Task: Find connections with filter location Kapūrthala with filter topic #Businessownerwith filter profile language German with filter current company Mahindra Group with filter school Technology Jobs with filter industry Furniture and Home Furnishings Manufacturing with filter service category Wedding Photography with filter keywords title Financial Analyst
Action: Mouse moved to (222, 306)
Screenshot: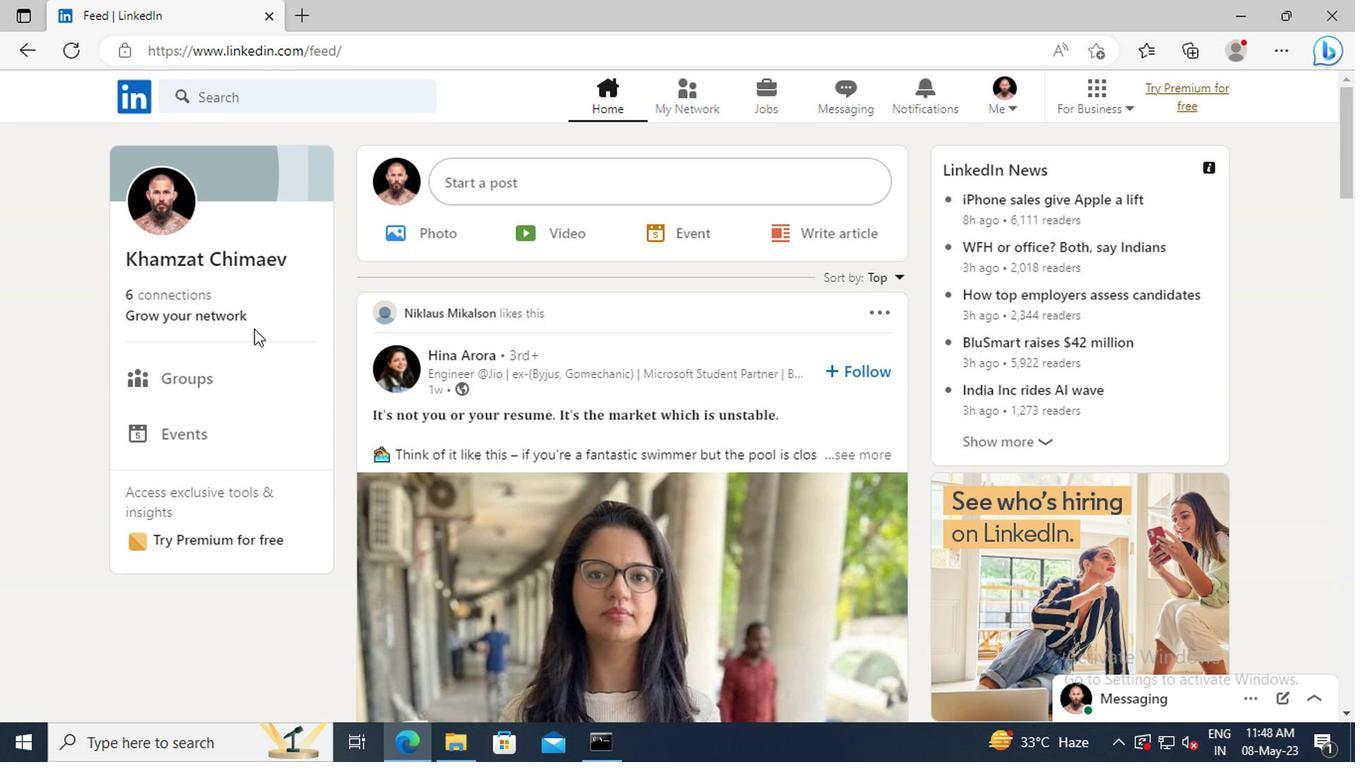 
Action: Mouse pressed left at (222, 306)
Screenshot: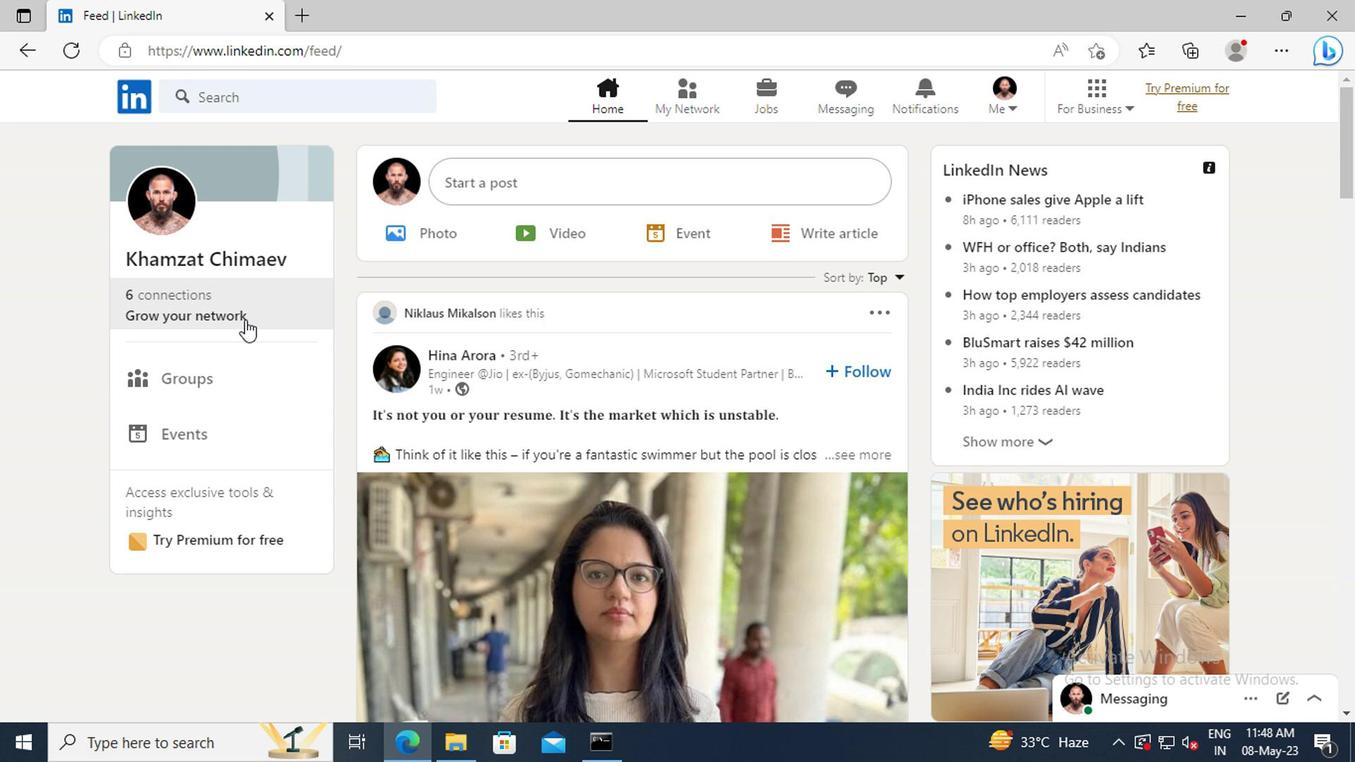 
Action: Mouse moved to (220, 202)
Screenshot: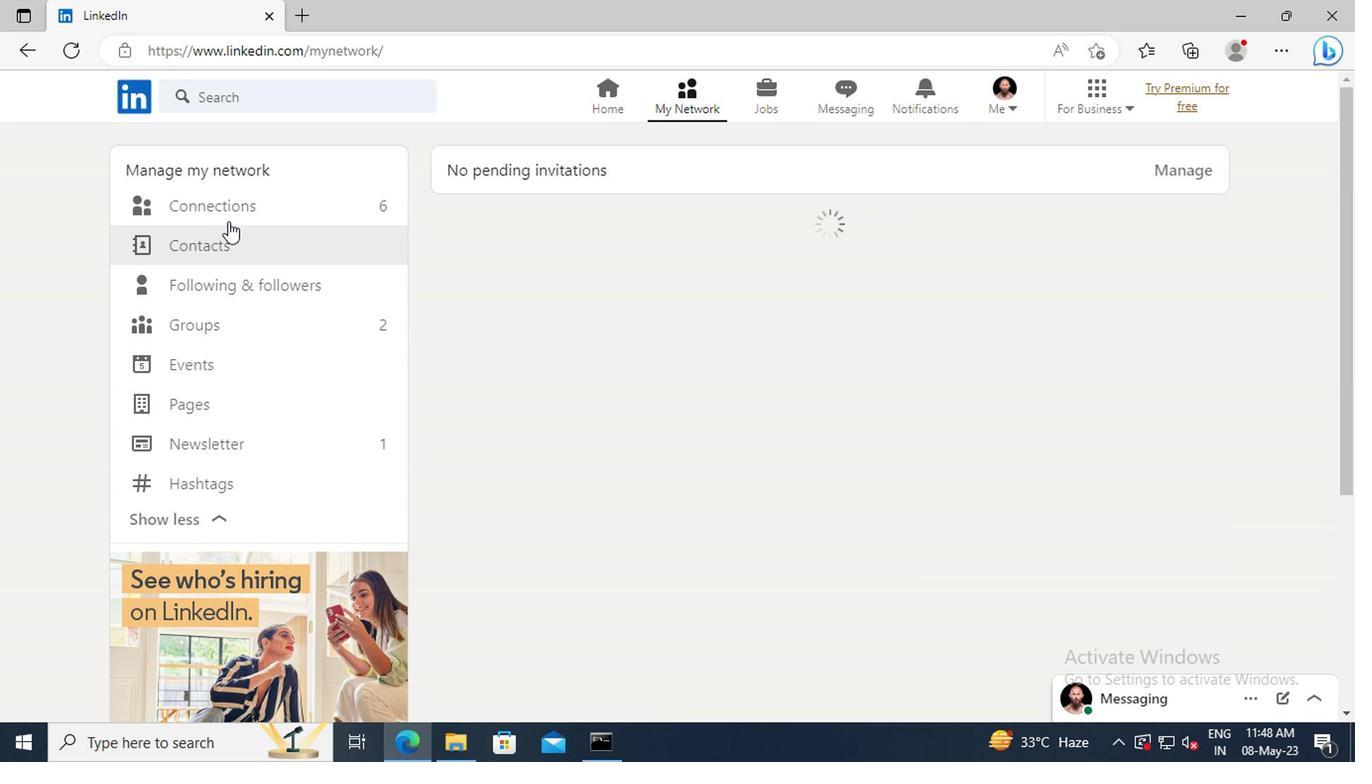 
Action: Mouse pressed left at (220, 202)
Screenshot: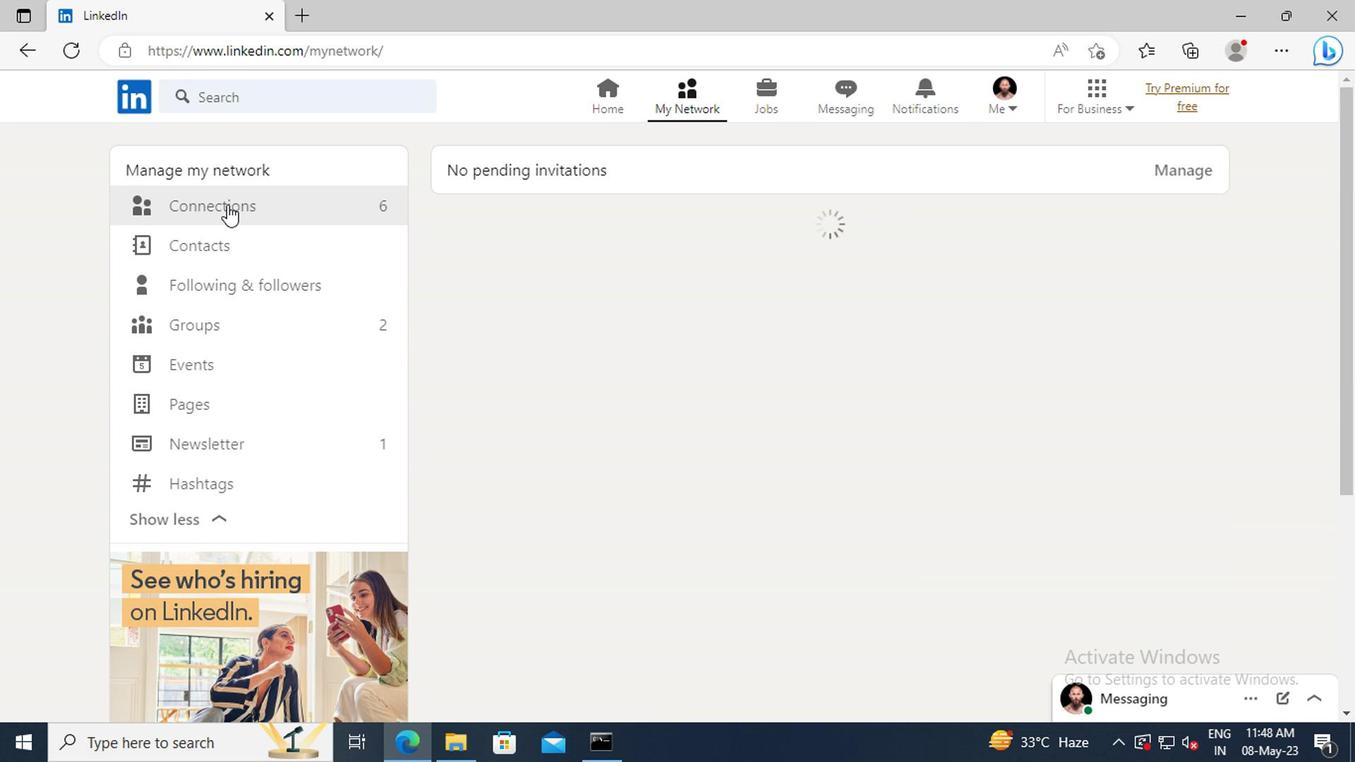 
Action: Mouse moved to (835, 214)
Screenshot: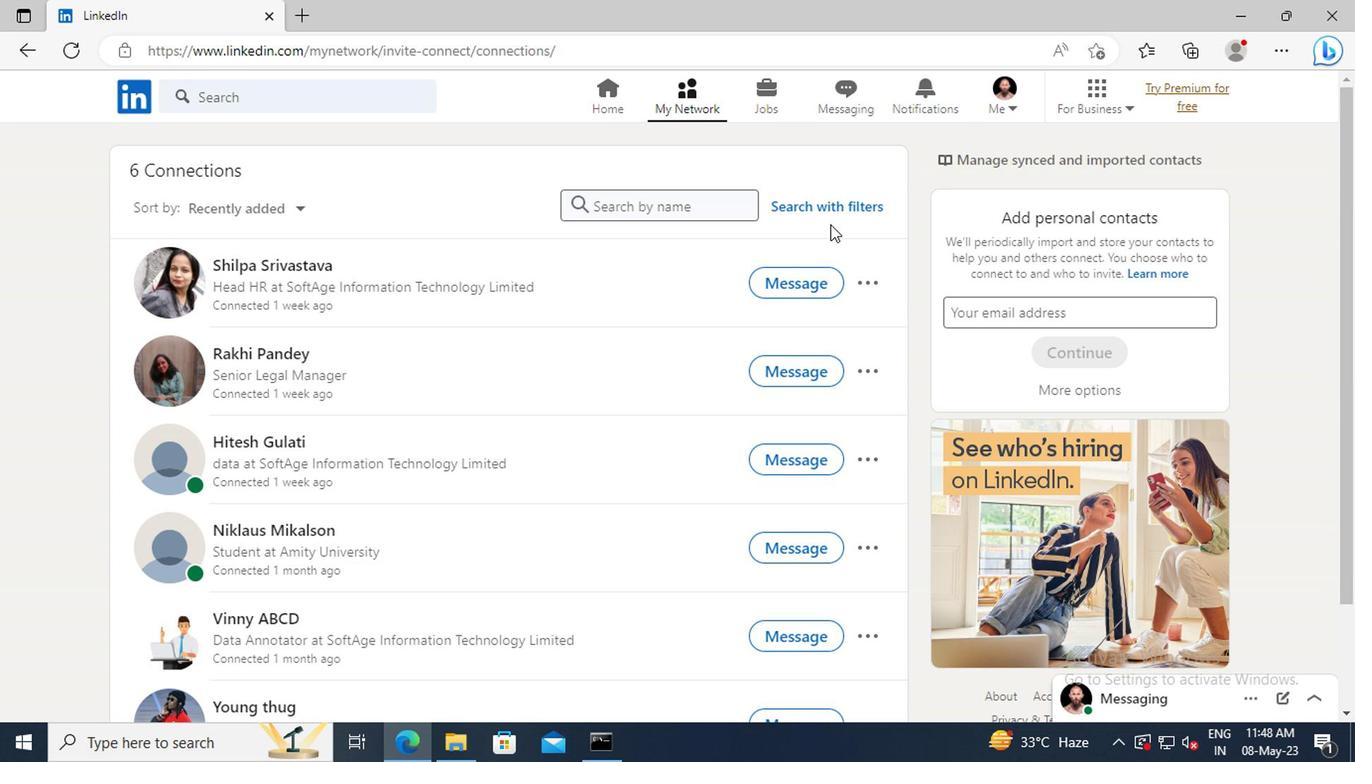 
Action: Mouse pressed left at (835, 214)
Screenshot: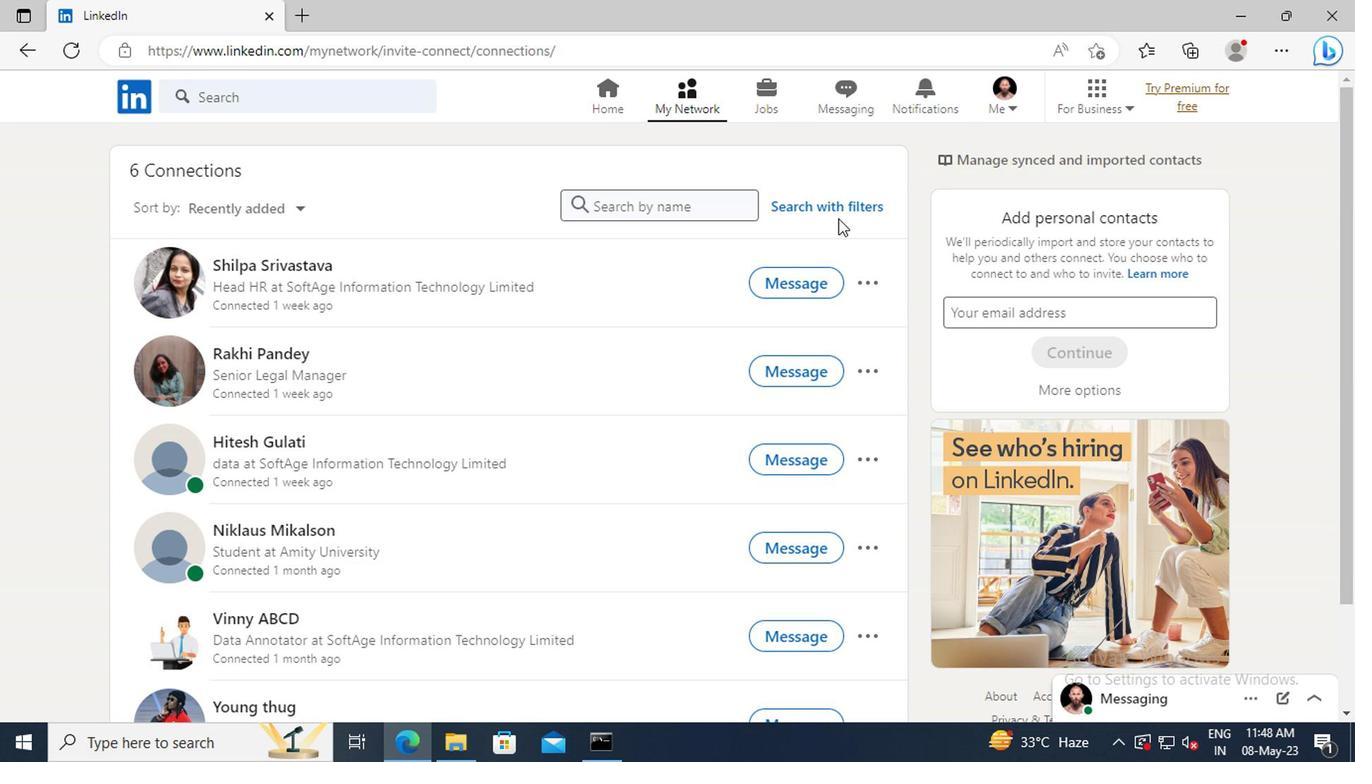 
Action: Mouse moved to (747, 149)
Screenshot: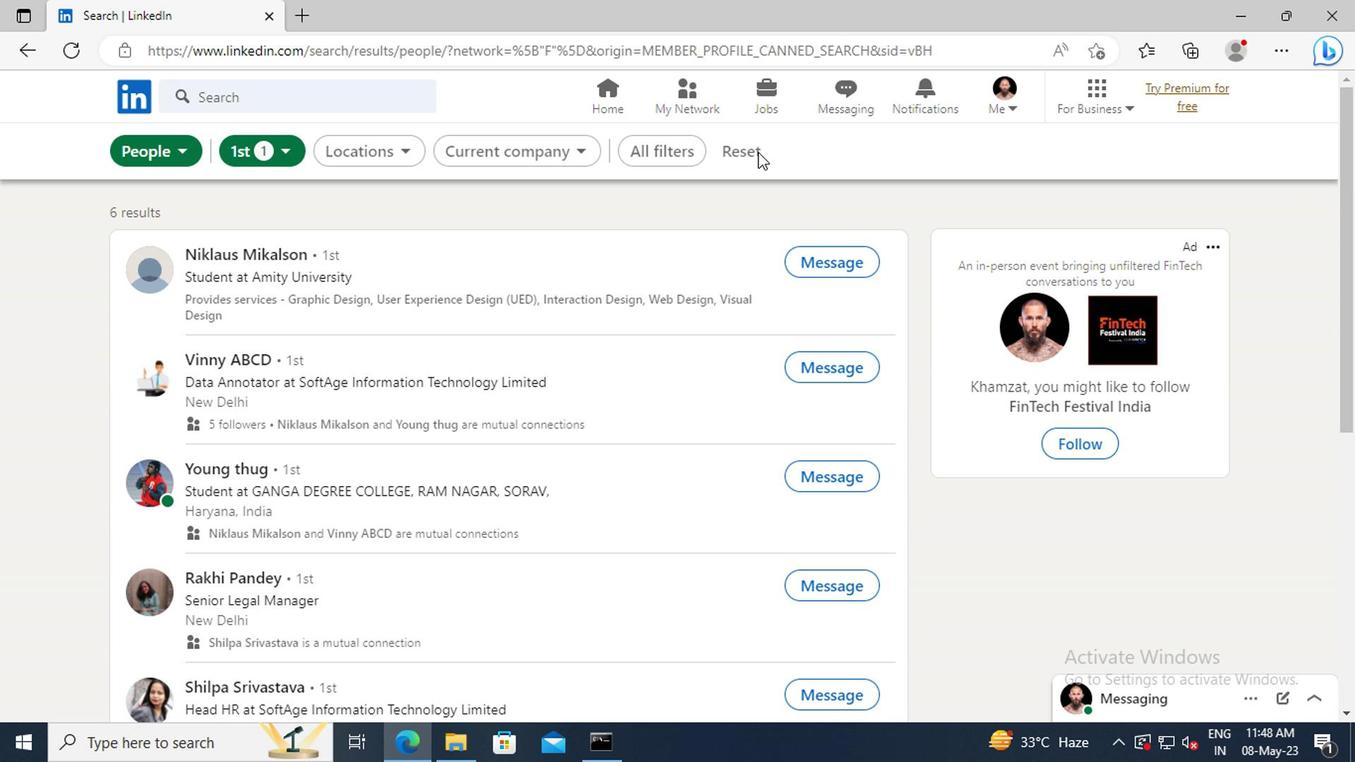 
Action: Mouse pressed left at (747, 149)
Screenshot: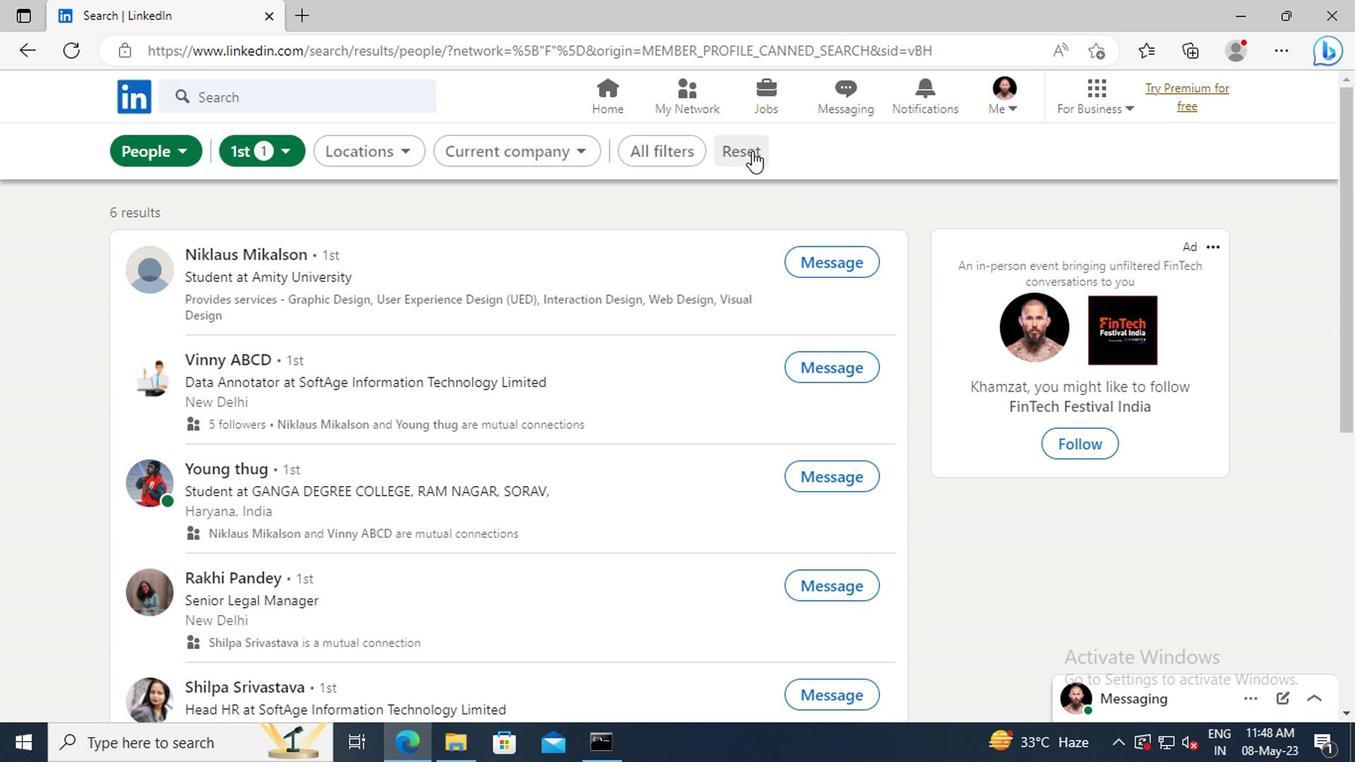 
Action: Mouse moved to (720, 149)
Screenshot: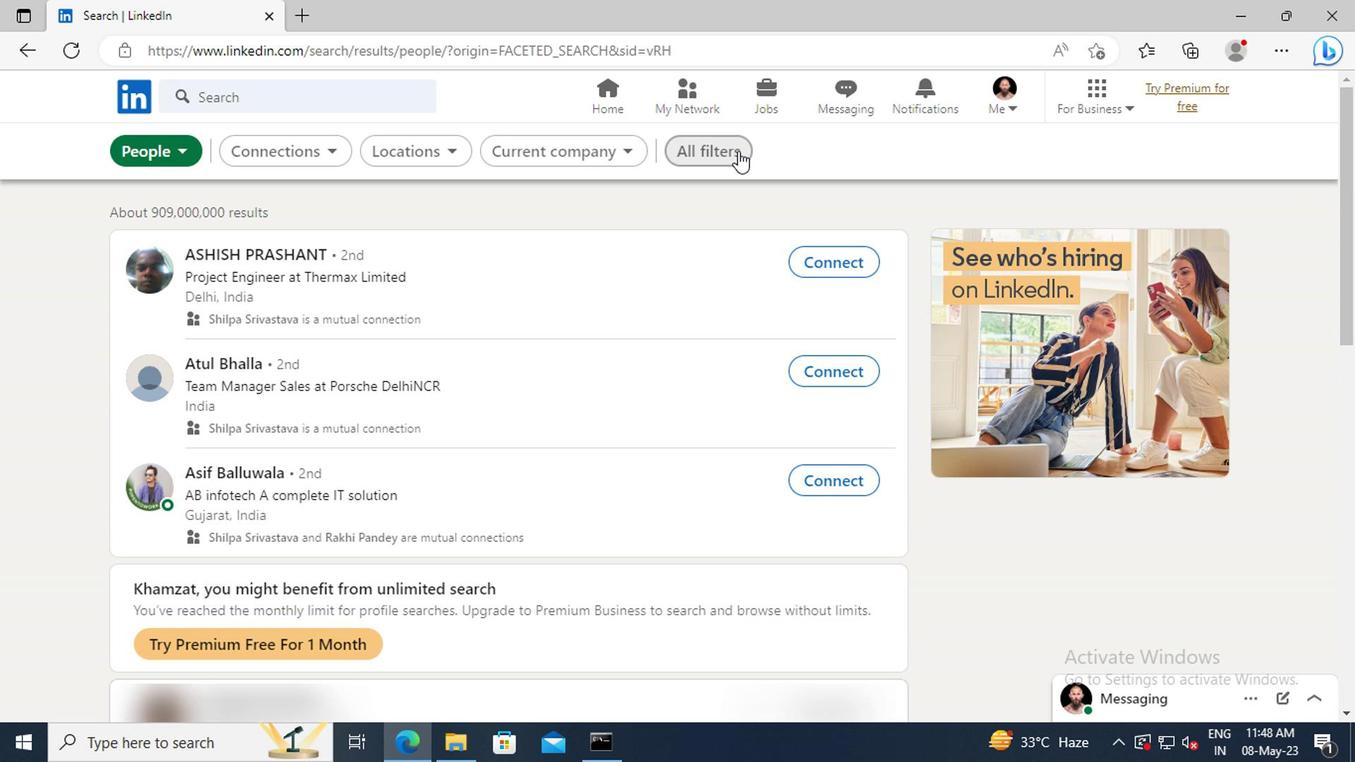 
Action: Mouse pressed left at (720, 149)
Screenshot: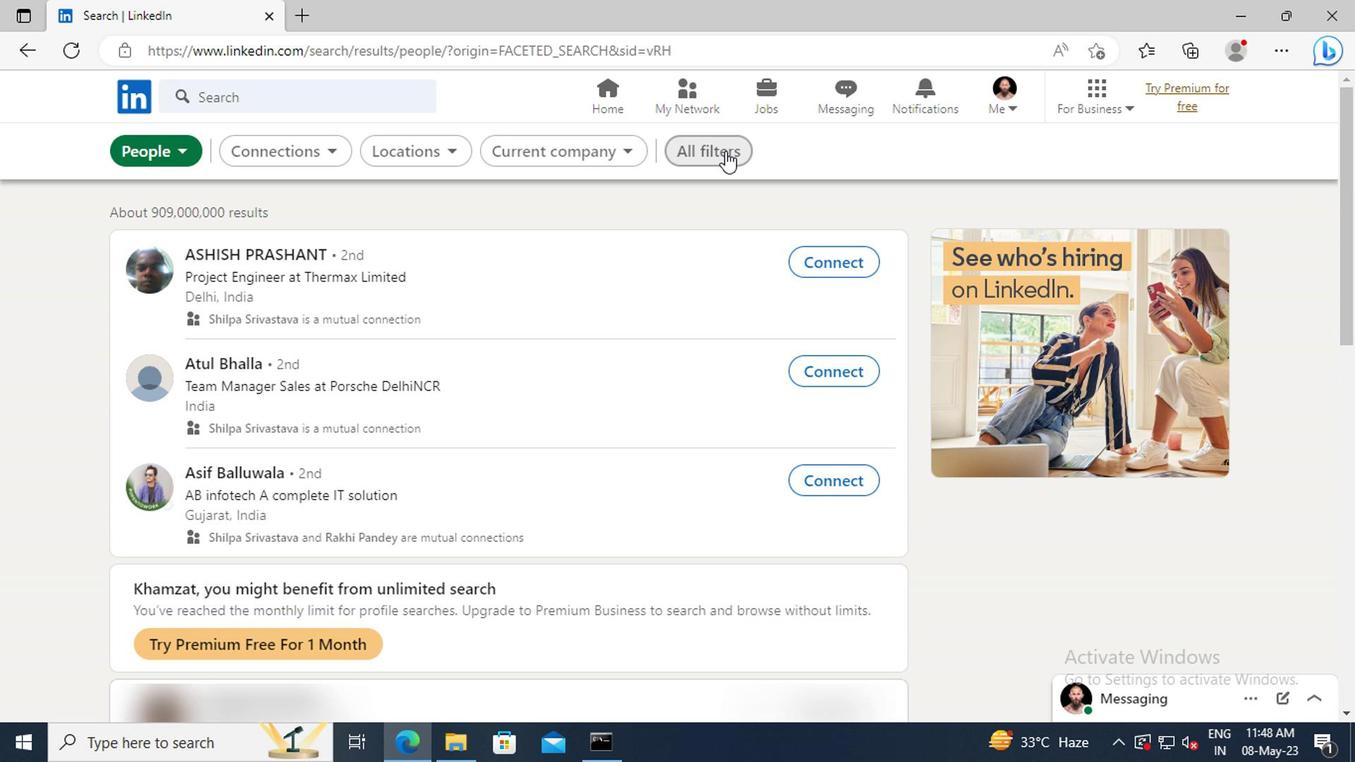 
Action: Mouse moved to (1102, 374)
Screenshot: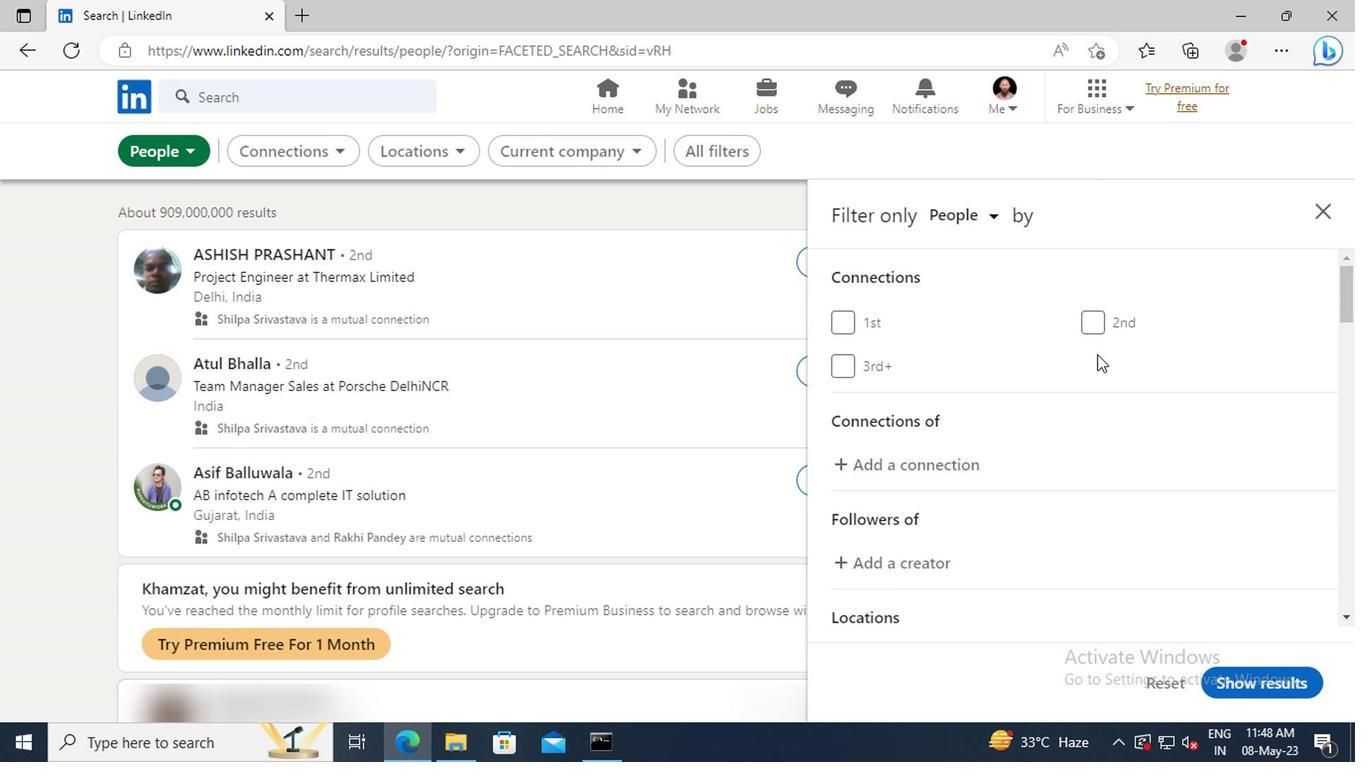 
Action: Mouse scrolled (1102, 373) with delta (0, -1)
Screenshot: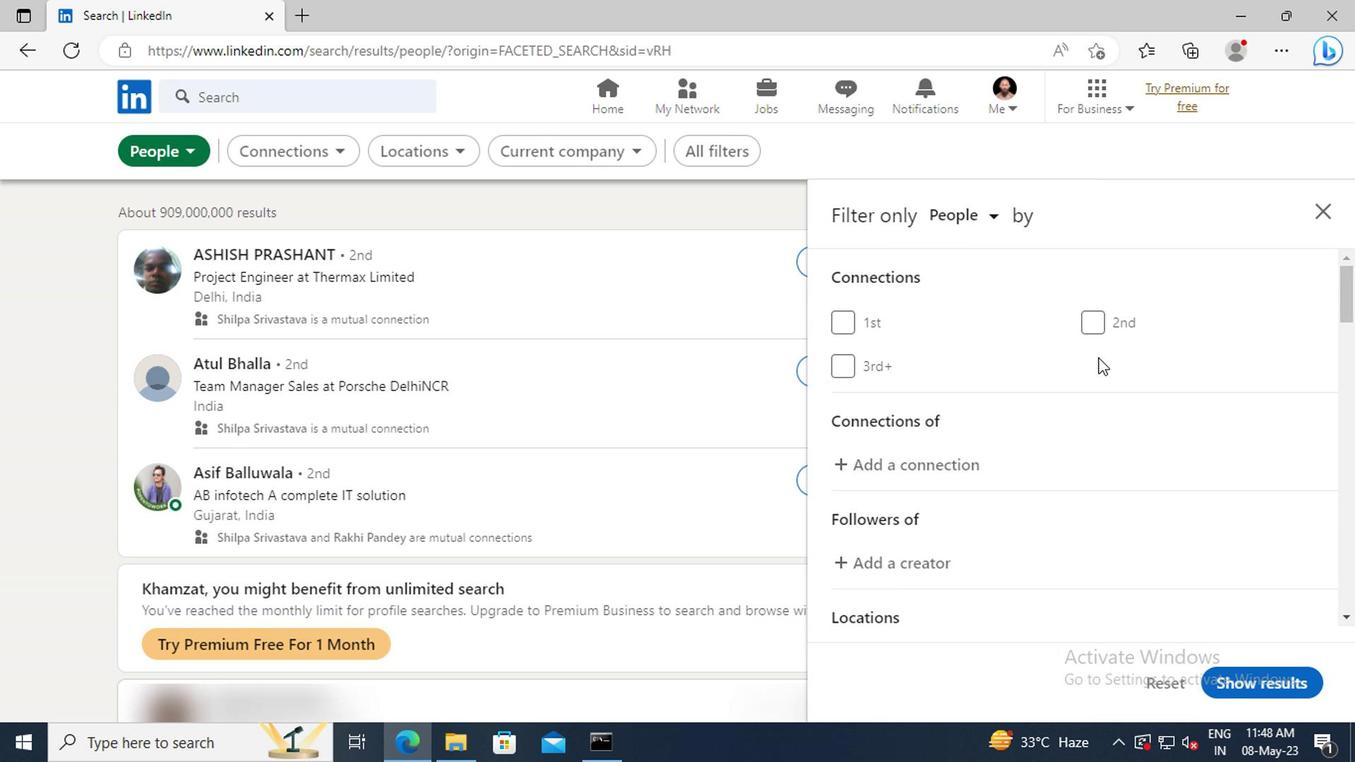 
Action: Mouse moved to (1102, 374)
Screenshot: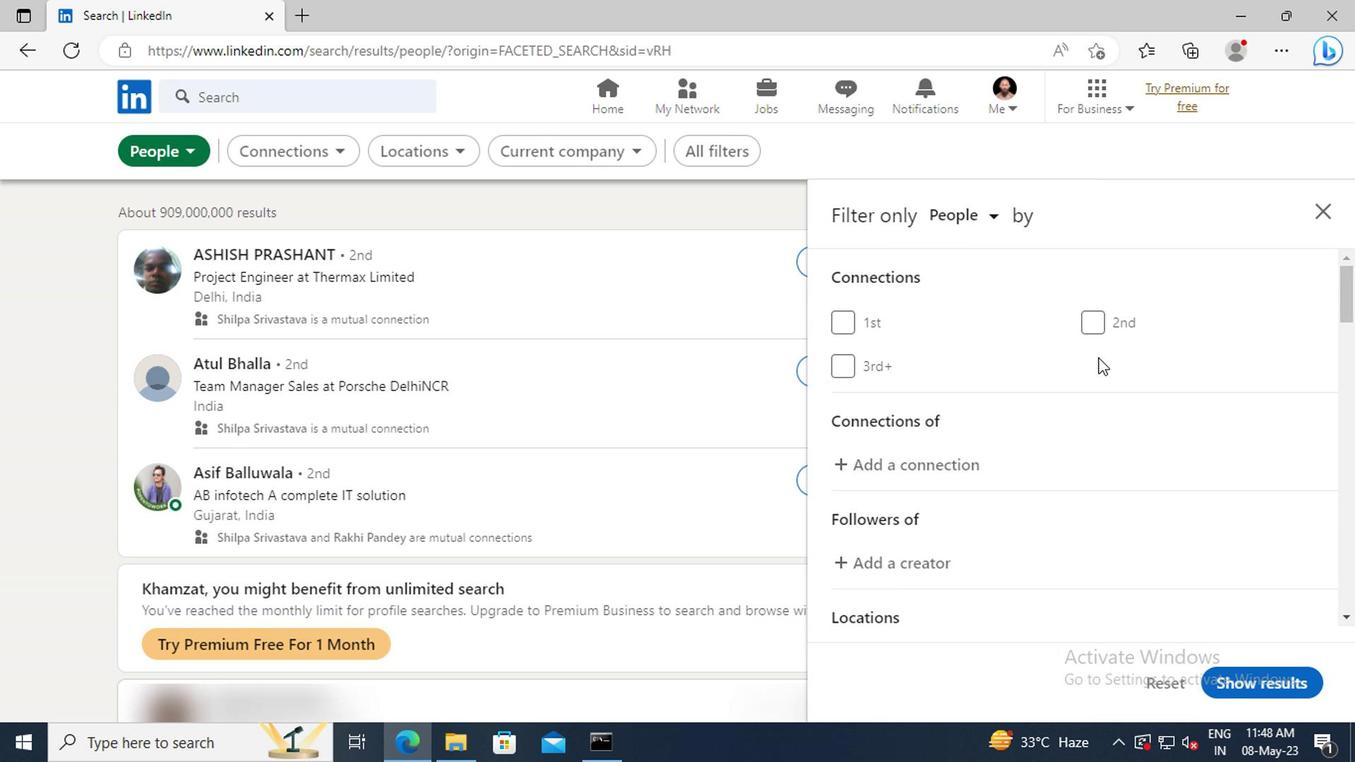 
Action: Mouse scrolled (1102, 373) with delta (0, -1)
Screenshot: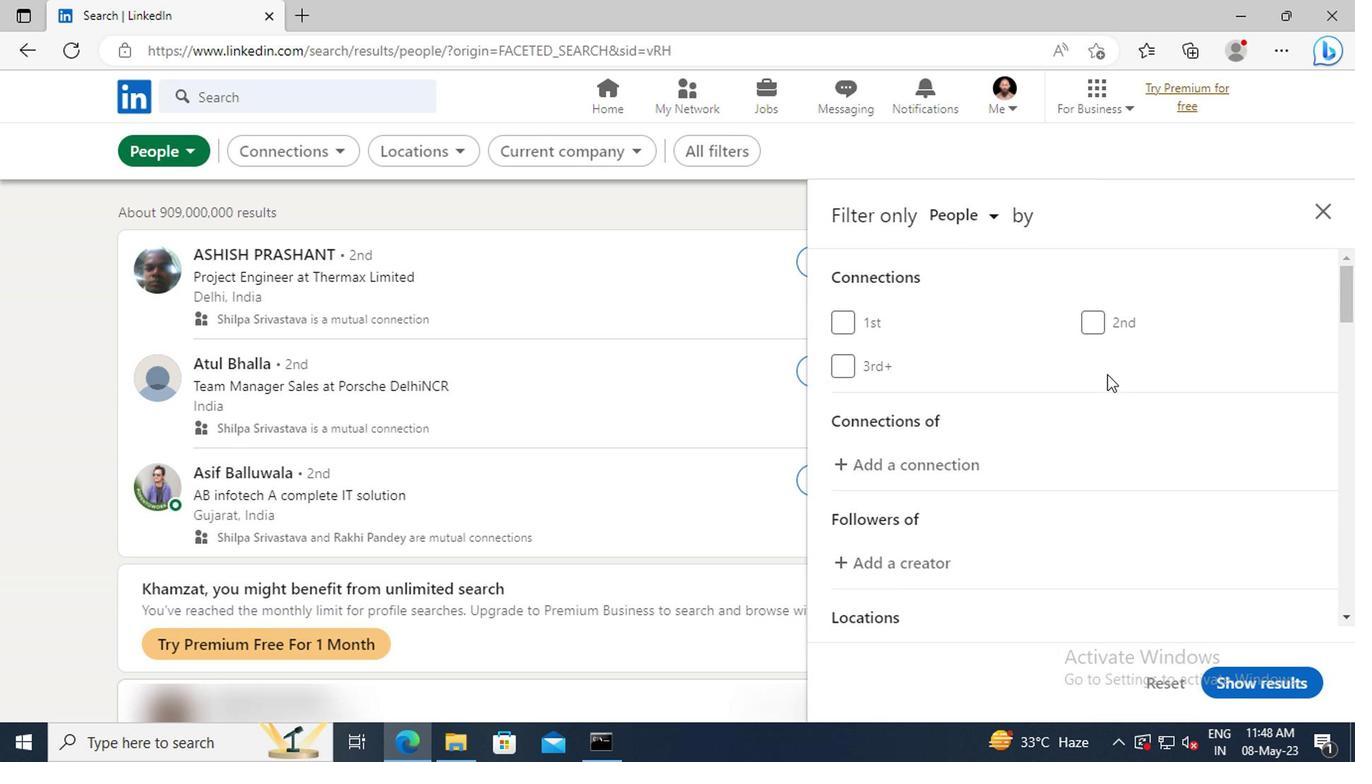
Action: Mouse scrolled (1102, 373) with delta (0, -1)
Screenshot: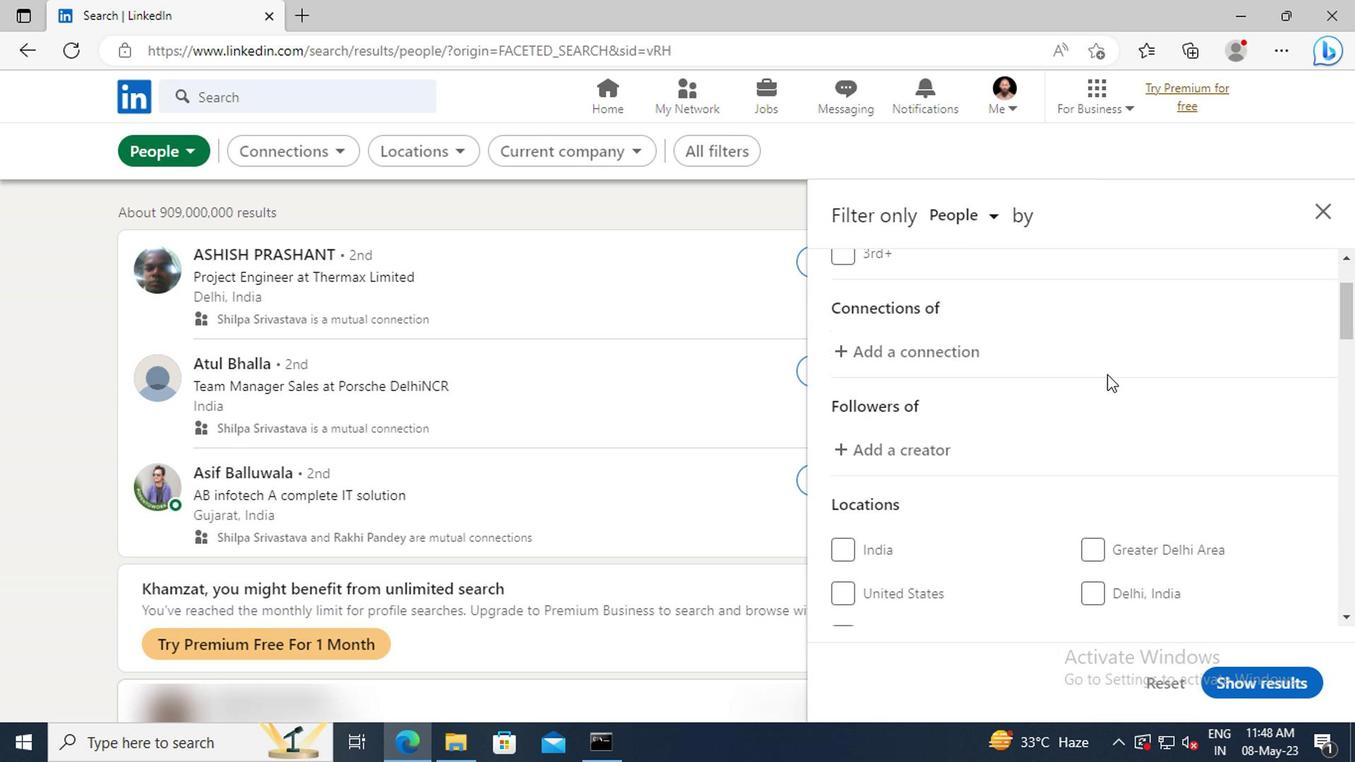 
Action: Mouse scrolled (1102, 373) with delta (0, -1)
Screenshot: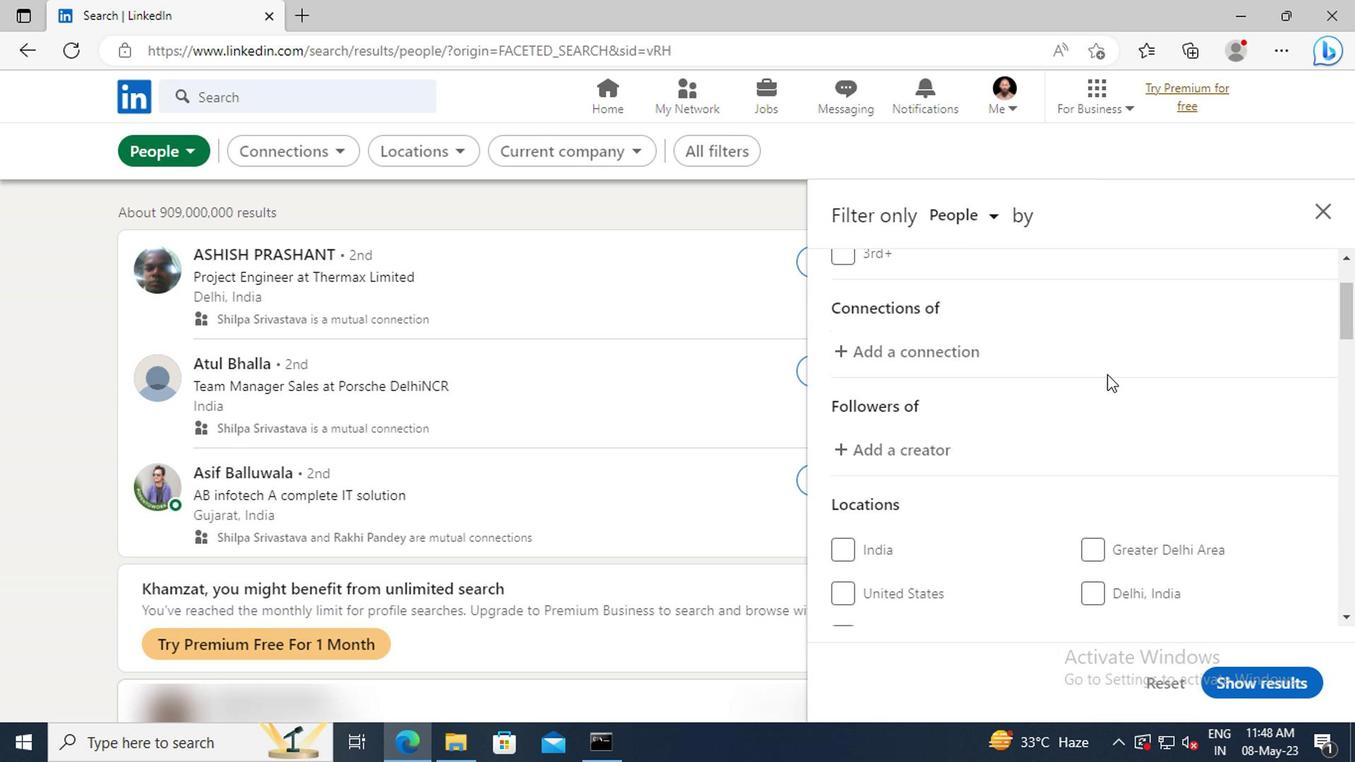 
Action: Mouse scrolled (1102, 373) with delta (0, -1)
Screenshot: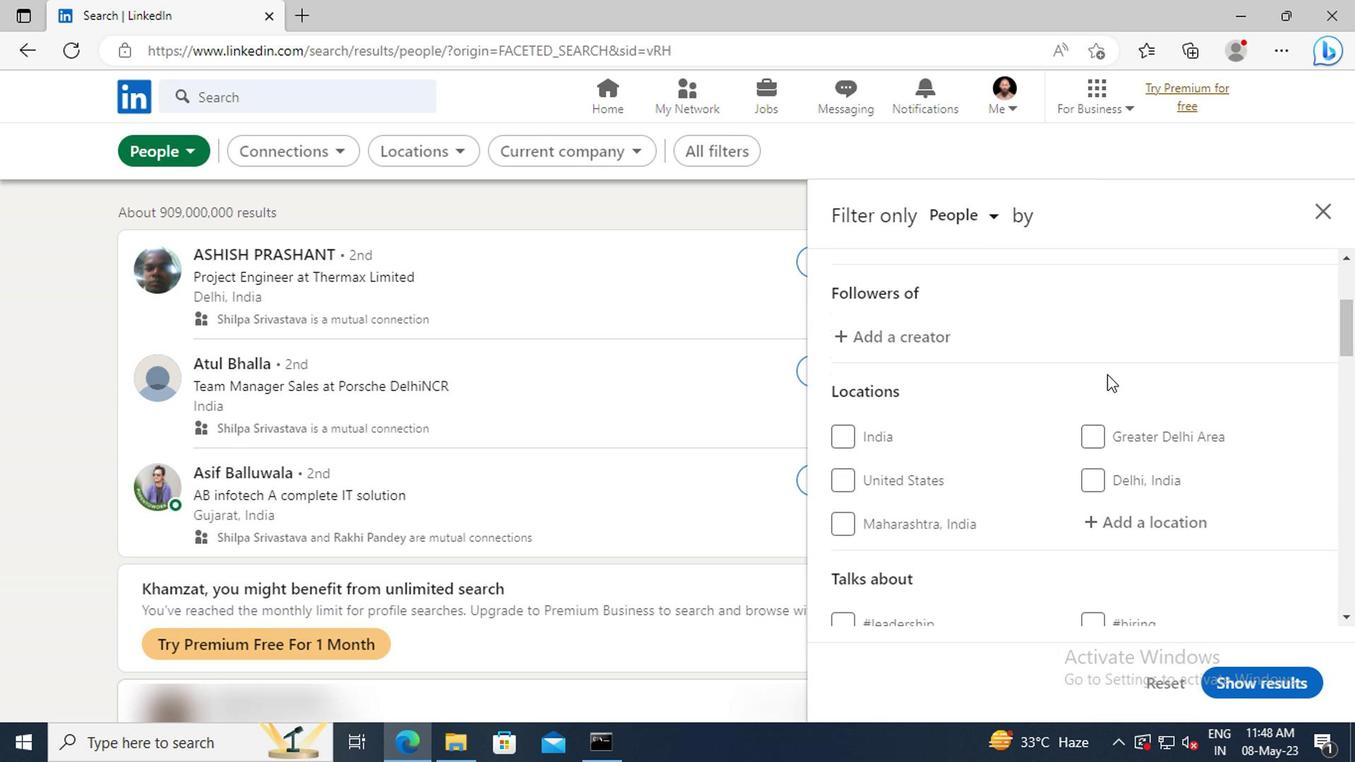 
Action: Mouse scrolled (1102, 373) with delta (0, -1)
Screenshot: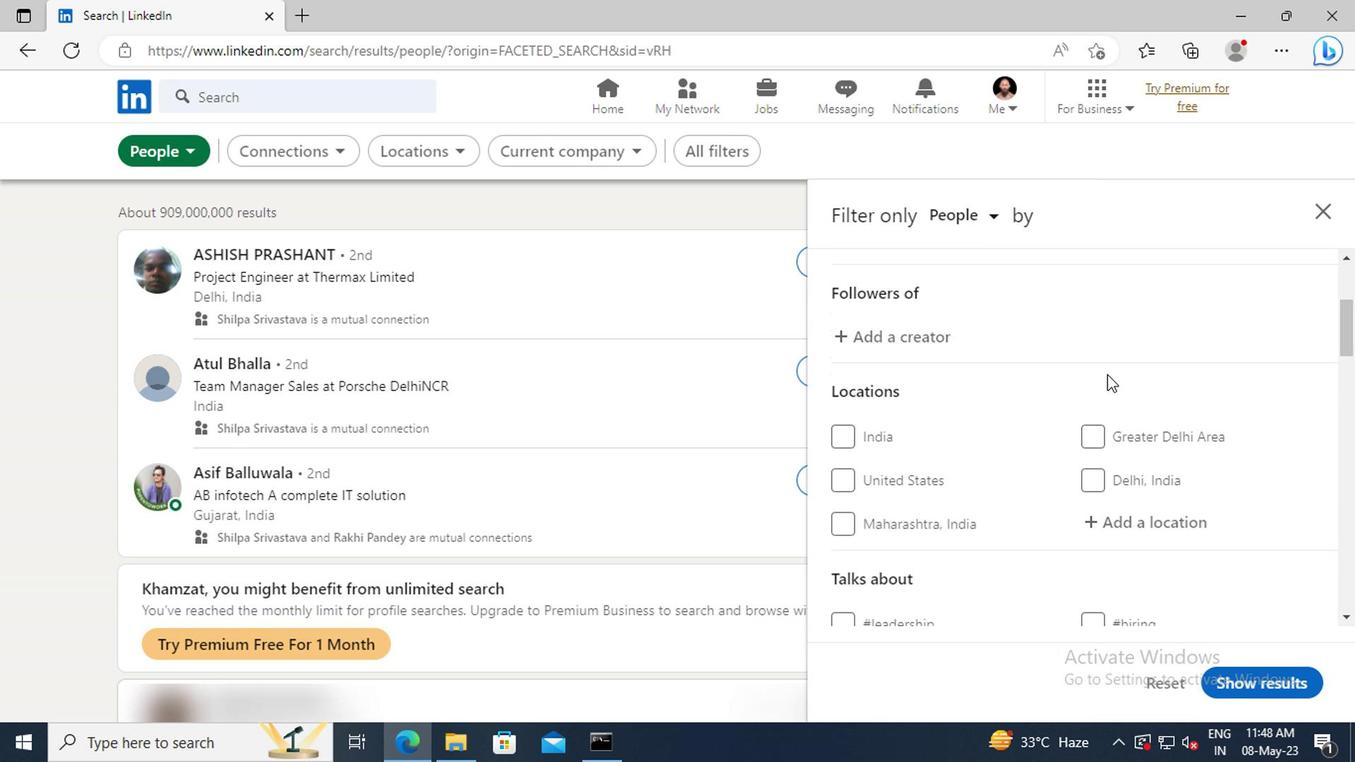 
Action: Mouse moved to (1112, 409)
Screenshot: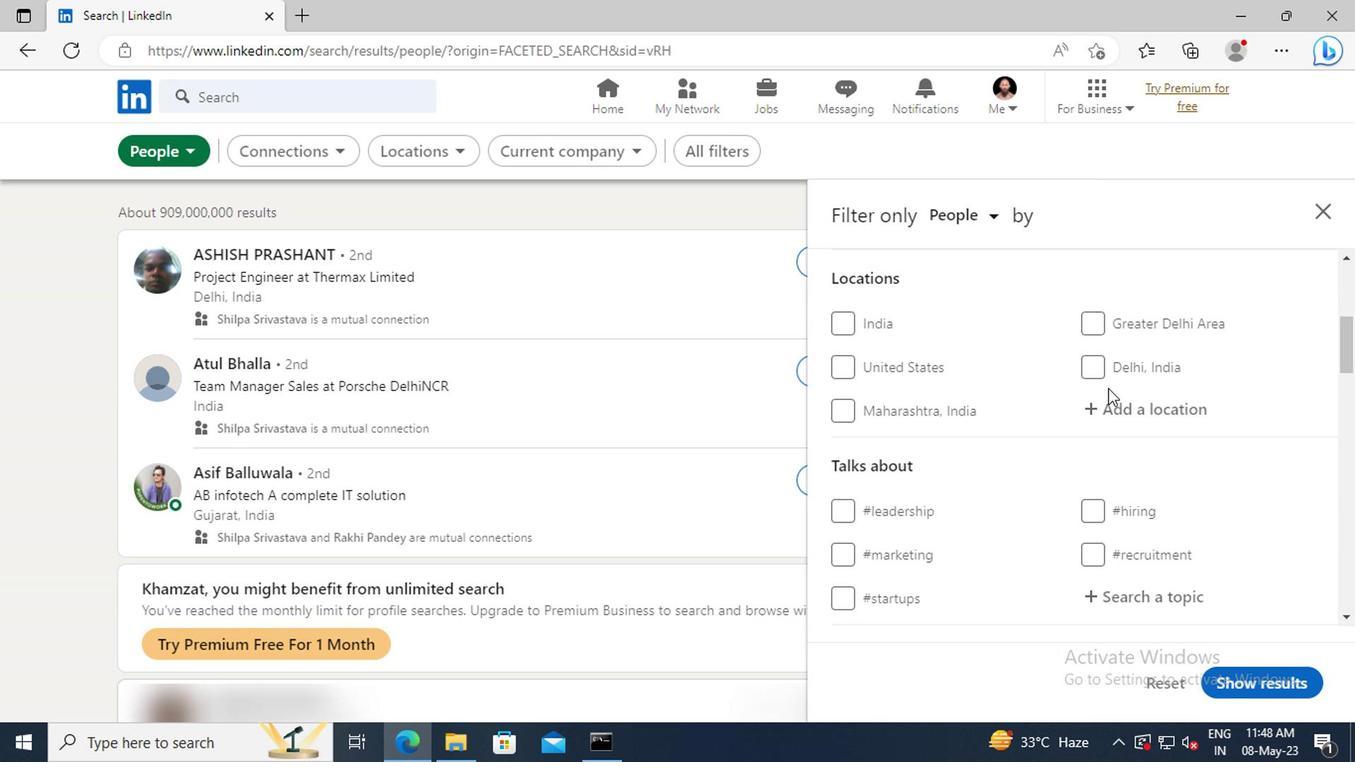 
Action: Mouse pressed left at (1112, 409)
Screenshot: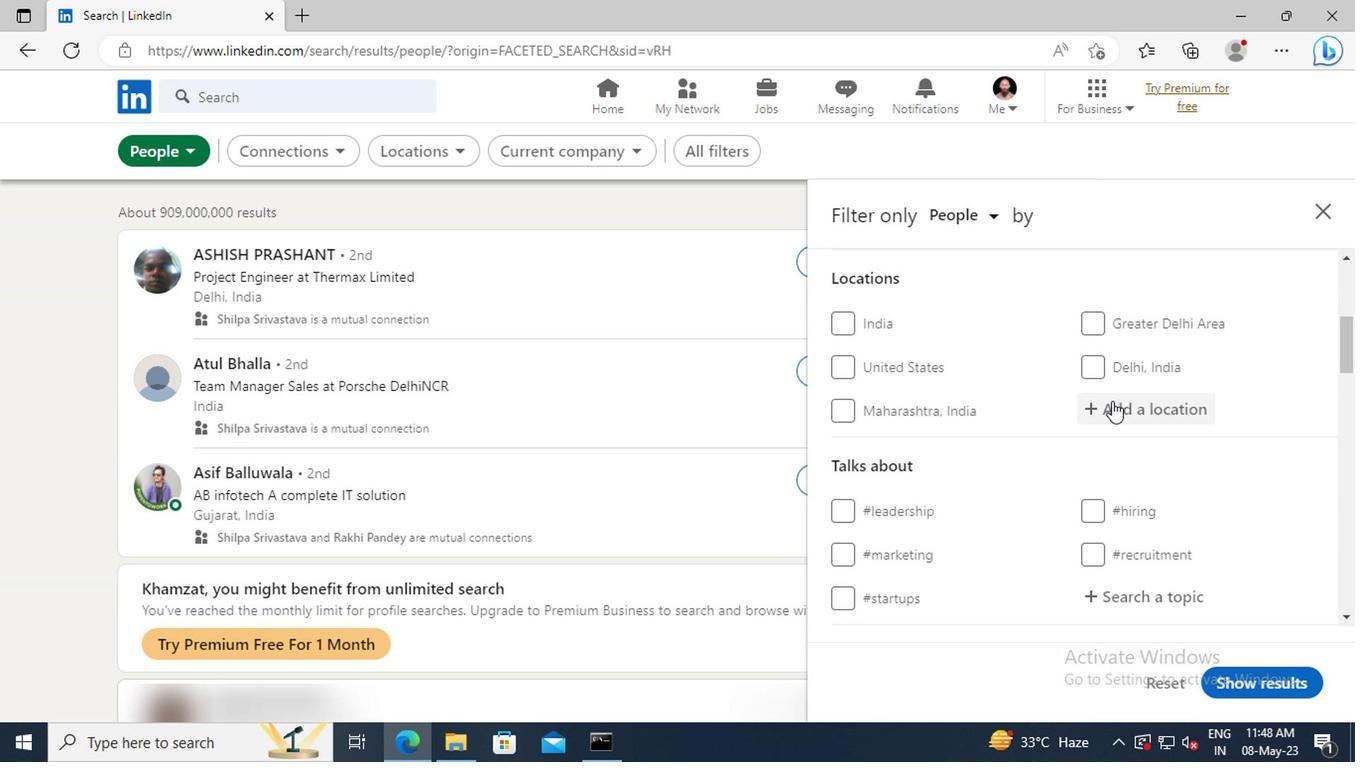 
Action: Key pressed <Key.shift>KAPURTH
Screenshot: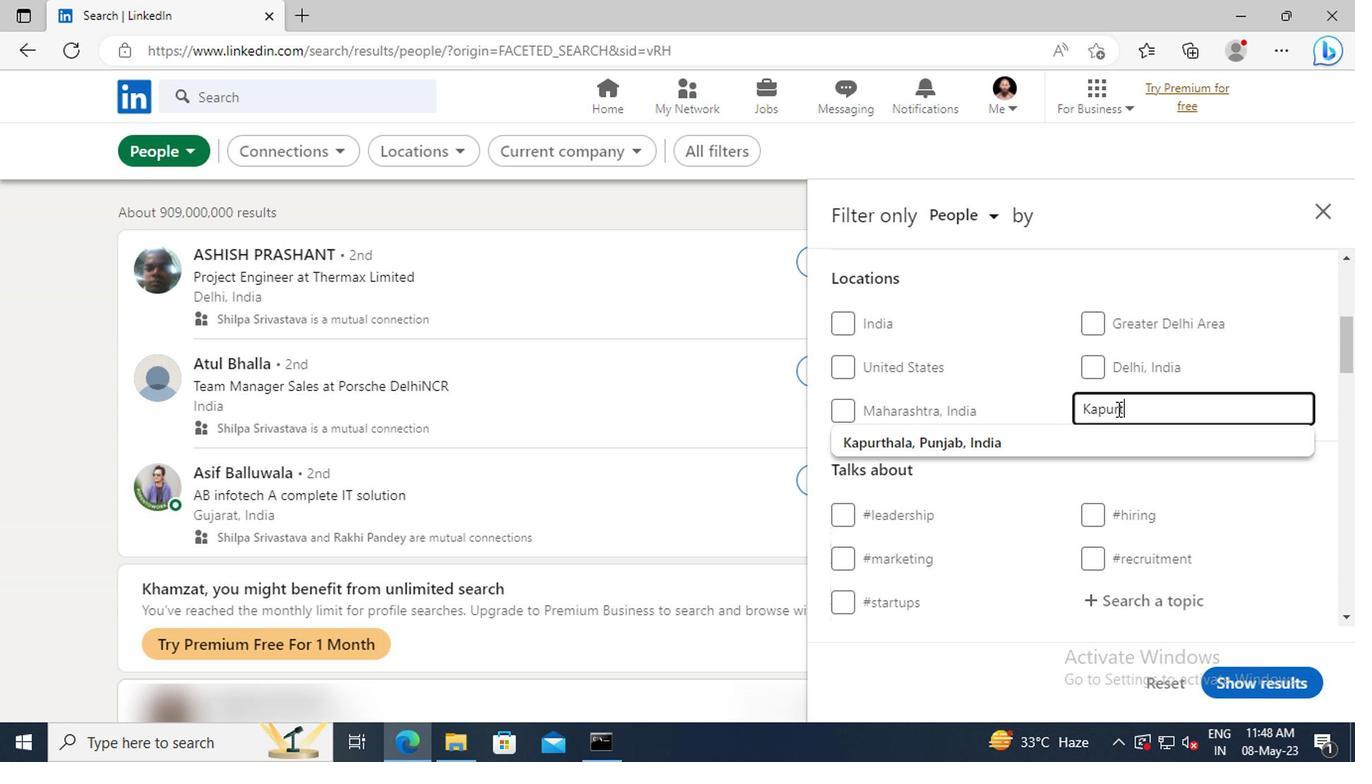 
Action: Mouse moved to (1118, 438)
Screenshot: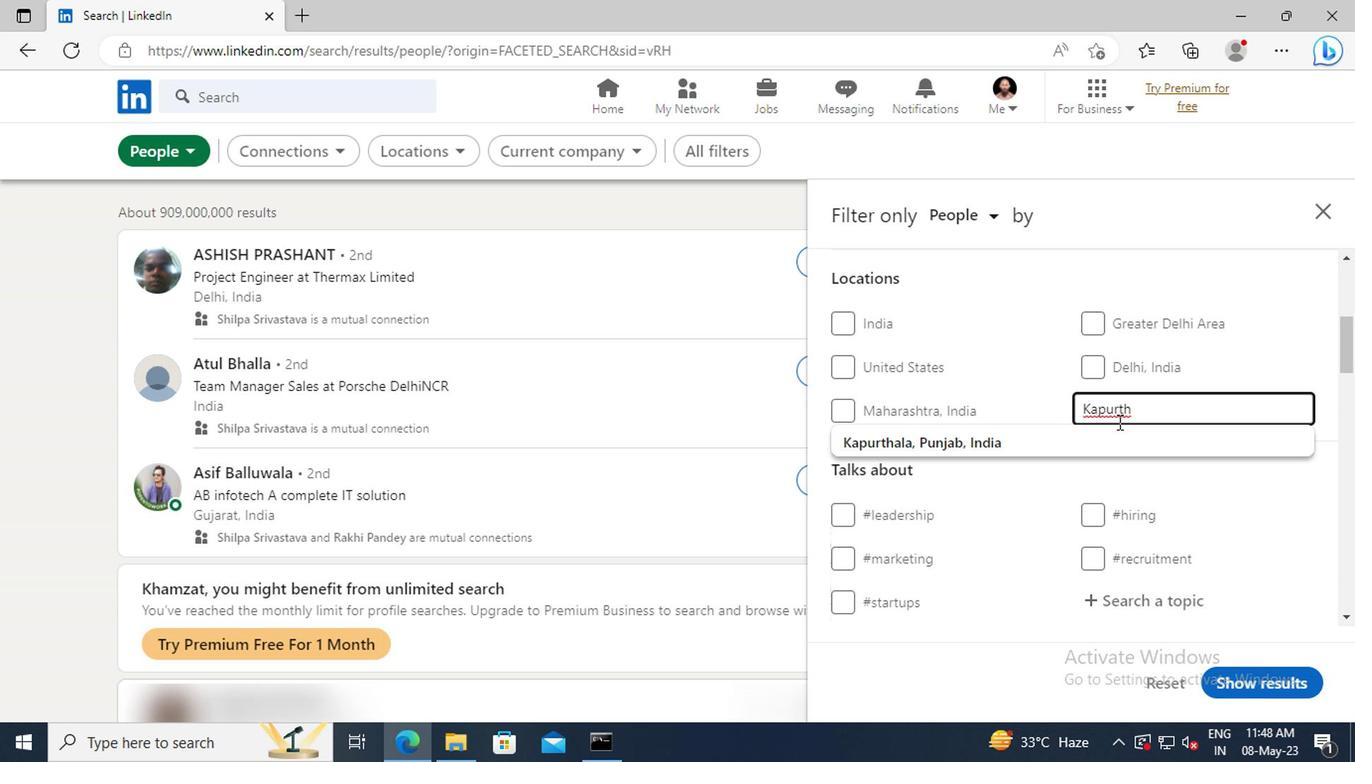
Action: Mouse pressed left at (1118, 438)
Screenshot: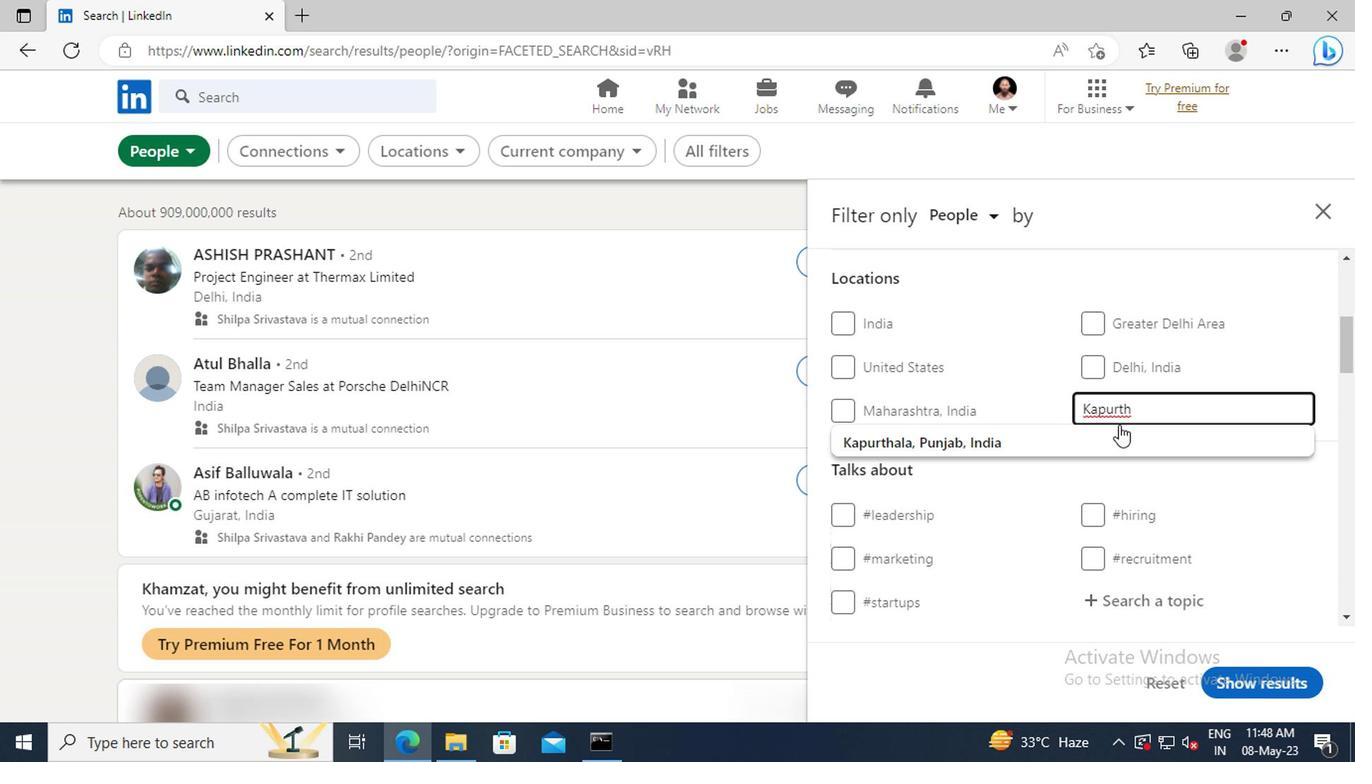 
Action: Mouse scrolled (1118, 437) with delta (0, 0)
Screenshot: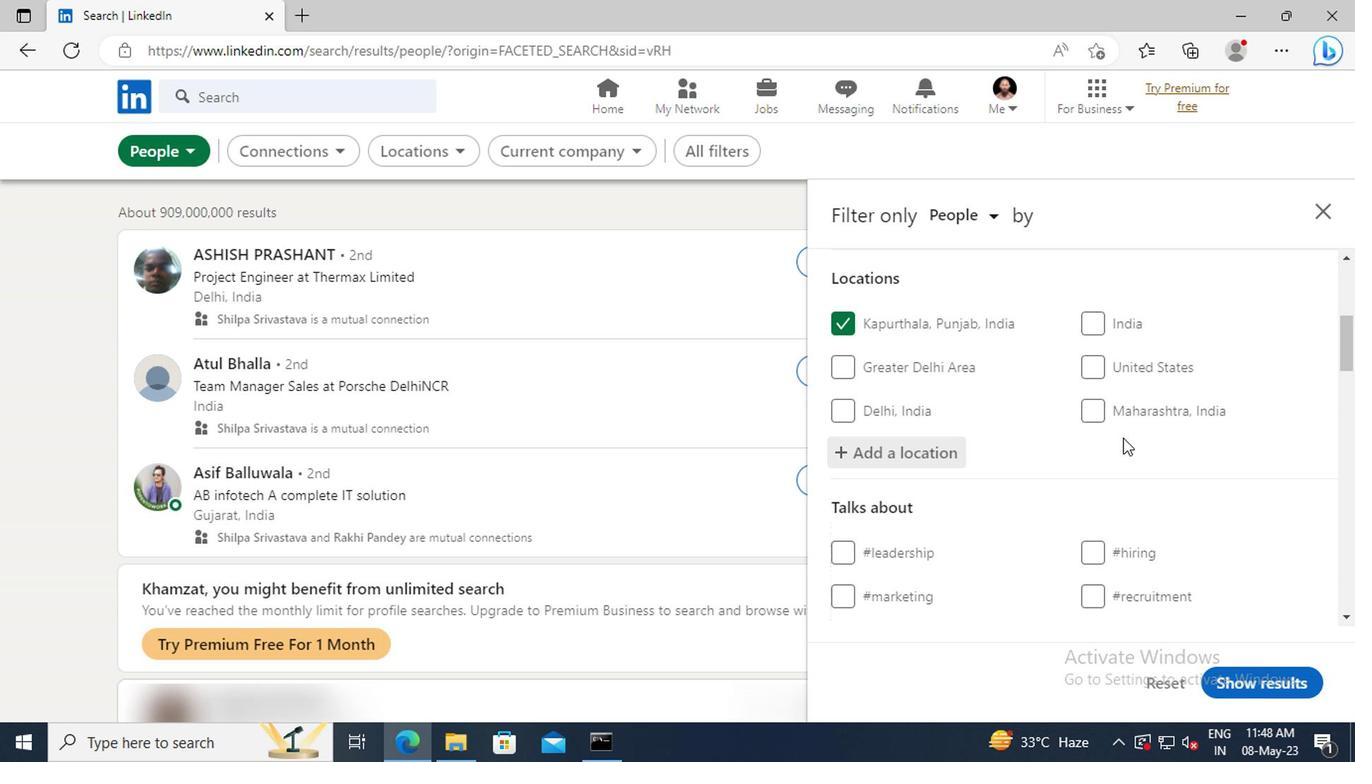 
Action: Mouse scrolled (1118, 437) with delta (0, 0)
Screenshot: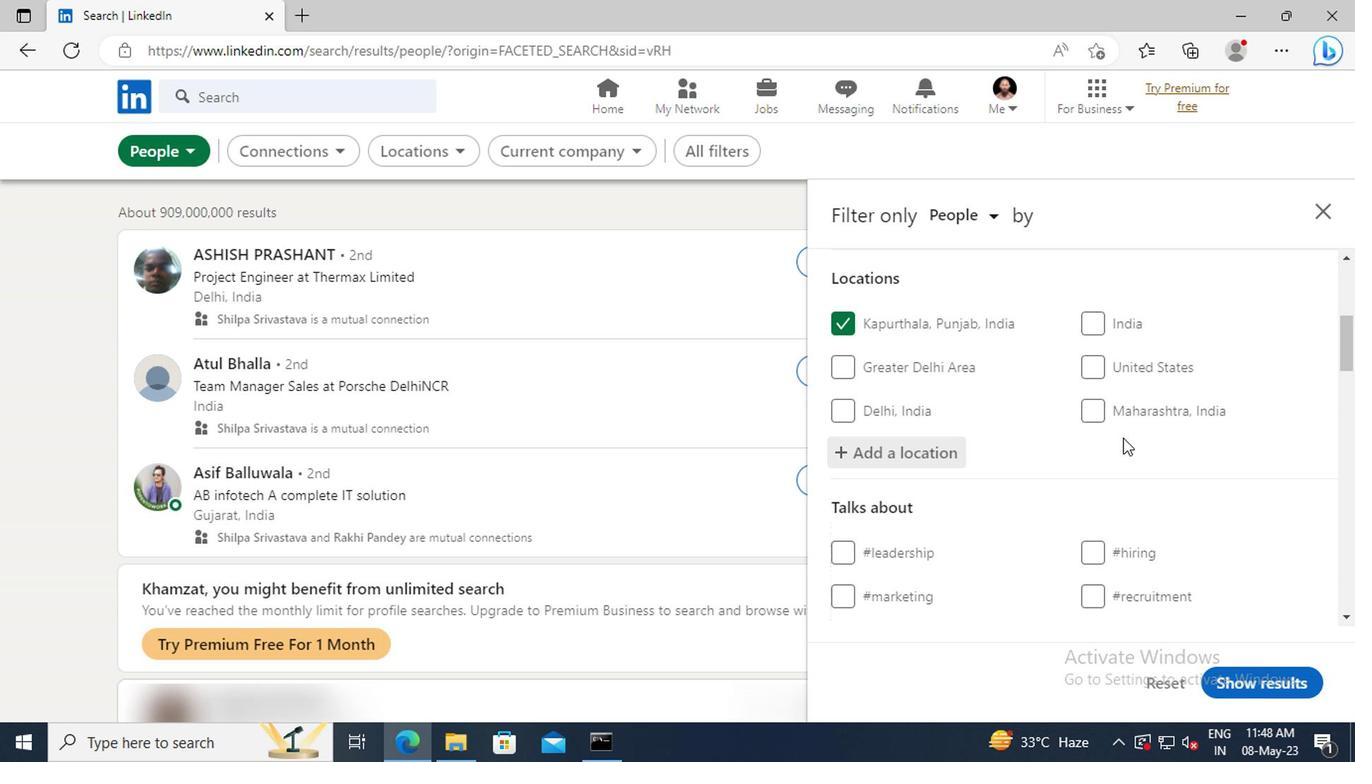 
Action: Mouse scrolled (1118, 437) with delta (0, 0)
Screenshot: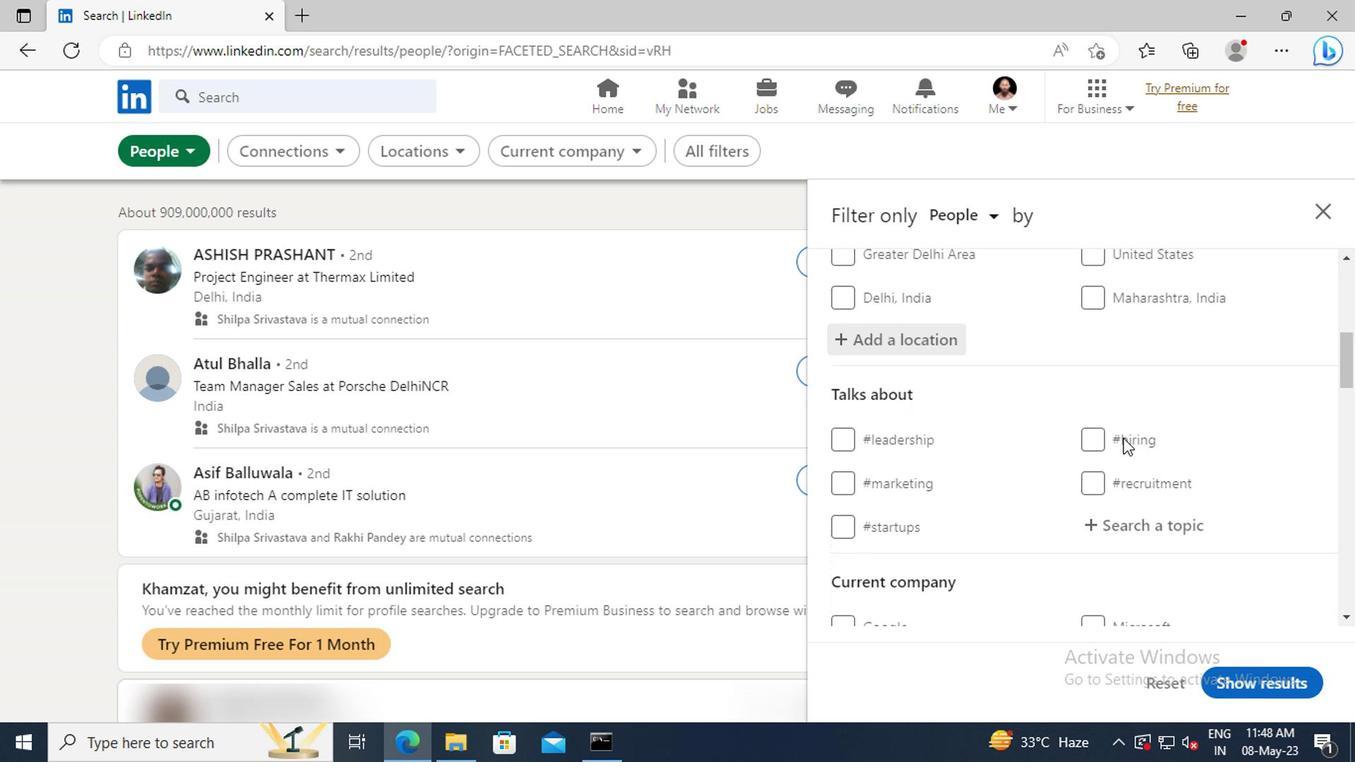 
Action: Mouse scrolled (1118, 437) with delta (0, 0)
Screenshot: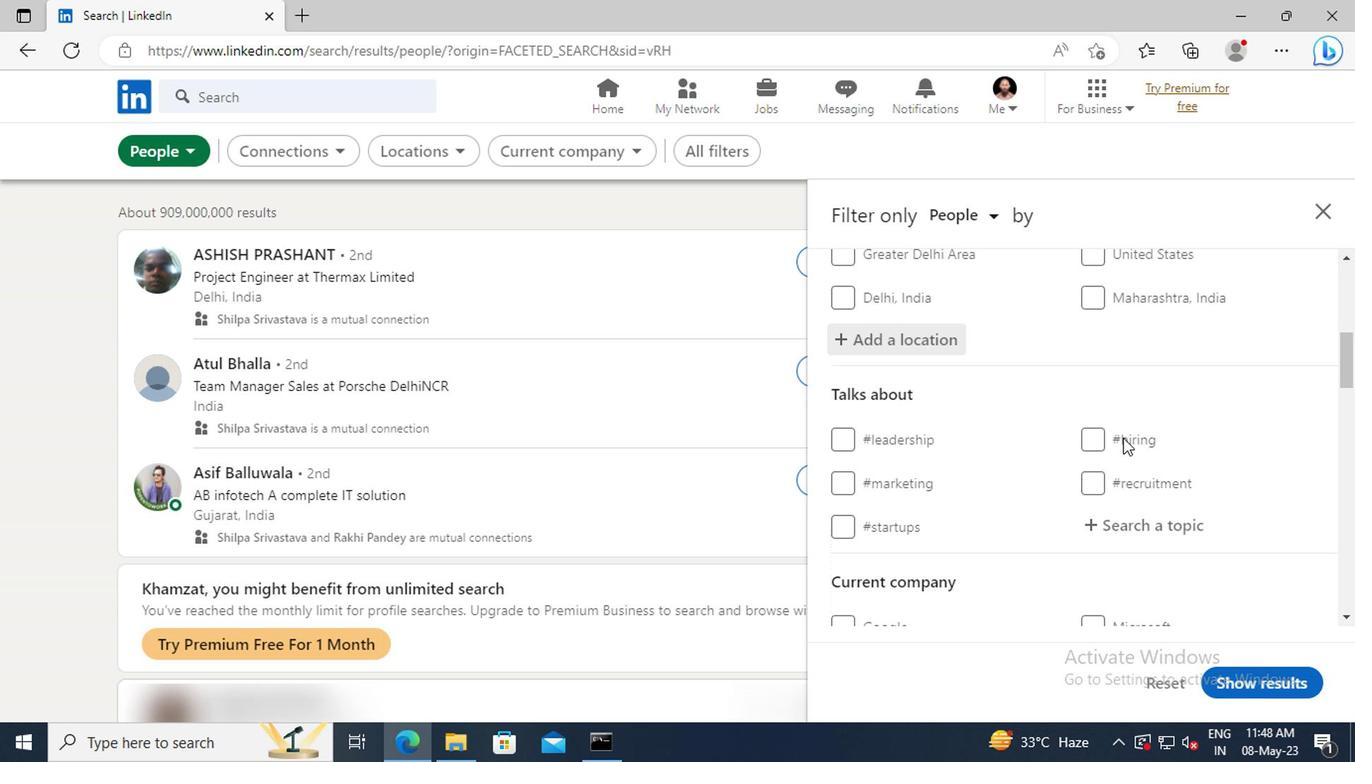 
Action: Mouse moved to (1112, 422)
Screenshot: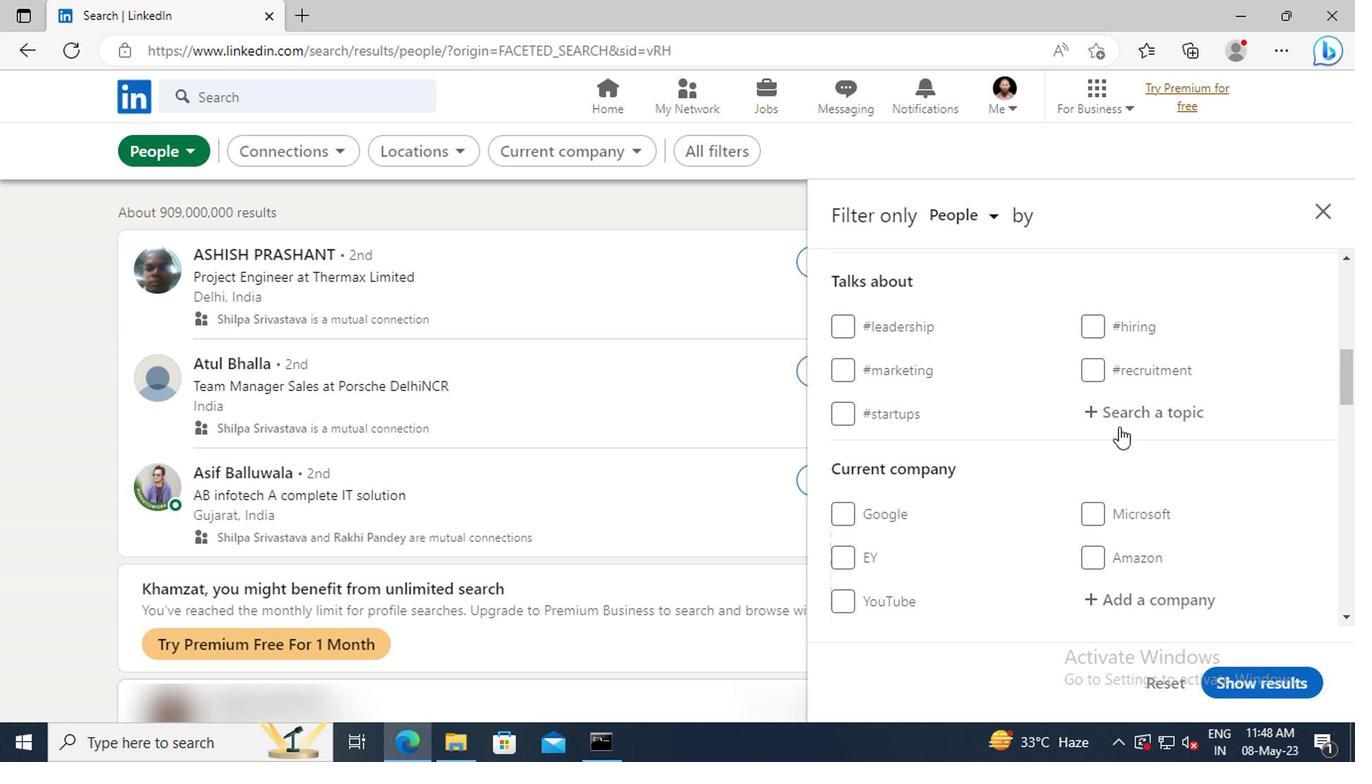 
Action: Mouse pressed left at (1112, 422)
Screenshot: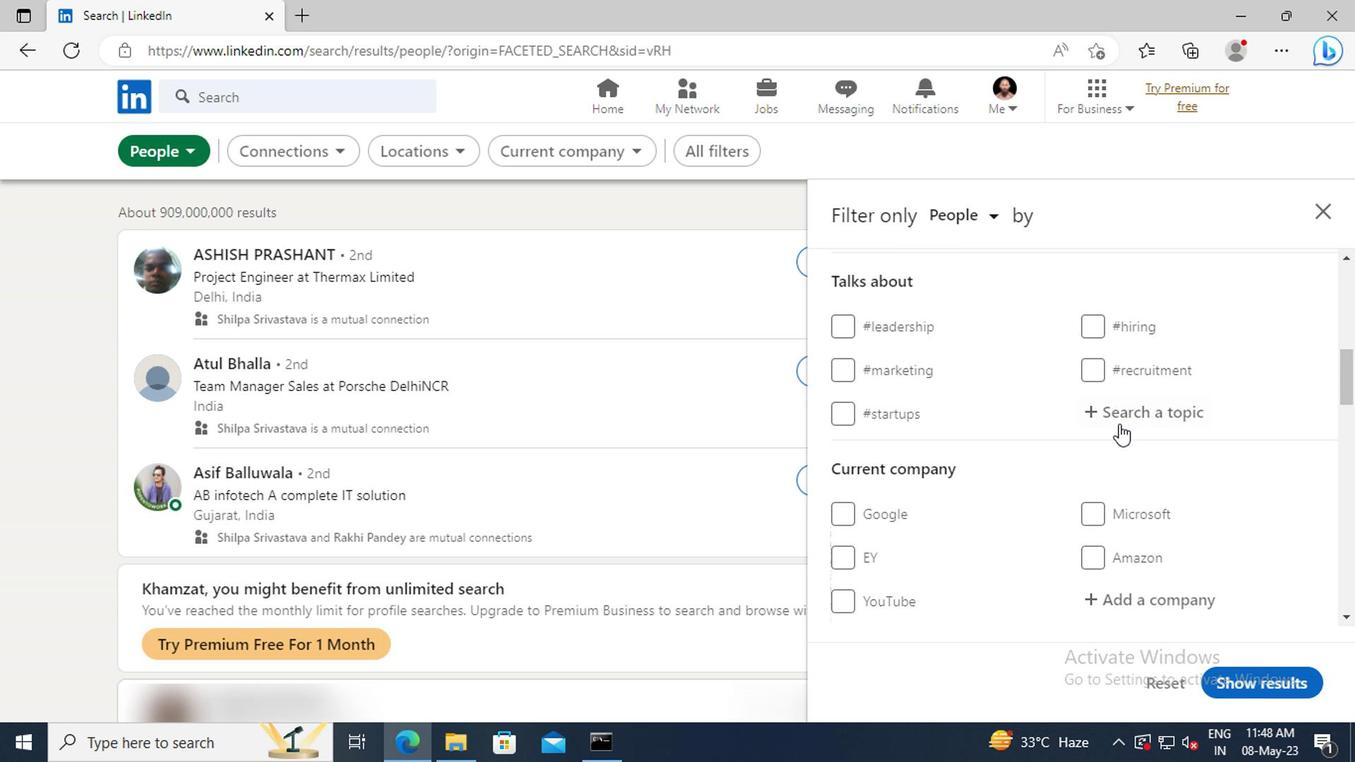 
Action: Key pressed <Key.shift>BUSINESSOW
Screenshot: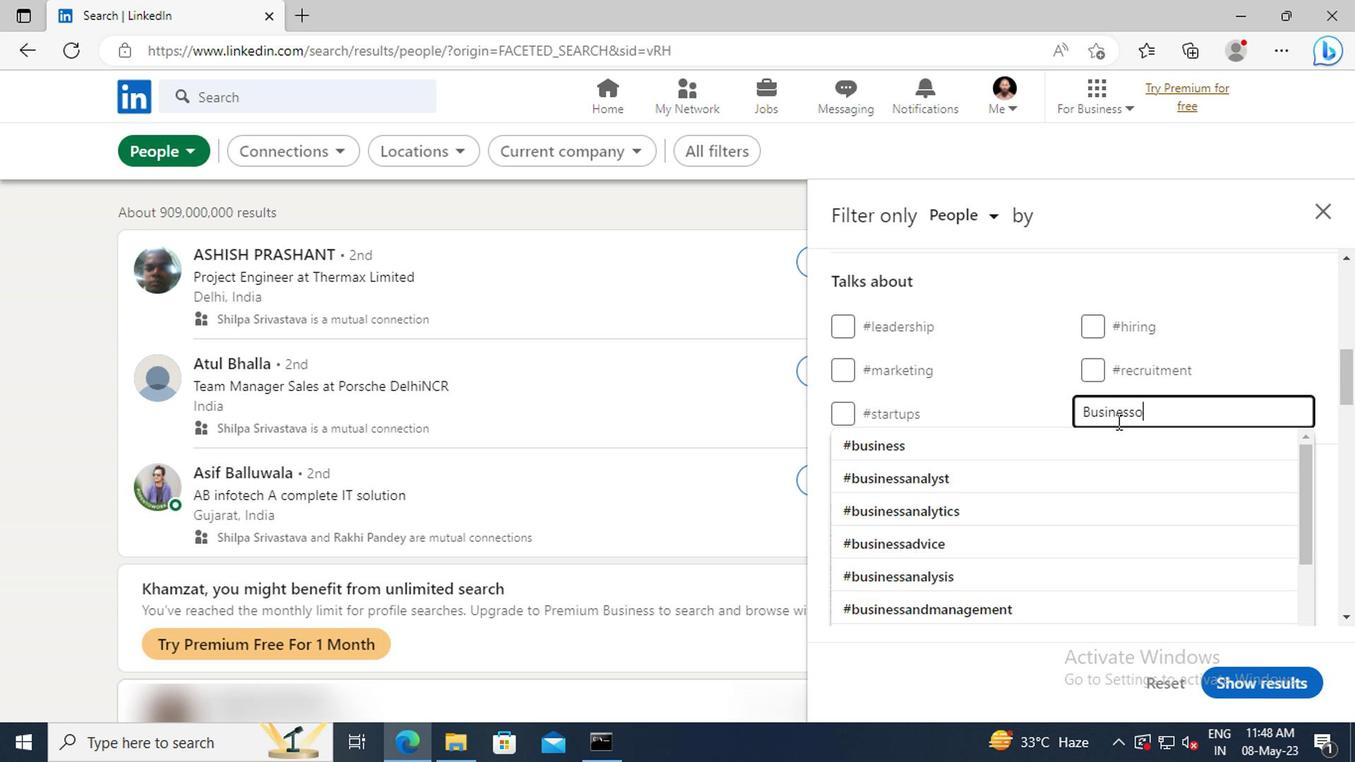 
Action: Mouse moved to (1117, 442)
Screenshot: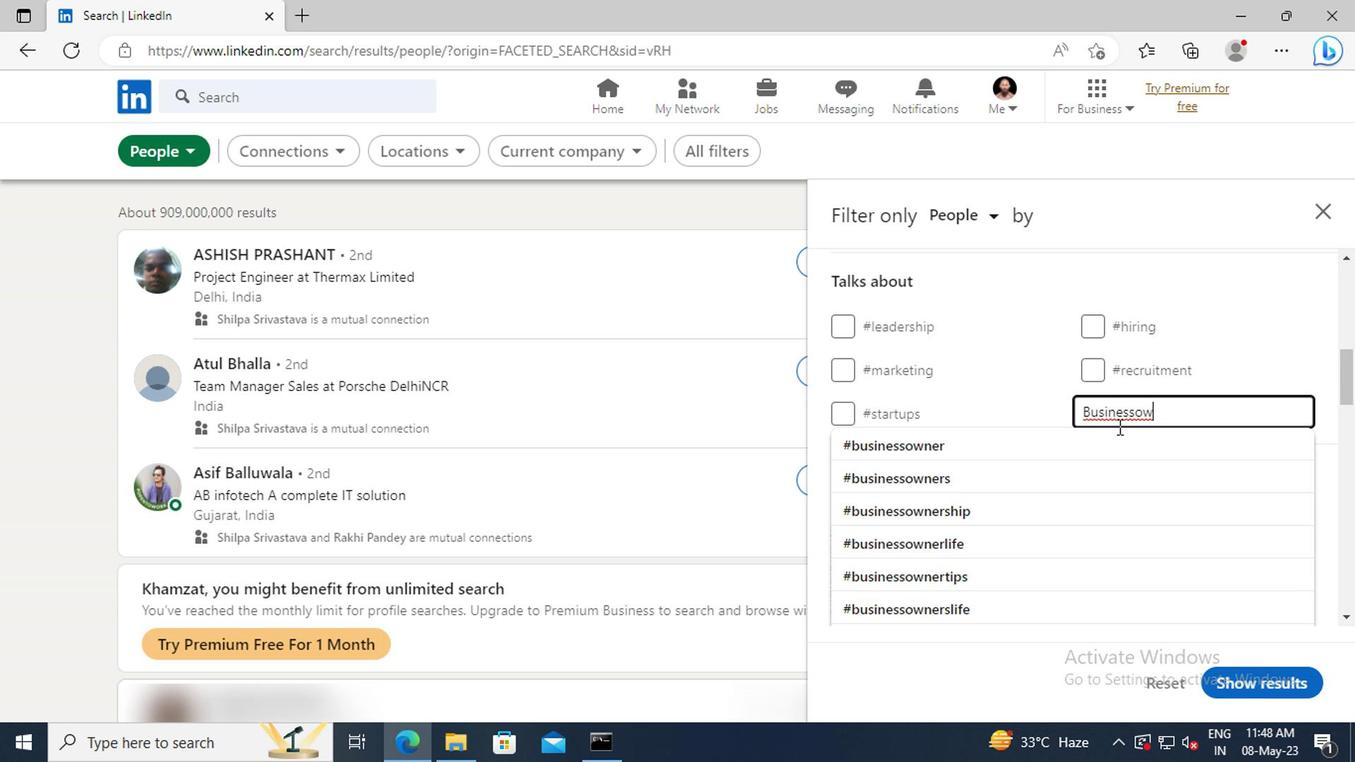 
Action: Mouse pressed left at (1117, 442)
Screenshot: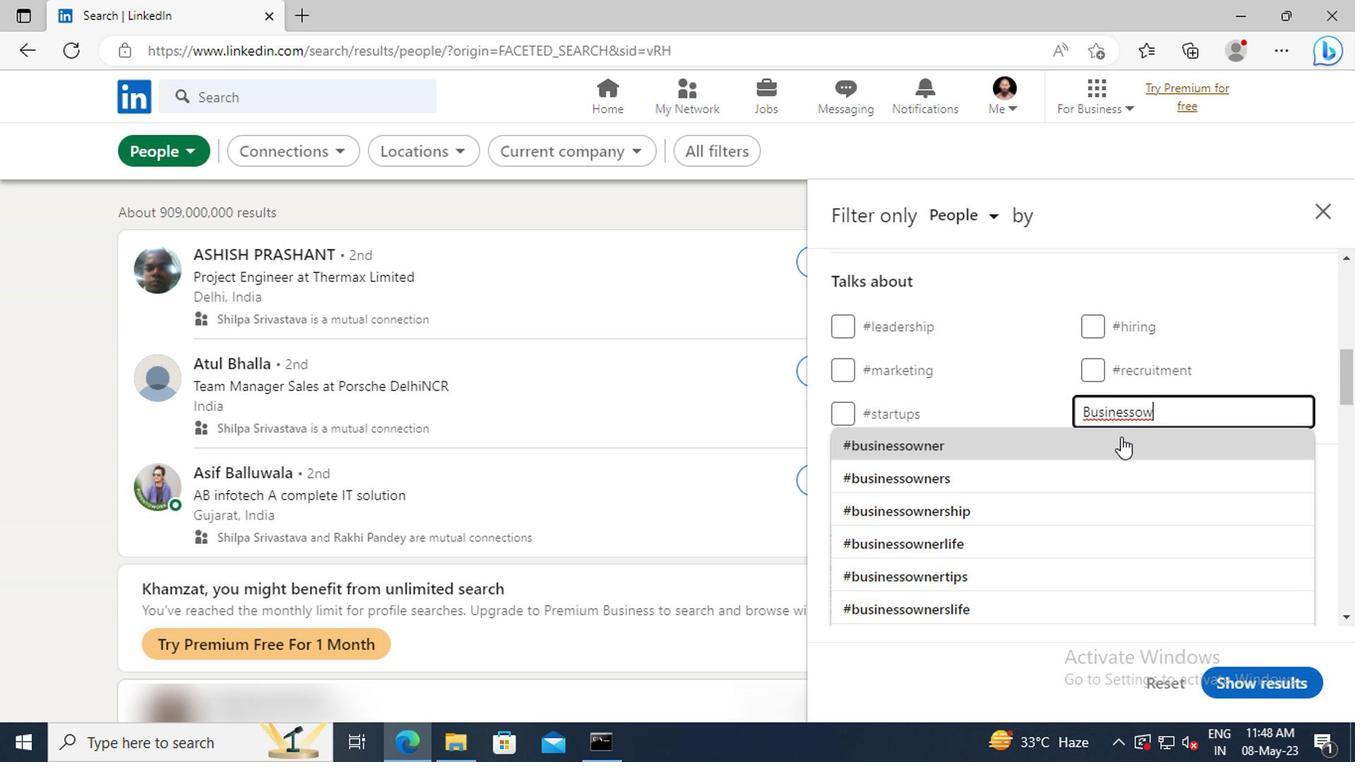 
Action: Mouse scrolled (1117, 441) with delta (0, -1)
Screenshot: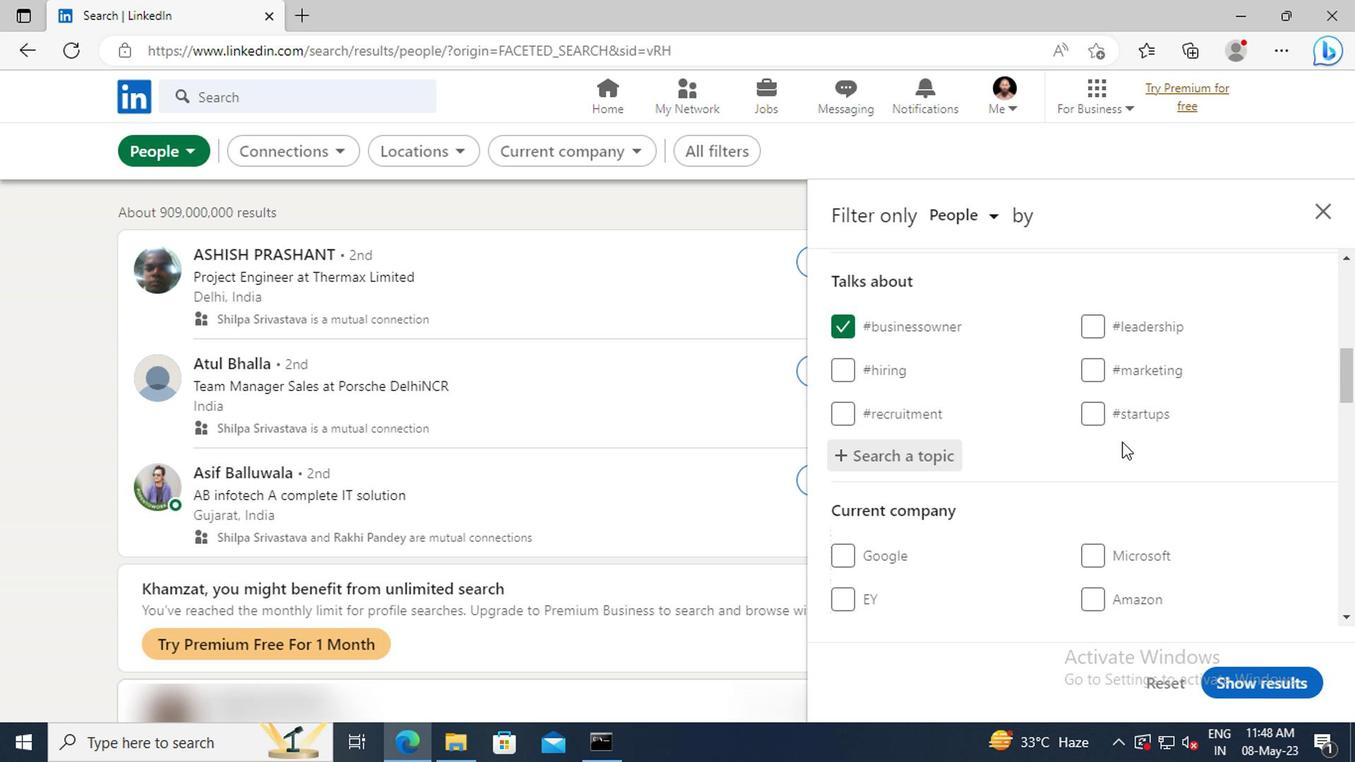 
Action: Mouse scrolled (1117, 441) with delta (0, -1)
Screenshot: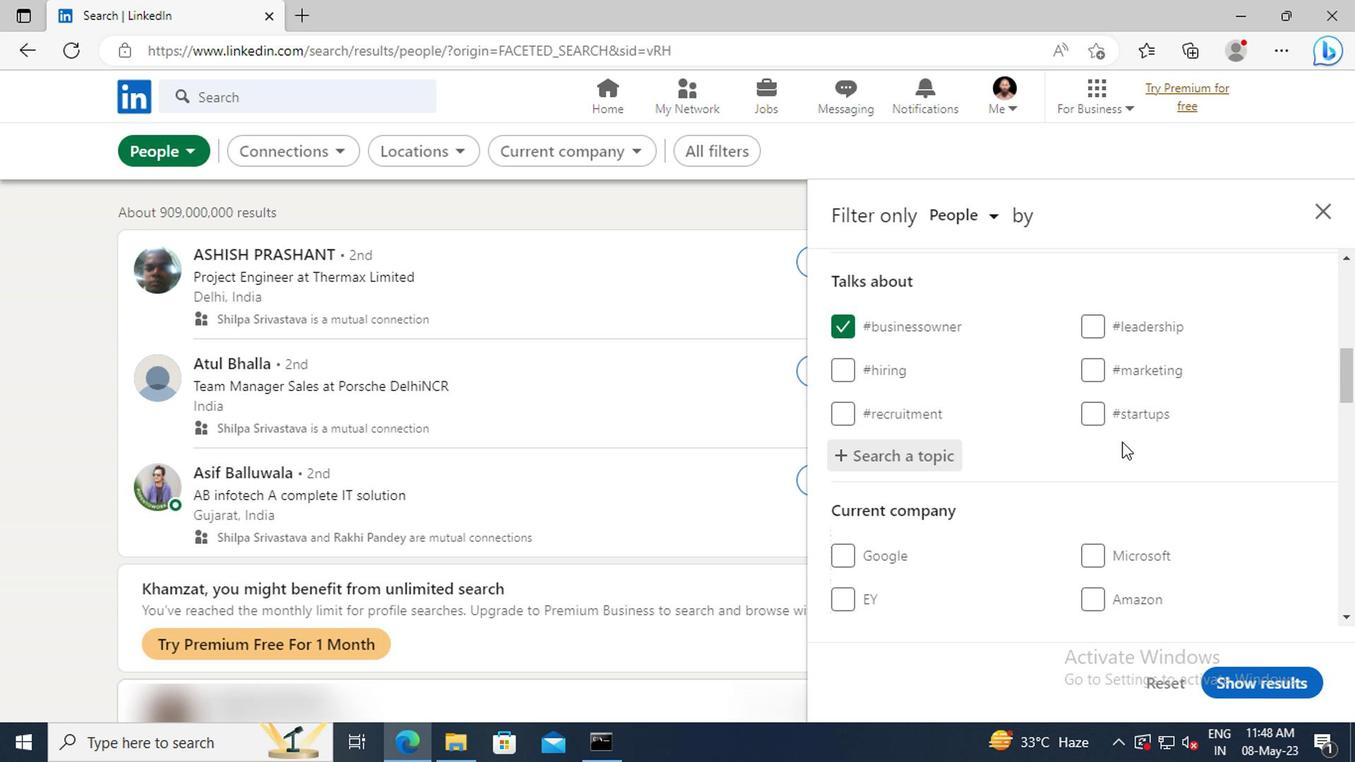 
Action: Mouse scrolled (1117, 441) with delta (0, -1)
Screenshot: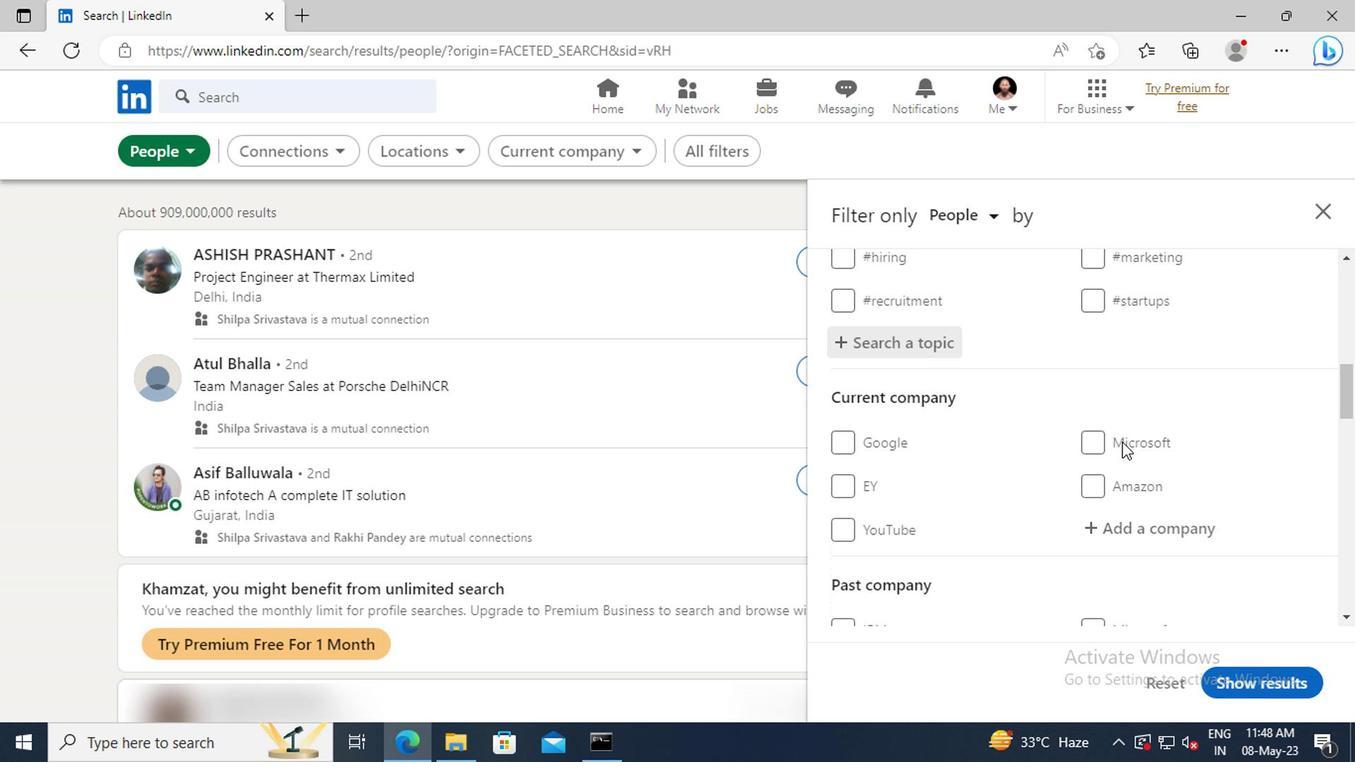 
Action: Mouse scrolled (1117, 441) with delta (0, -1)
Screenshot: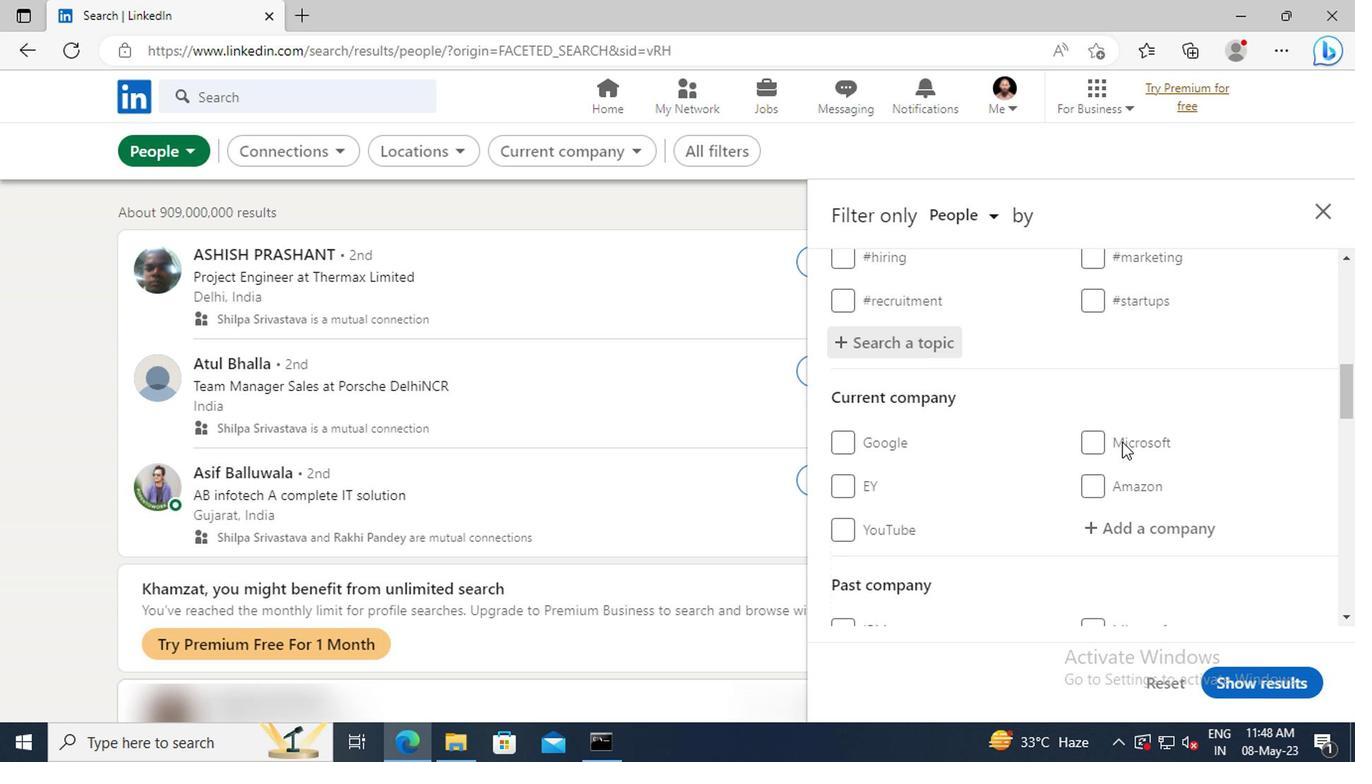 
Action: Mouse scrolled (1117, 441) with delta (0, -1)
Screenshot: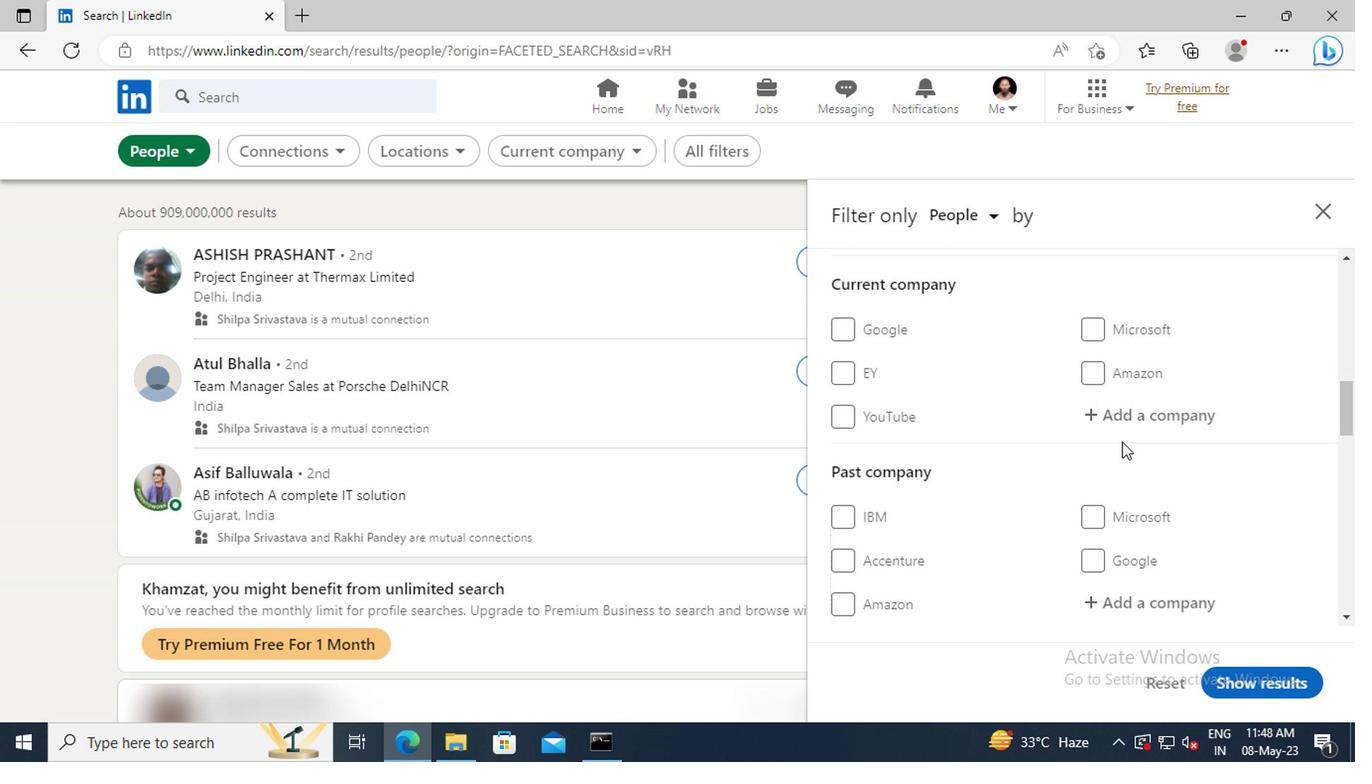 
Action: Mouse moved to (1117, 443)
Screenshot: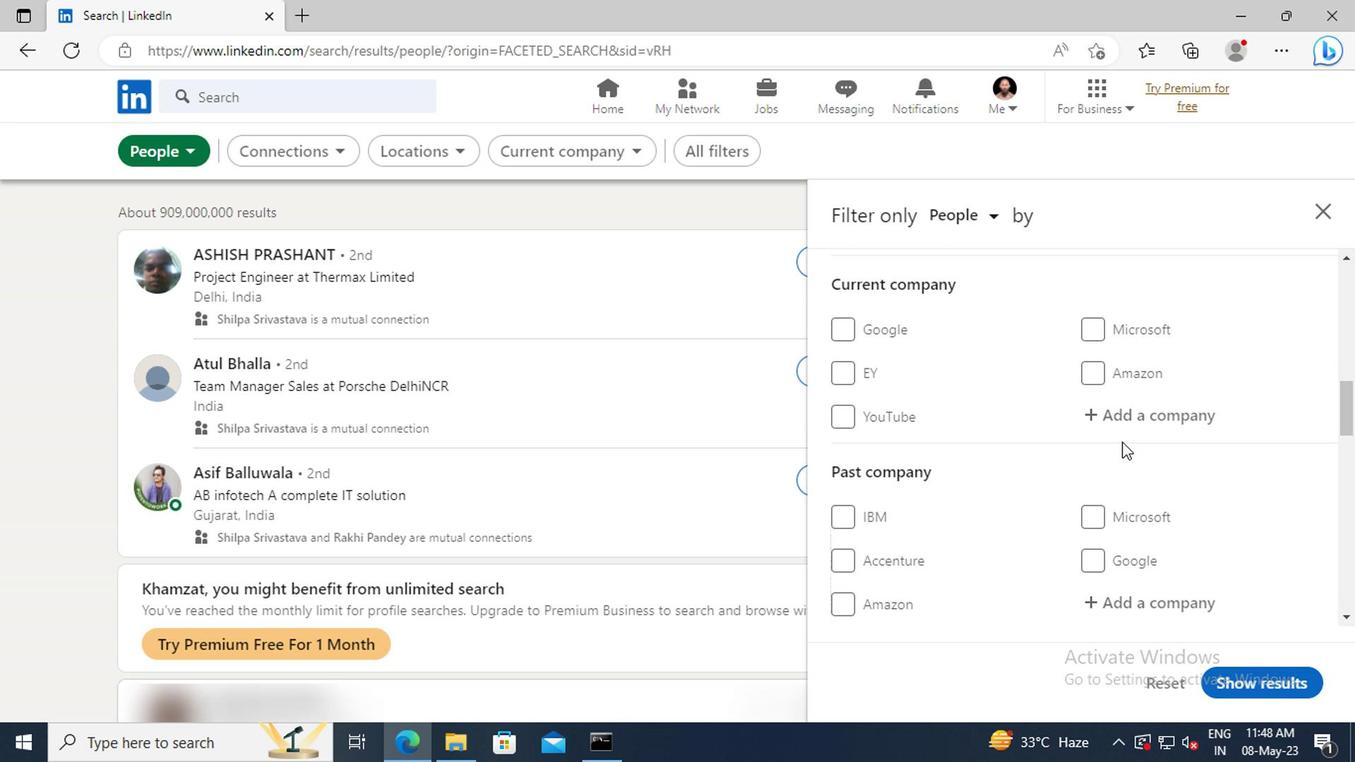 
Action: Mouse scrolled (1117, 442) with delta (0, 0)
Screenshot: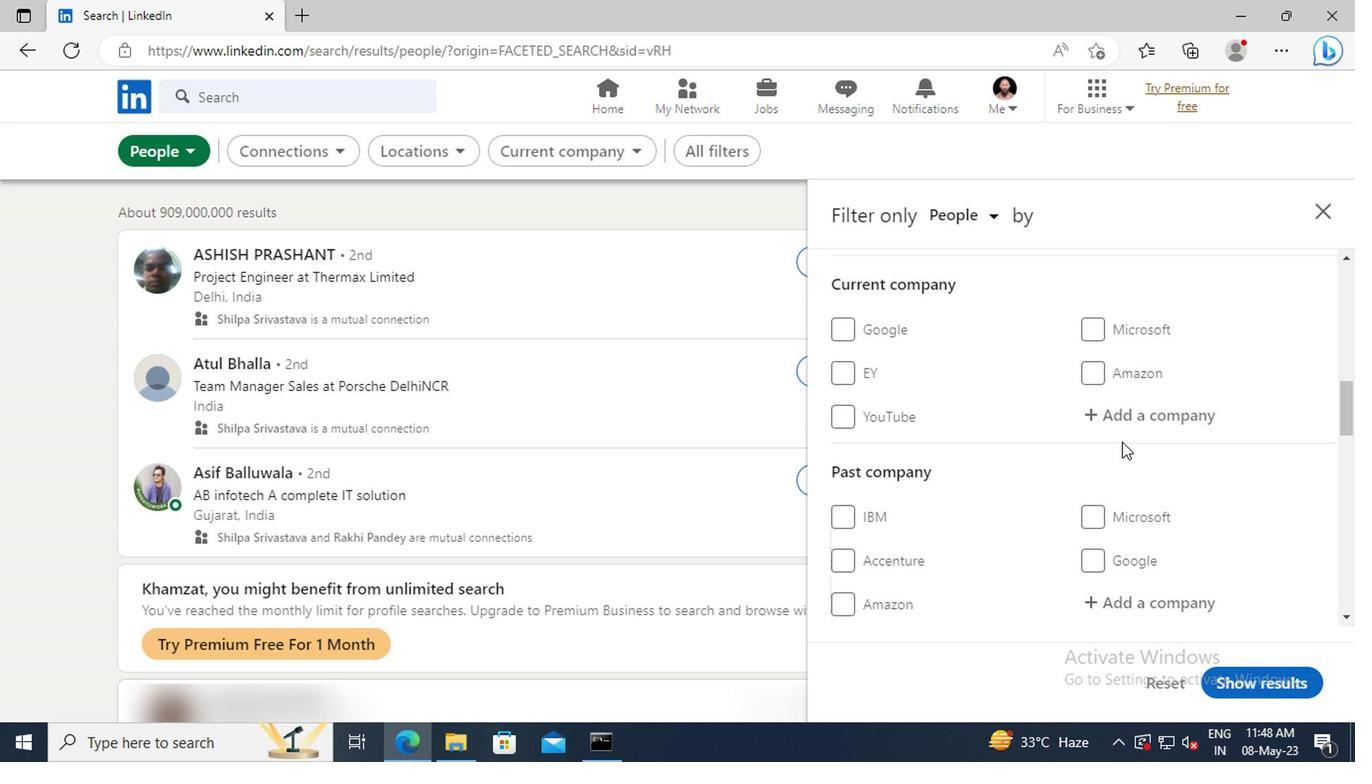 
Action: Mouse scrolled (1117, 442) with delta (0, 0)
Screenshot: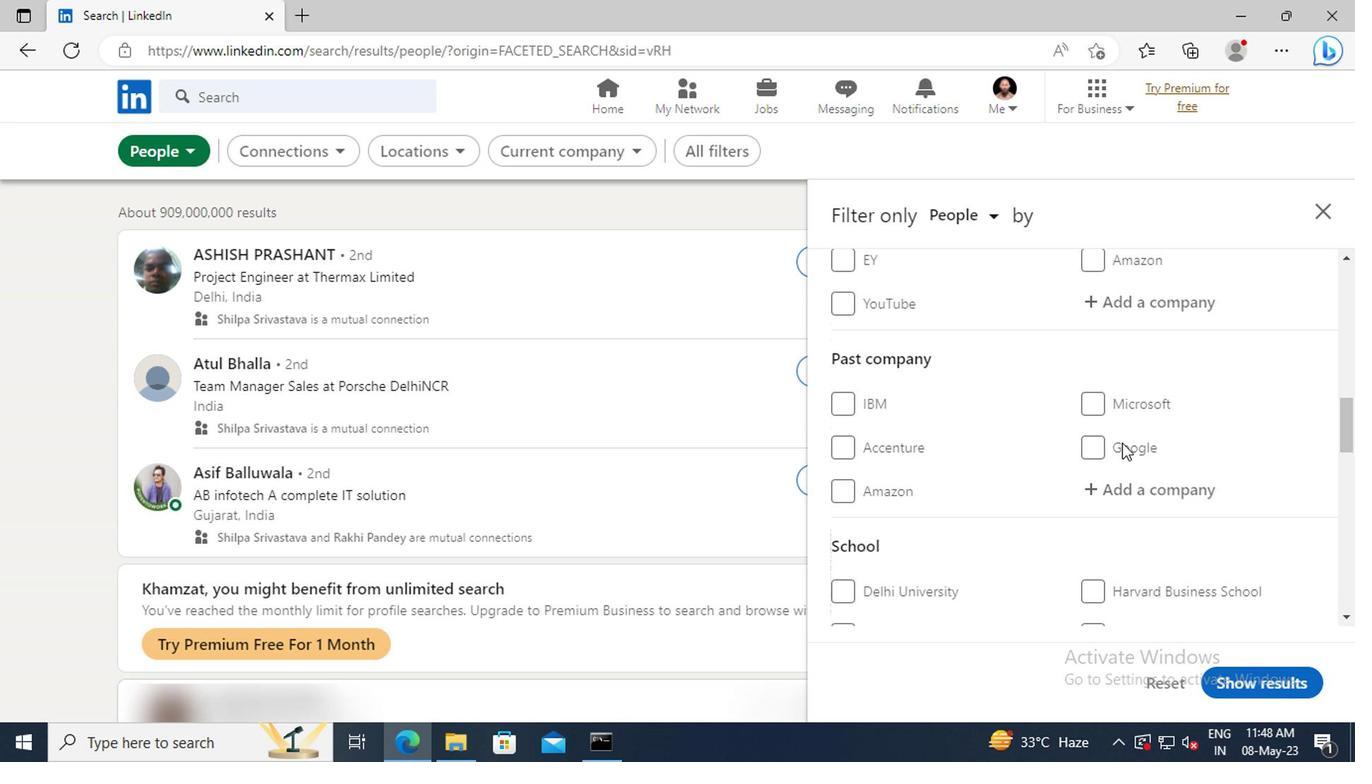 
Action: Mouse scrolled (1117, 442) with delta (0, 0)
Screenshot: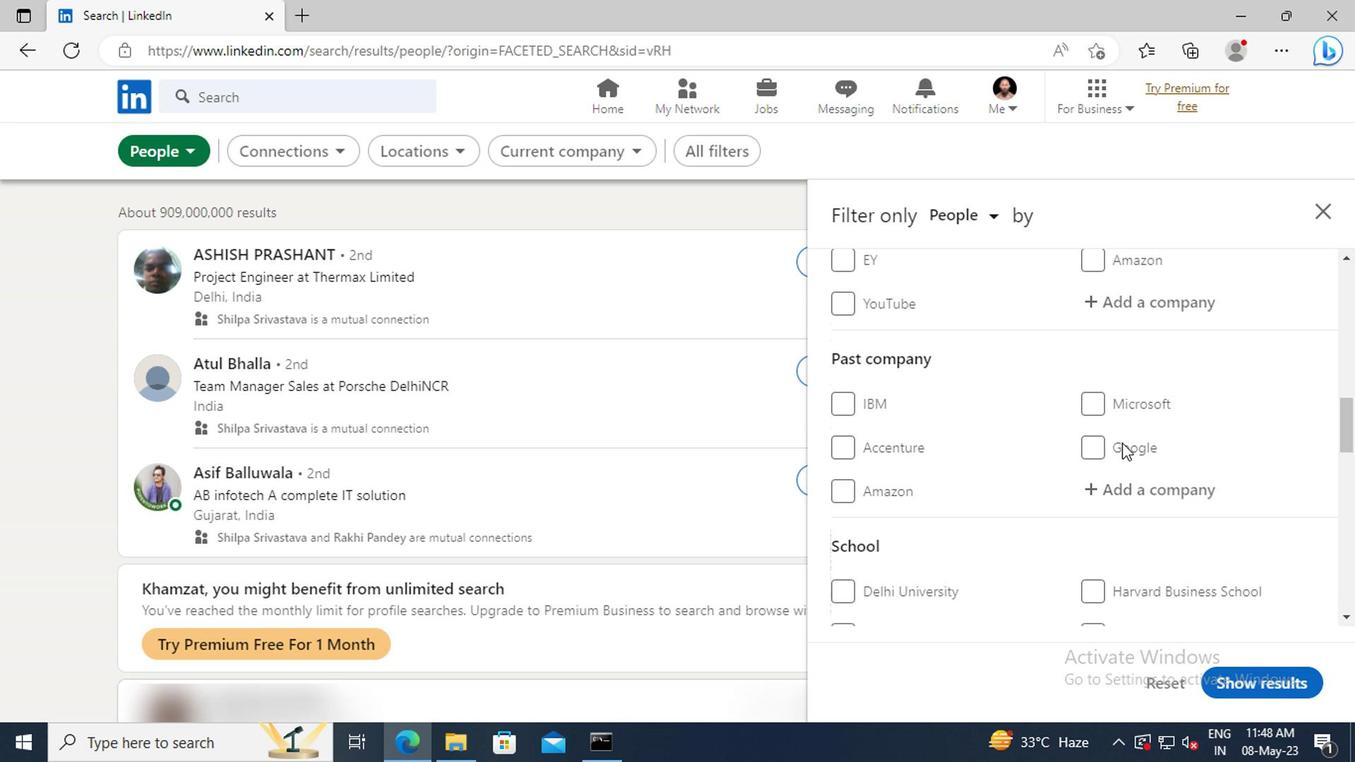 
Action: Mouse scrolled (1117, 442) with delta (0, 0)
Screenshot: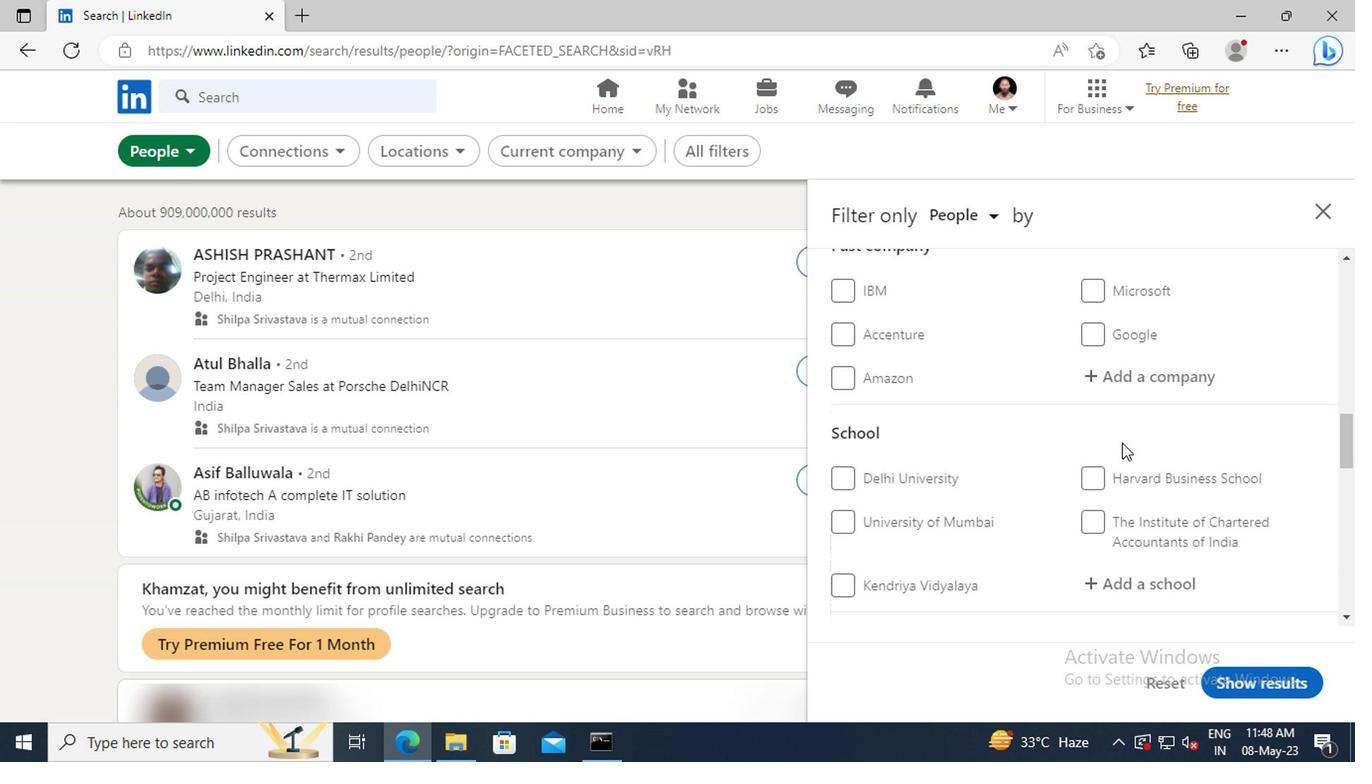 
Action: Mouse scrolled (1117, 442) with delta (0, 0)
Screenshot: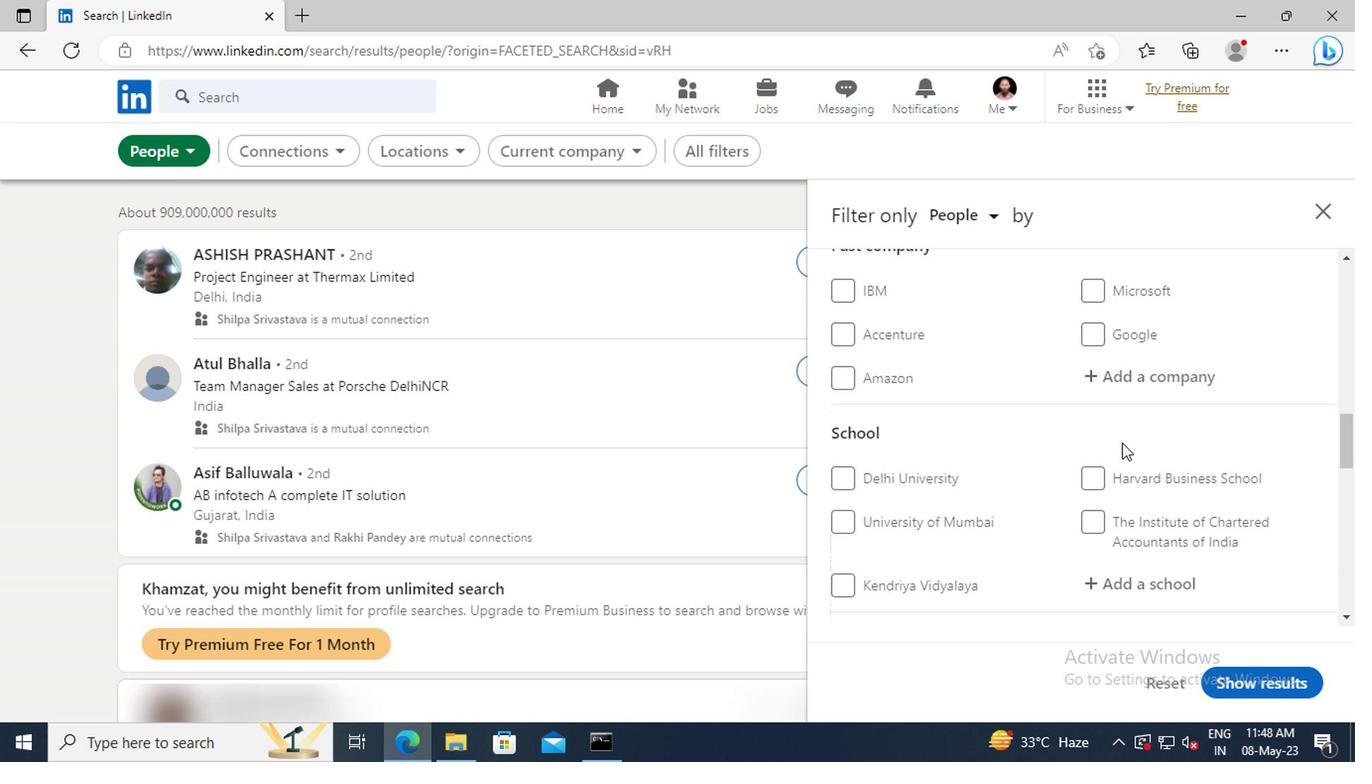 
Action: Mouse scrolled (1117, 442) with delta (0, 0)
Screenshot: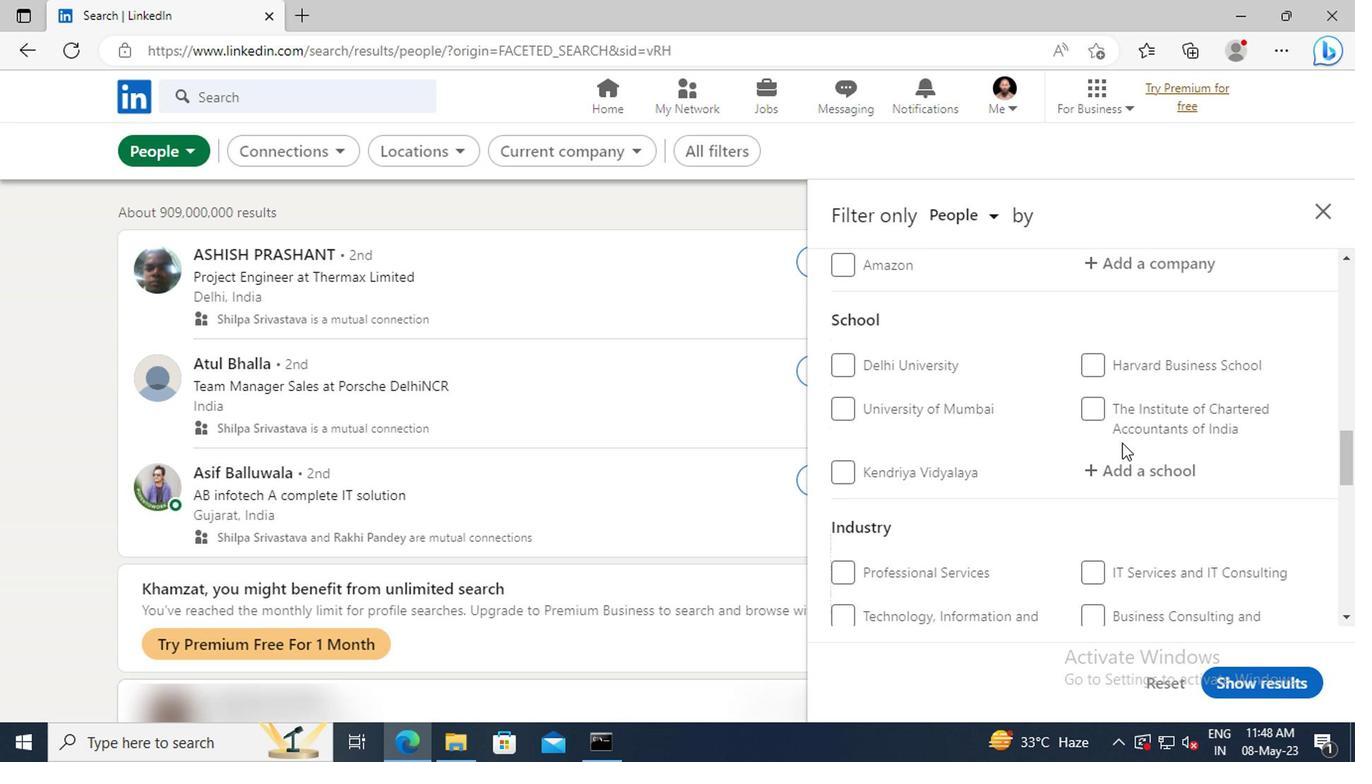 
Action: Mouse scrolled (1117, 442) with delta (0, 0)
Screenshot: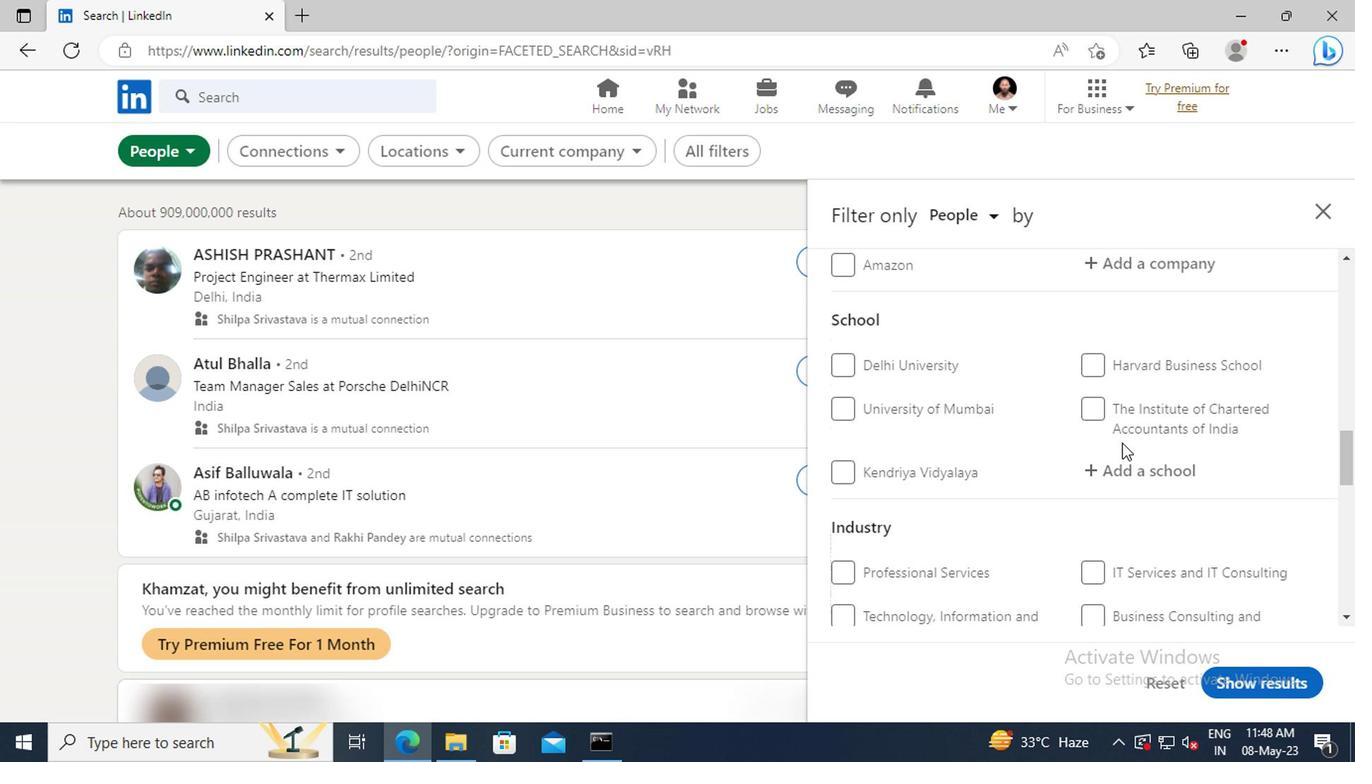 
Action: Mouse scrolled (1117, 442) with delta (0, 0)
Screenshot: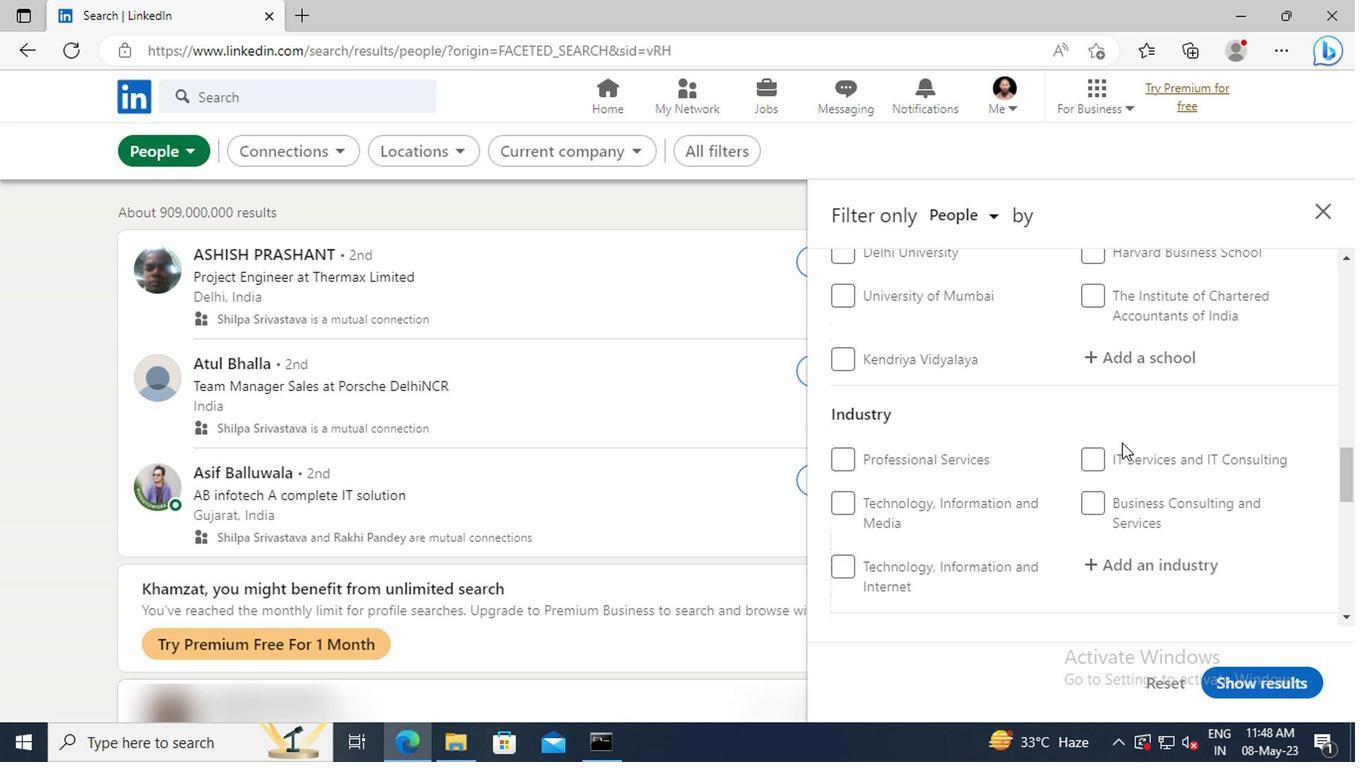 
Action: Mouse scrolled (1117, 442) with delta (0, 0)
Screenshot: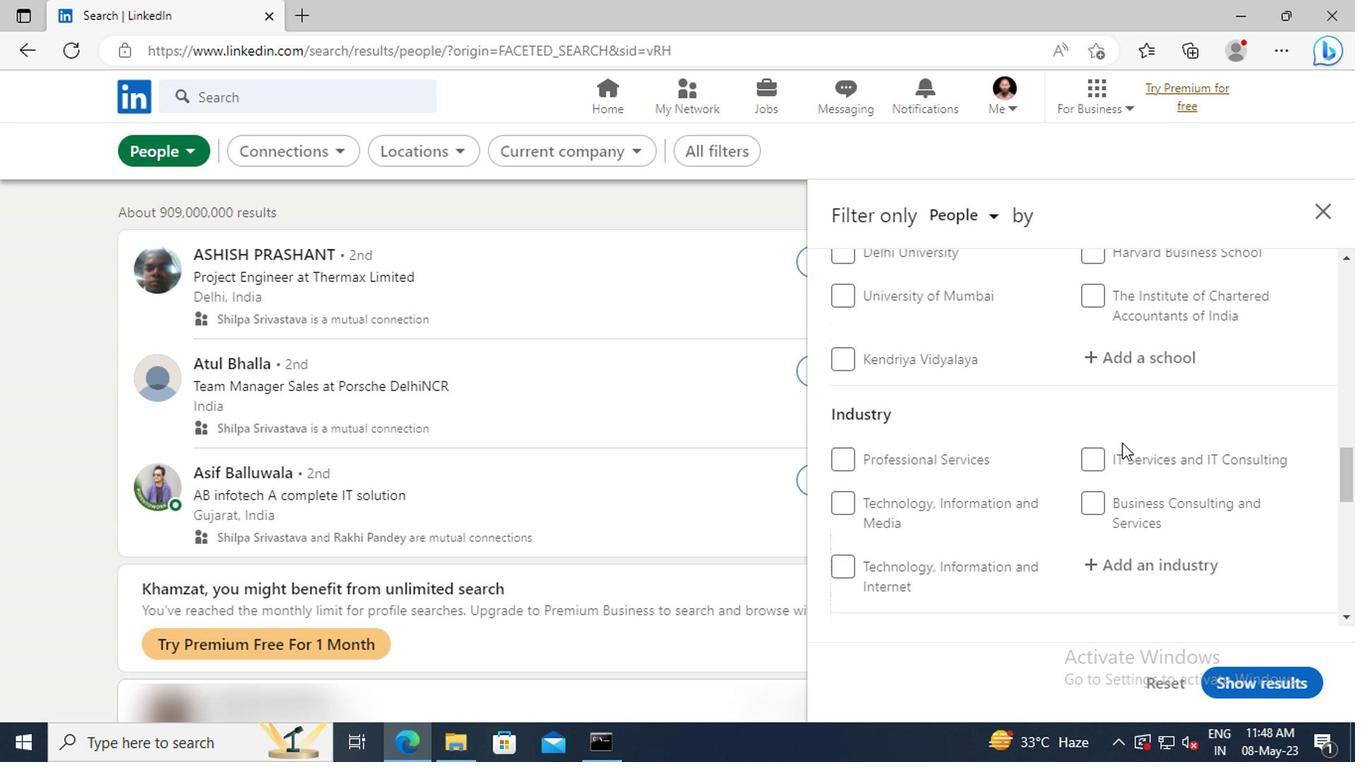 
Action: Mouse scrolled (1117, 442) with delta (0, 0)
Screenshot: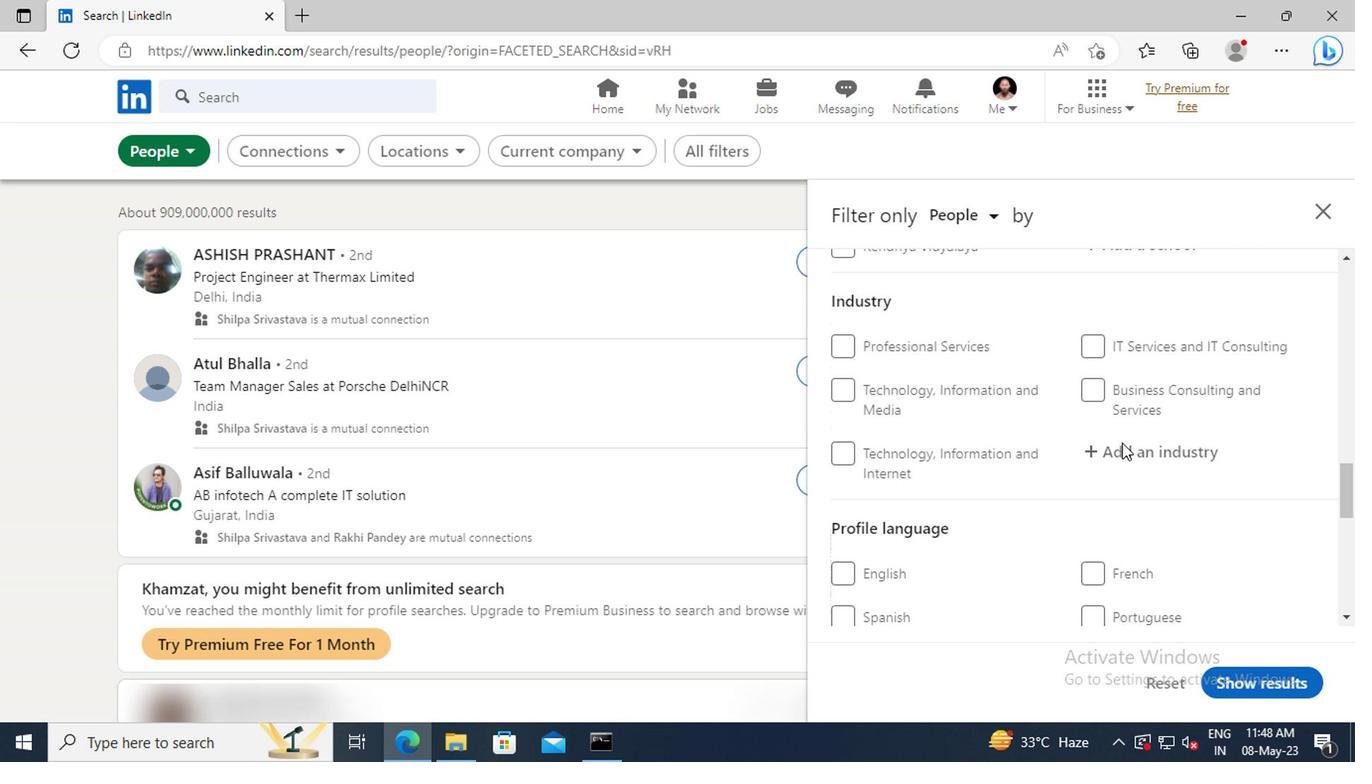 
Action: Mouse scrolled (1117, 442) with delta (0, 0)
Screenshot: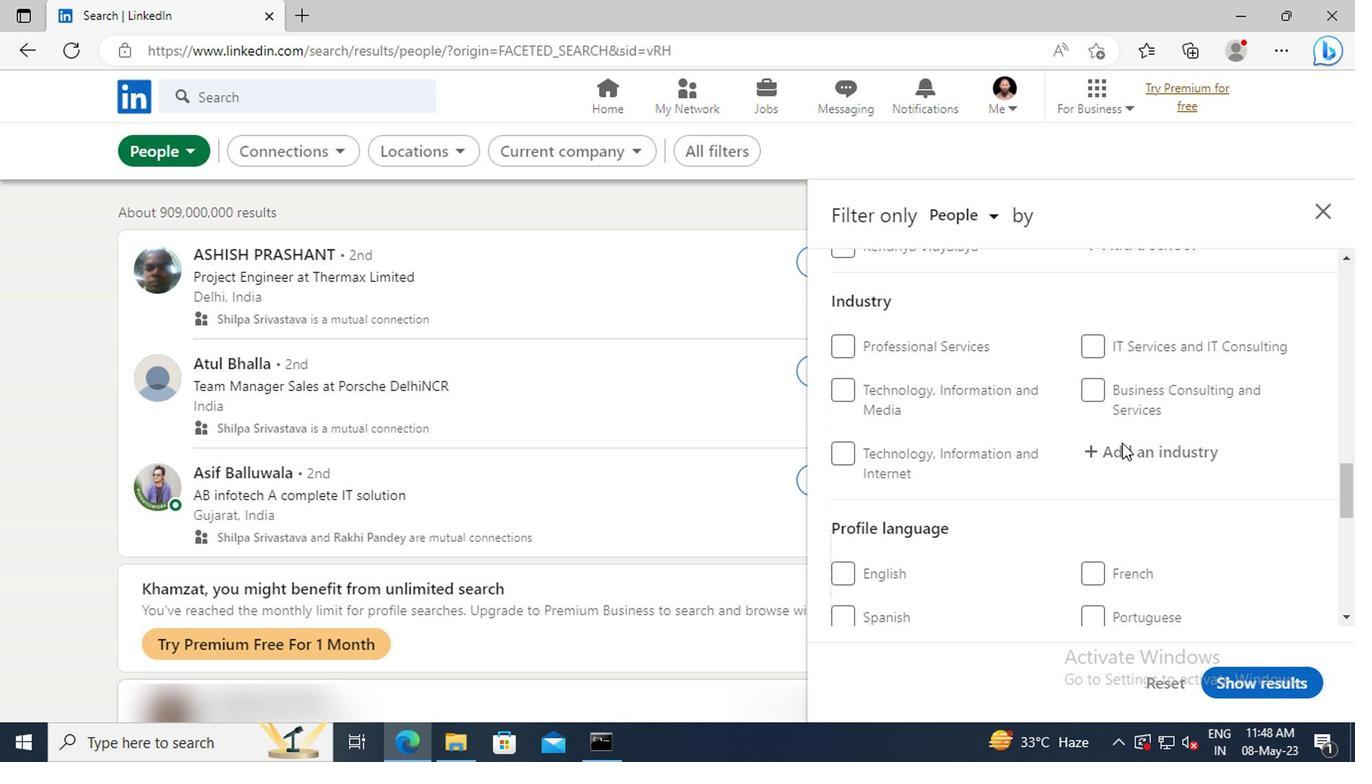 
Action: Mouse moved to (842, 550)
Screenshot: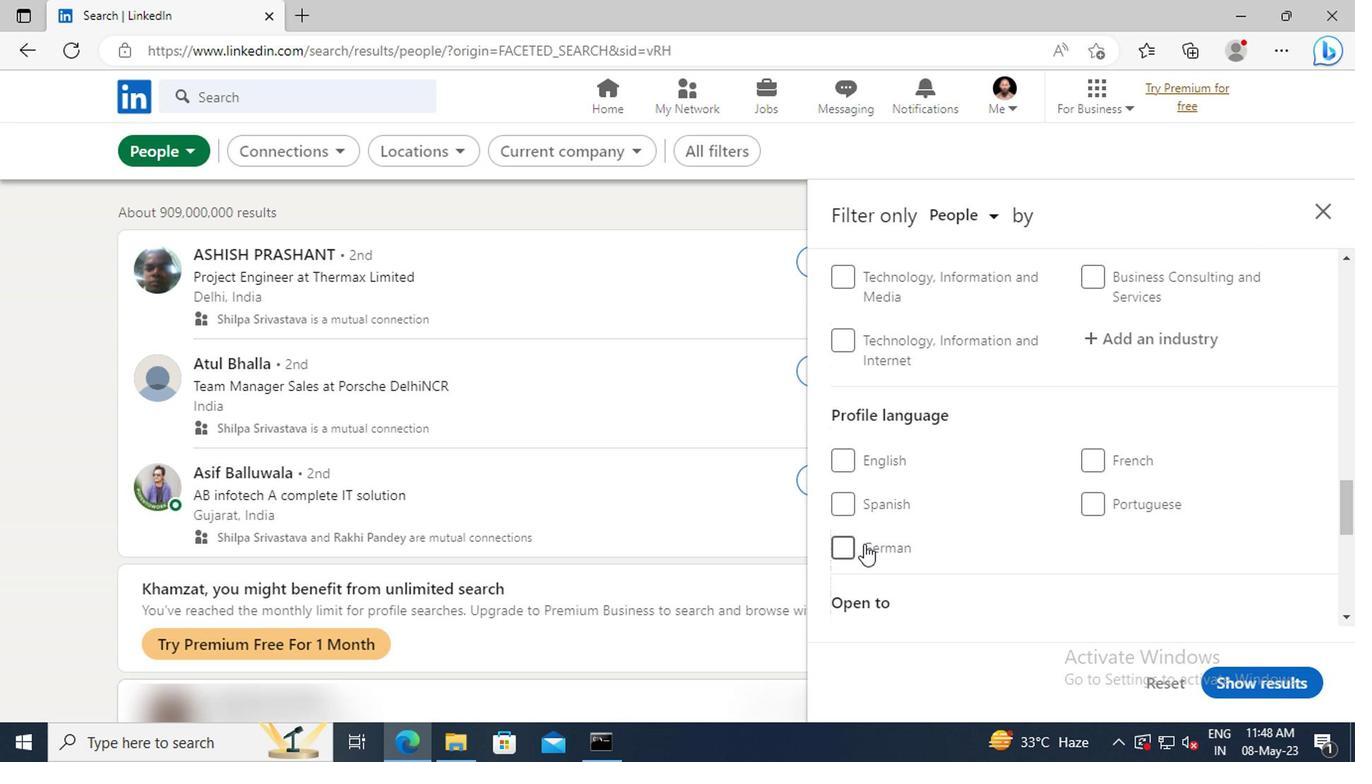 
Action: Mouse pressed left at (842, 550)
Screenshot: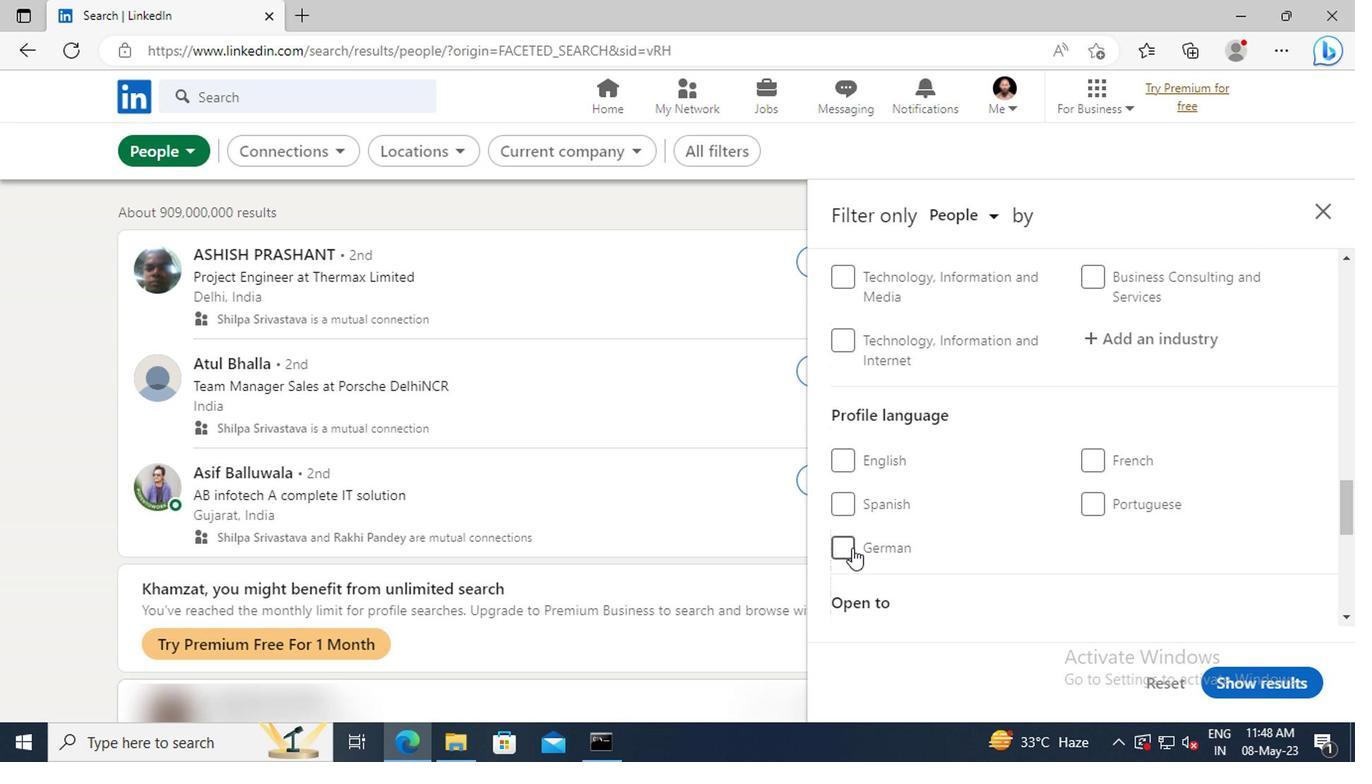 
Action: Mouse moved to (1086, 473)
Screenshot: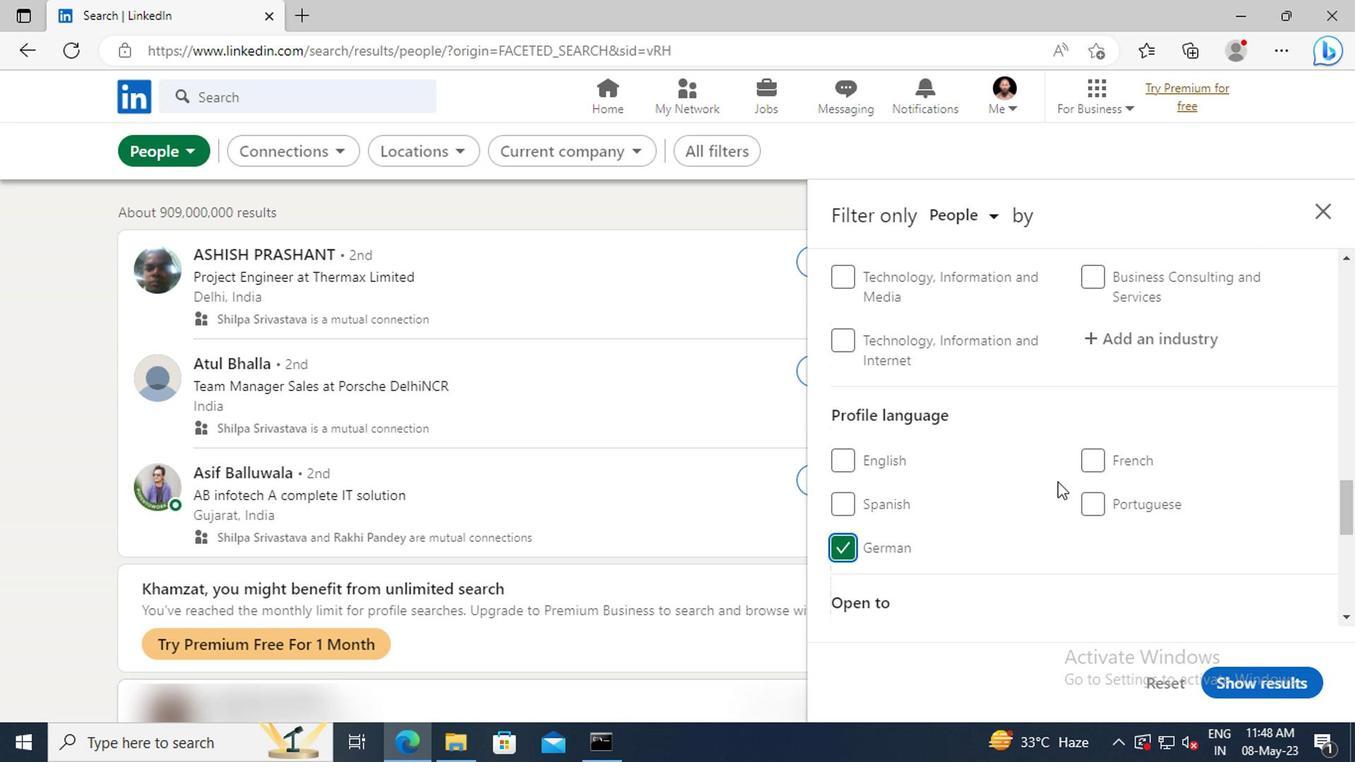 
Action: Mouse scrolled (1086, 474) with delta (0, 0)
Screenshot: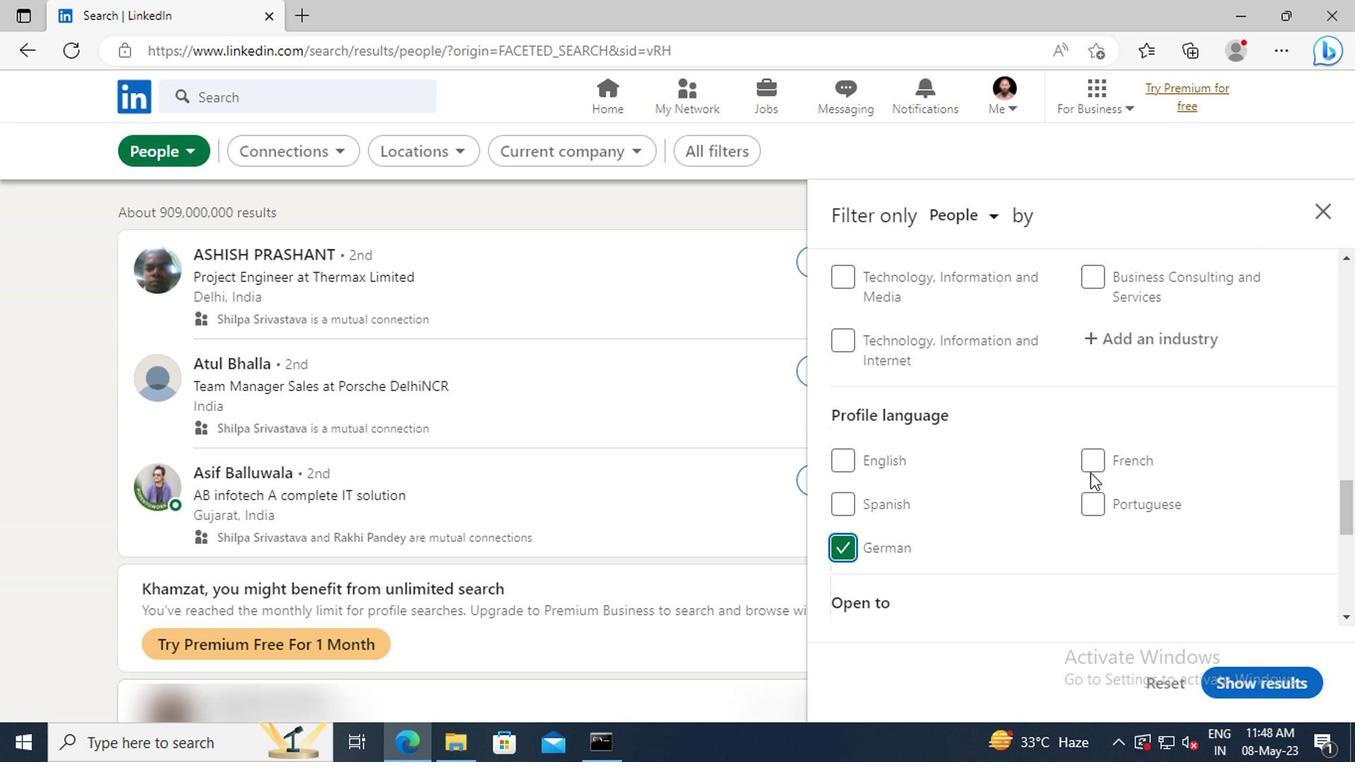 
Action: Mouse scrolled (1086, 474) with delta (0, 0)
Screenshot: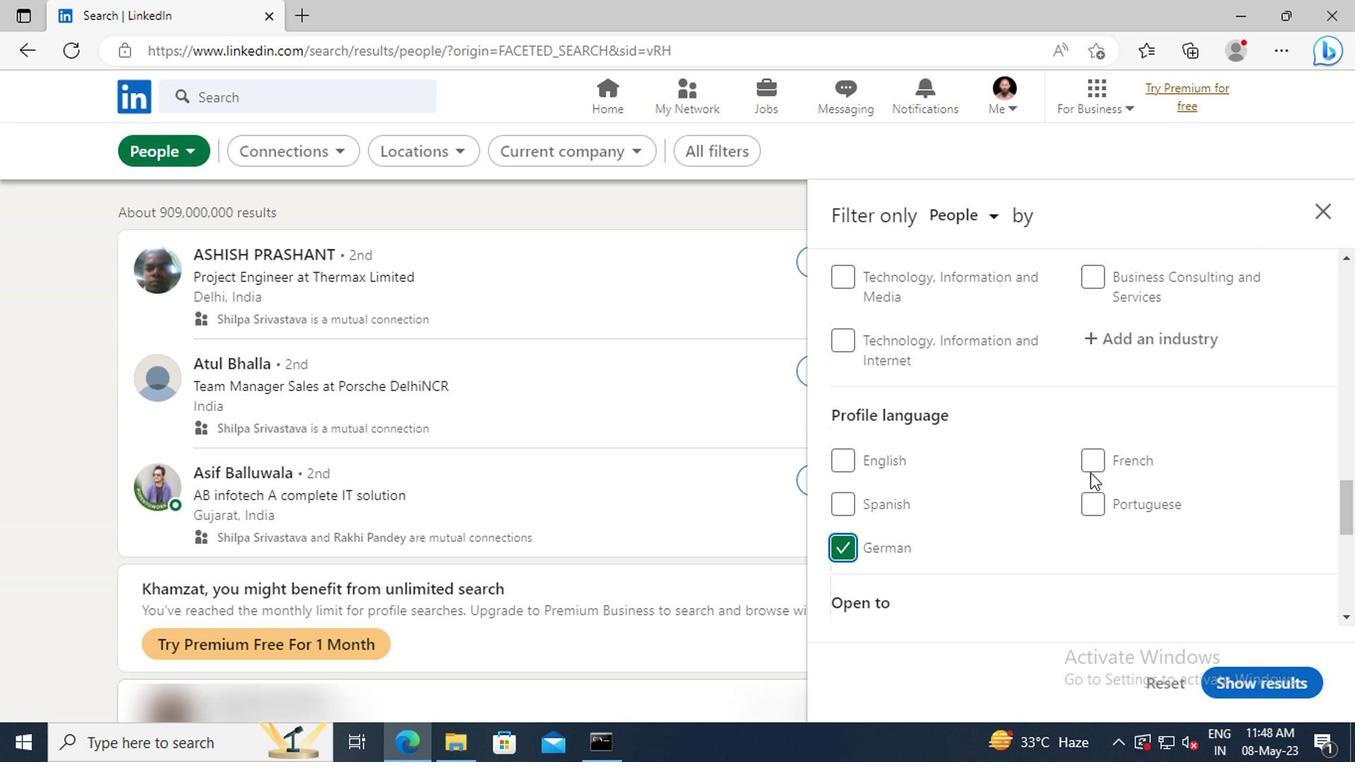 
Action: Mouse scrolled (1086, 474) with delta (0, 0)
Screenshot: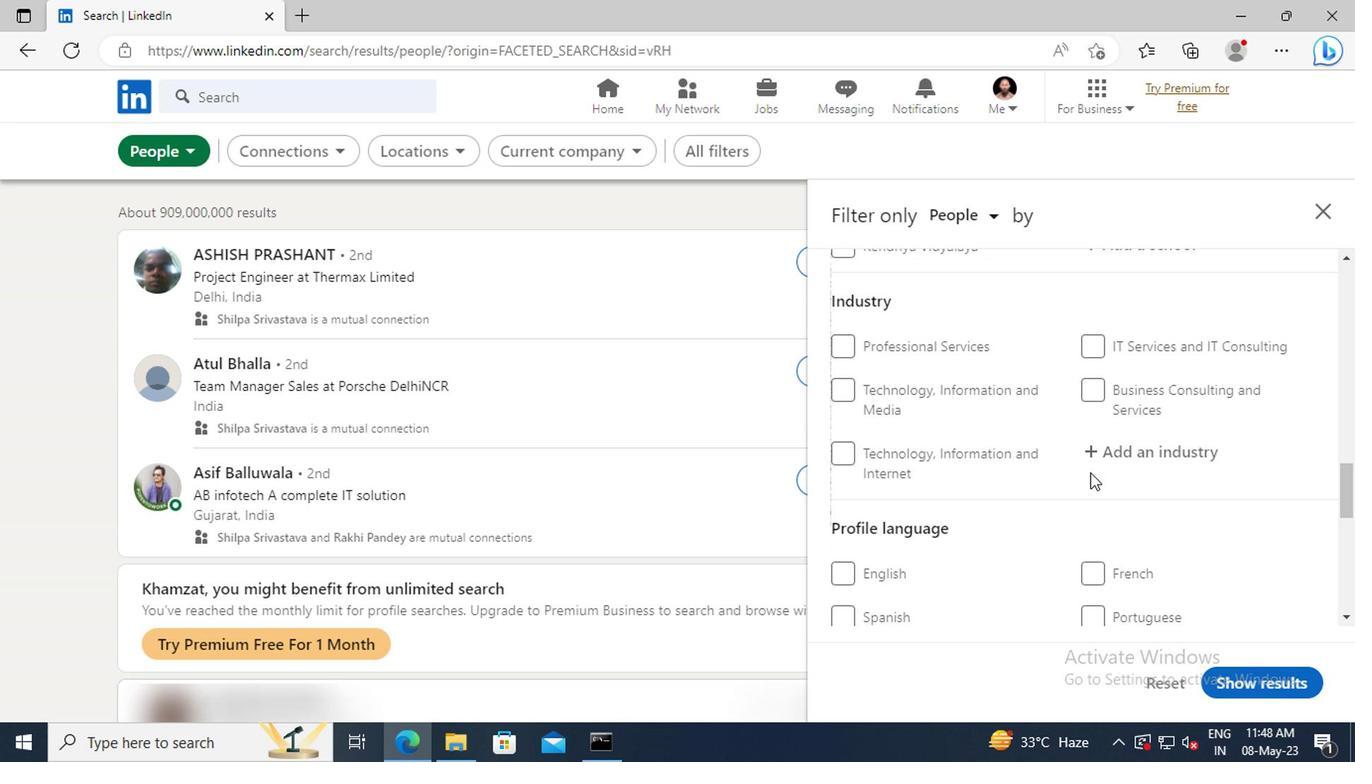 
Action: Mouse scrolled (1086, 474) with delta (0, 0)
Screenshot: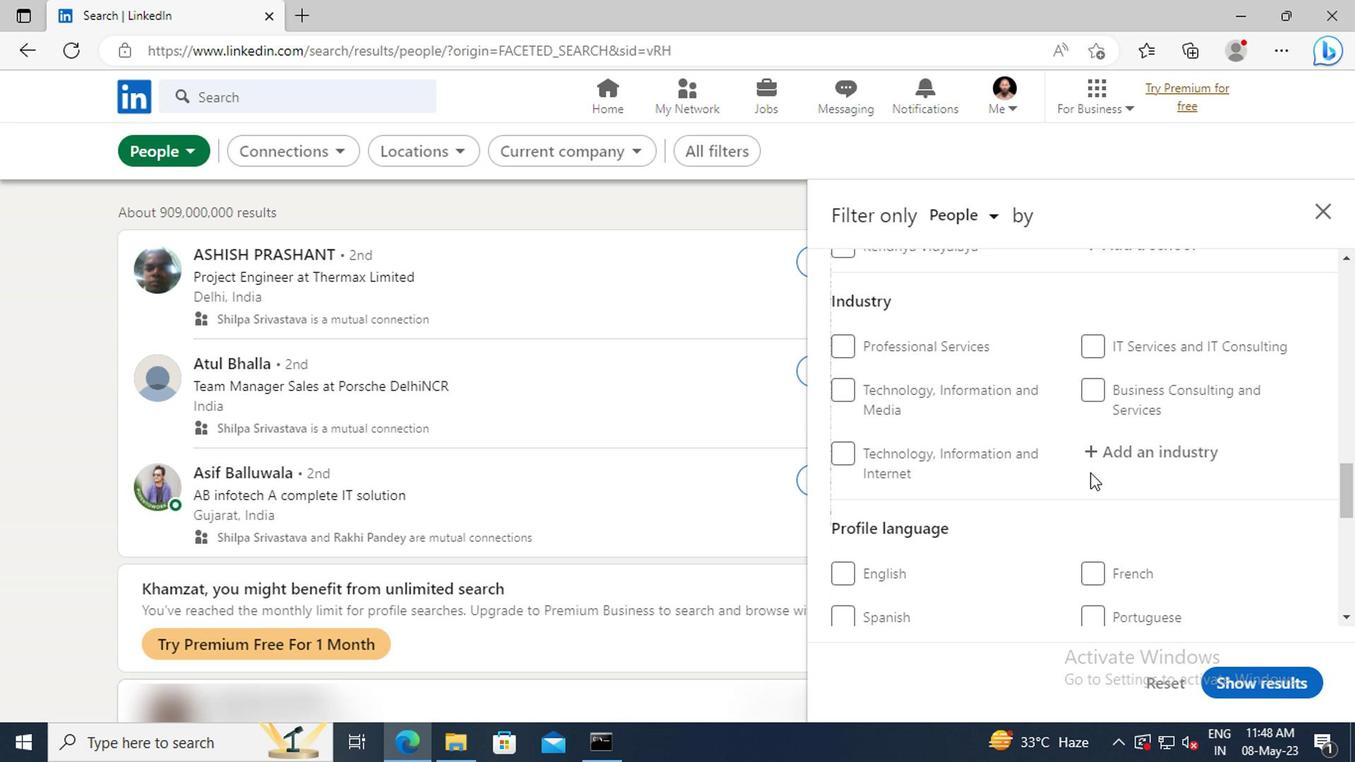 
Action: Mouse scrolled (1086, 474) with delta (0, 0)
Screenshot: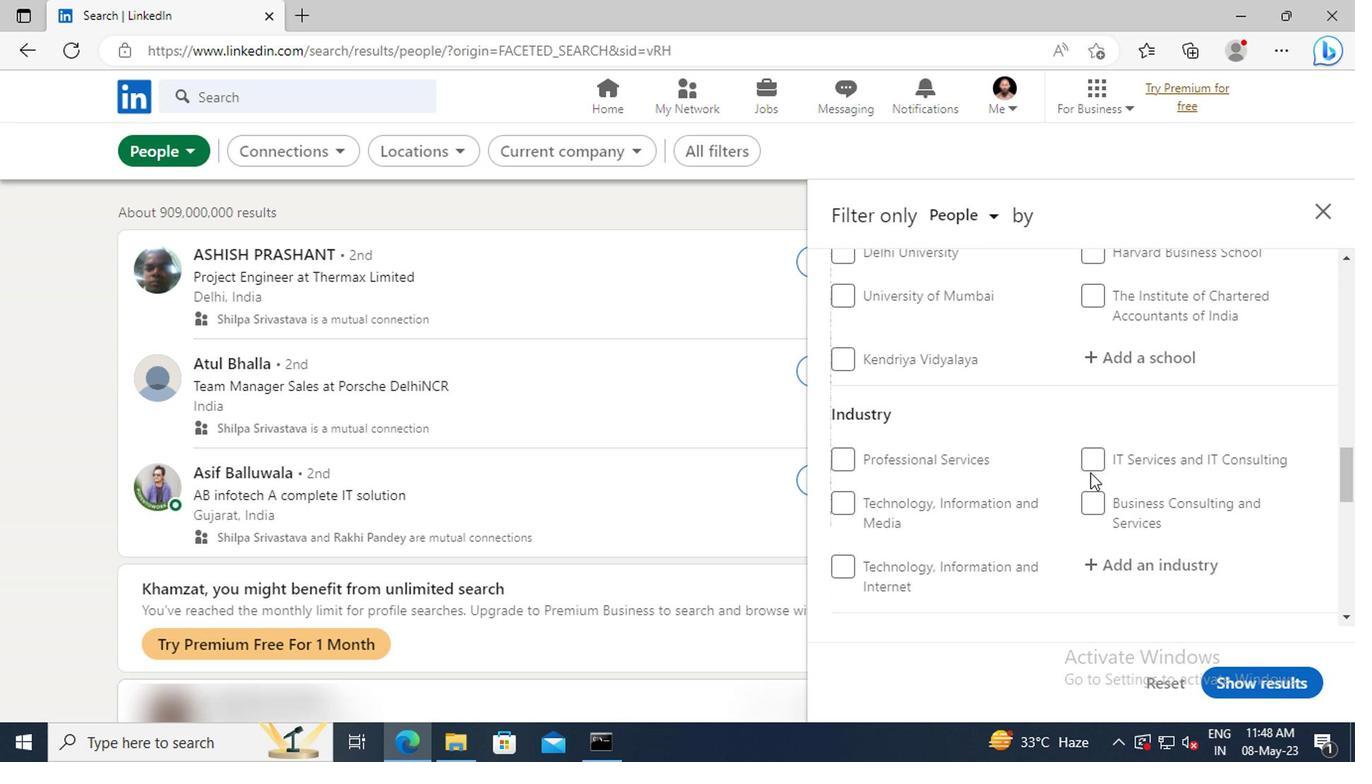 
Action: Mouse scrolled (1086, 474) with delta (0, 0)
Screenshot: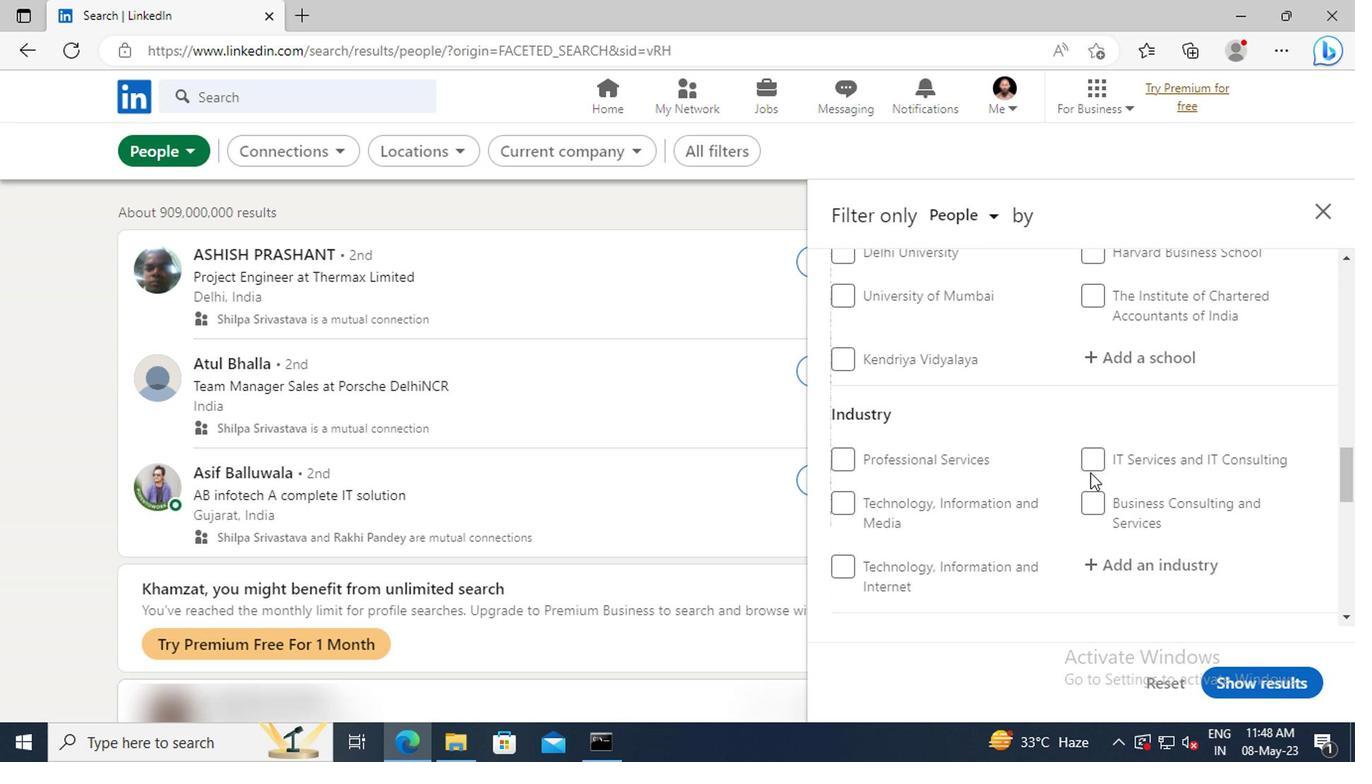 
Action: Mouse scrolled (1086, 474) with delta (0, 0)
Screenshot: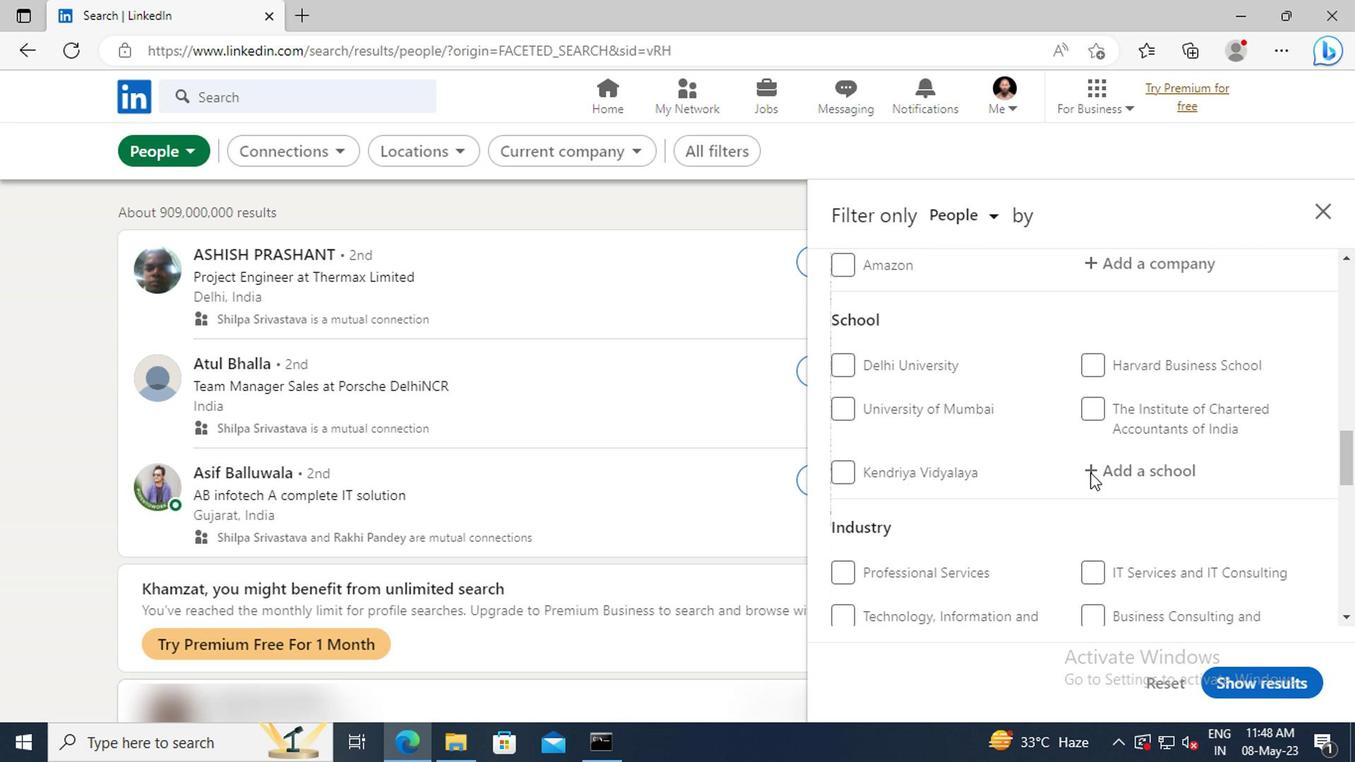 
Action: Mouse scrolled (1086, 474) with delta (0, 0)
Screenshot: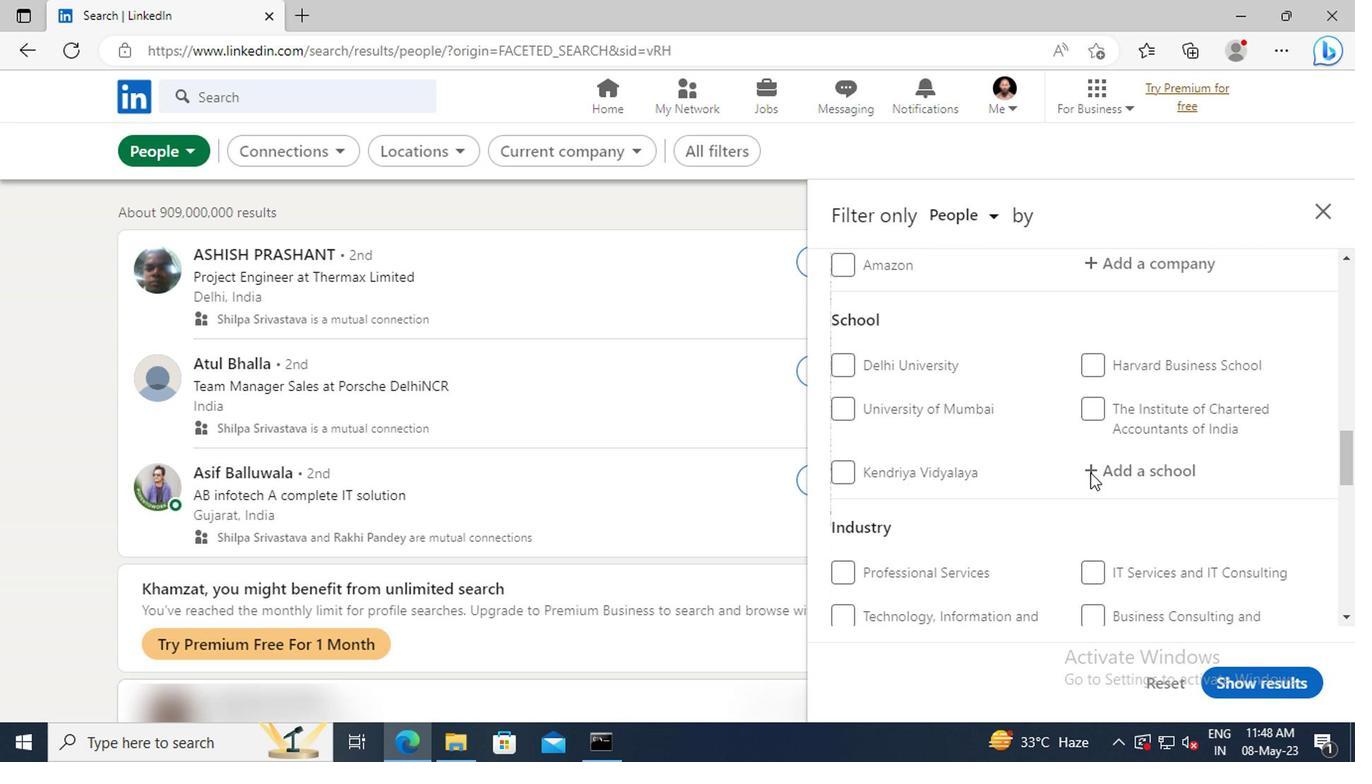 
Action: Mouse scrolled (1086, 474) with delta (0, 0)
Screenshot: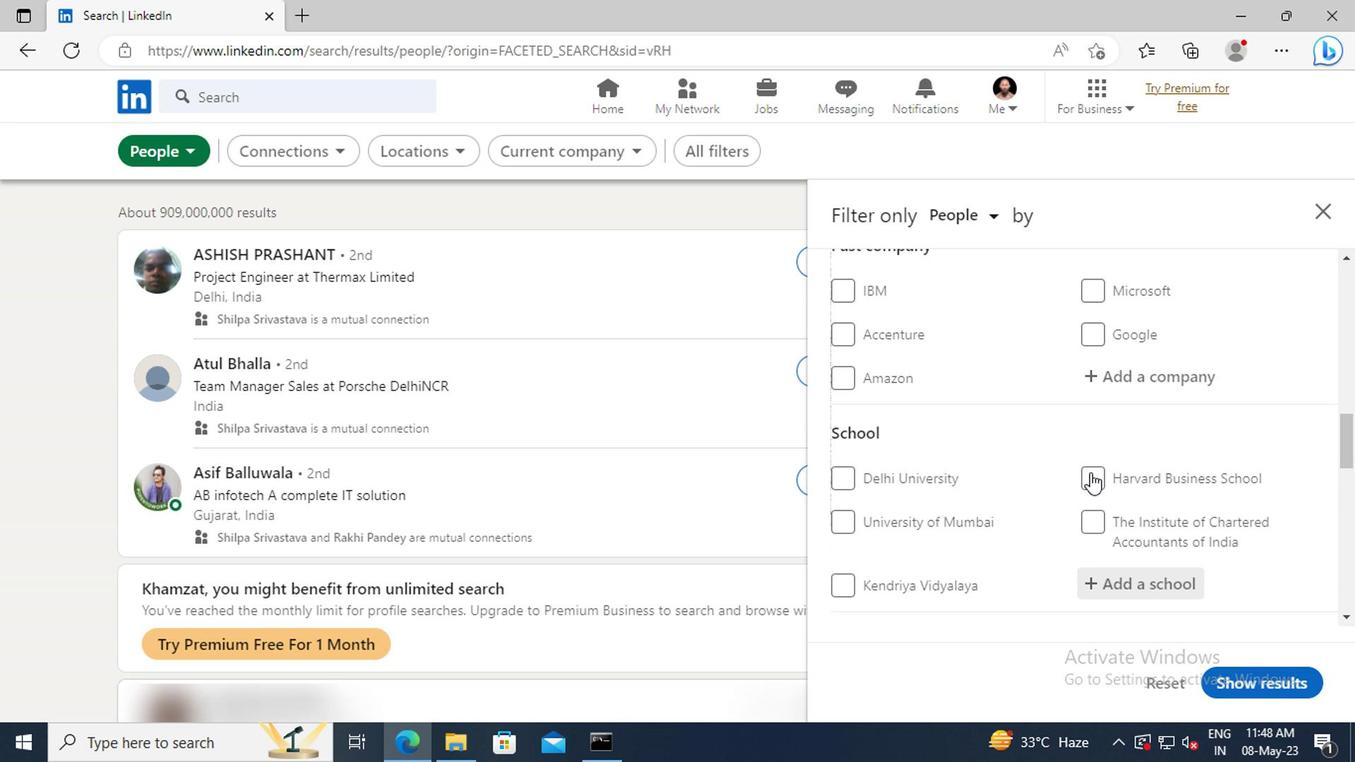 
Action: Mouse scrolled (1086, 474) with delta (0, 0)
Screenshot: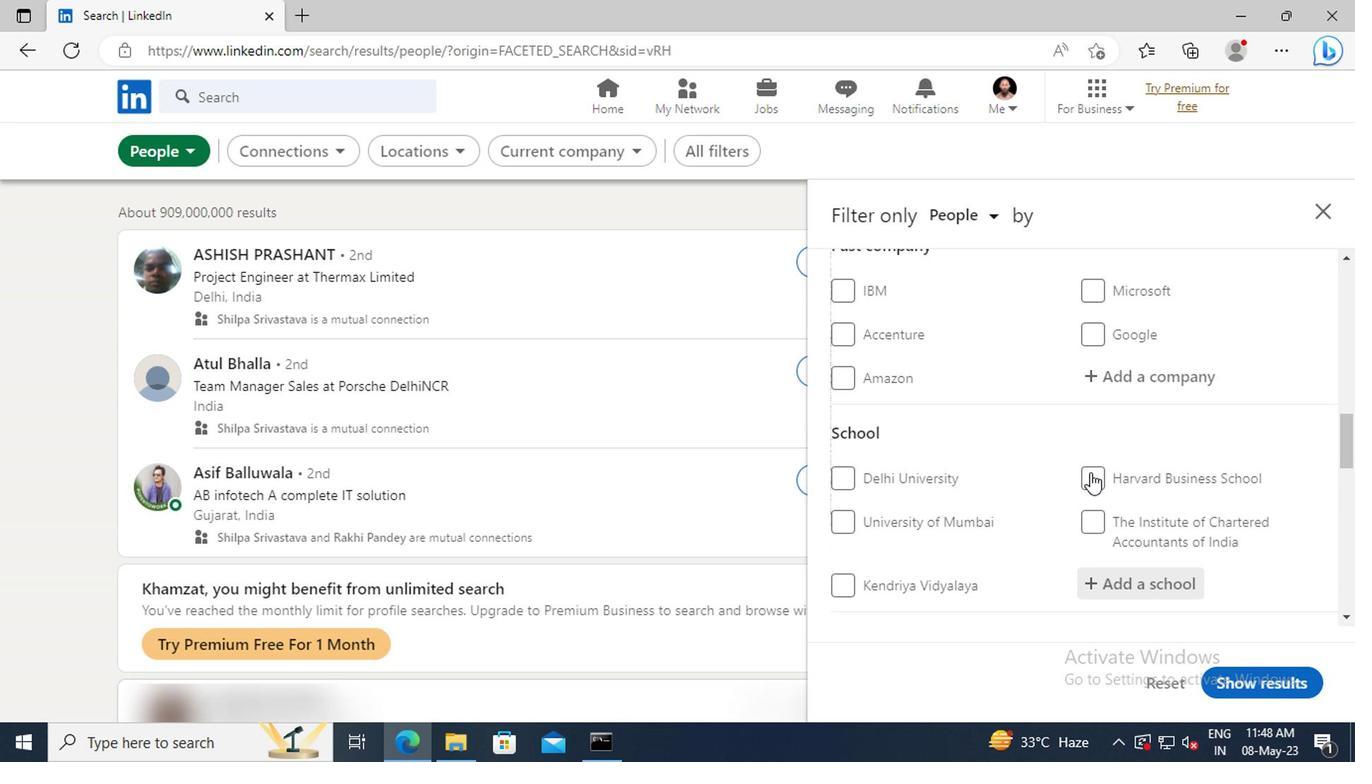 
Action: Mouse scrolled (1086, 474) with delta (0, 0)
Screenshot: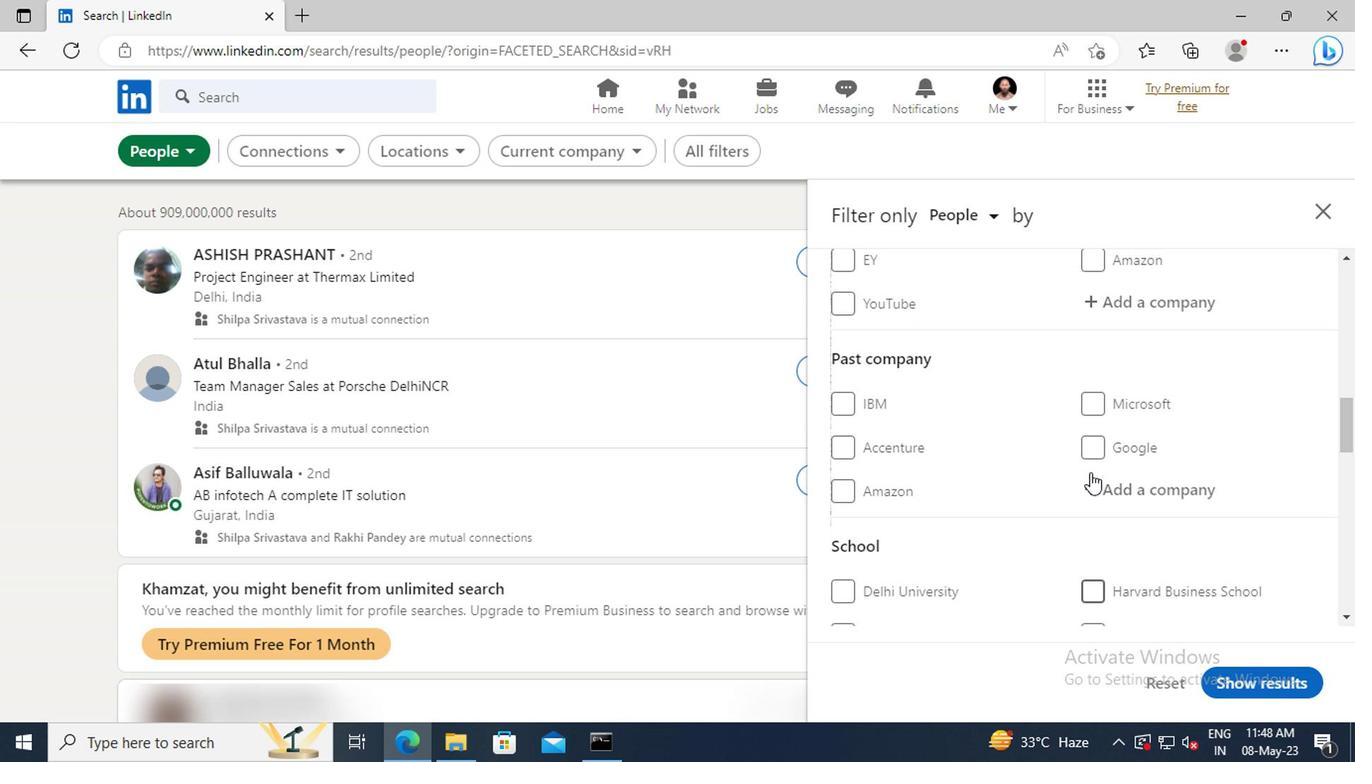 
Action: Mouse scrolled (1086, 474) with delta (0, 0)
Screenshot: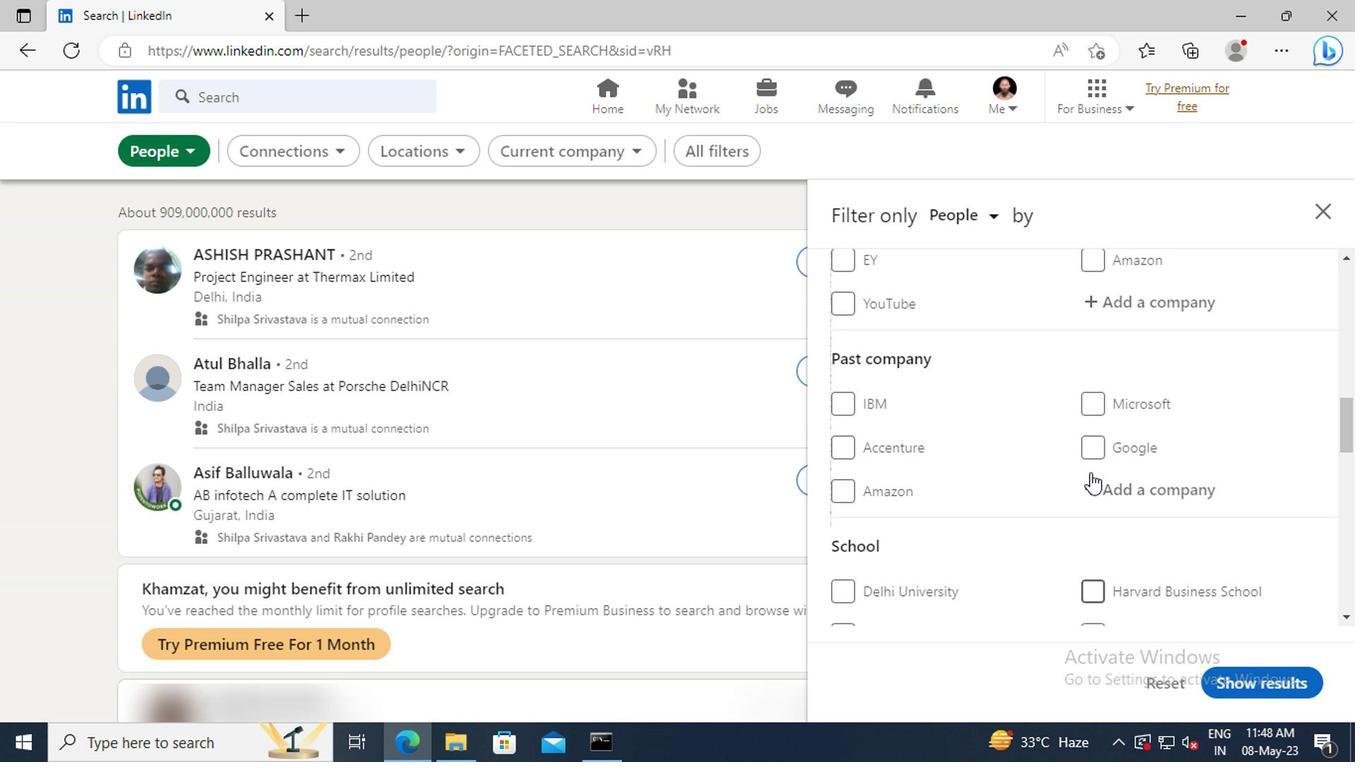 
Action: Mouse moved to (1105, 421)
Screenshot: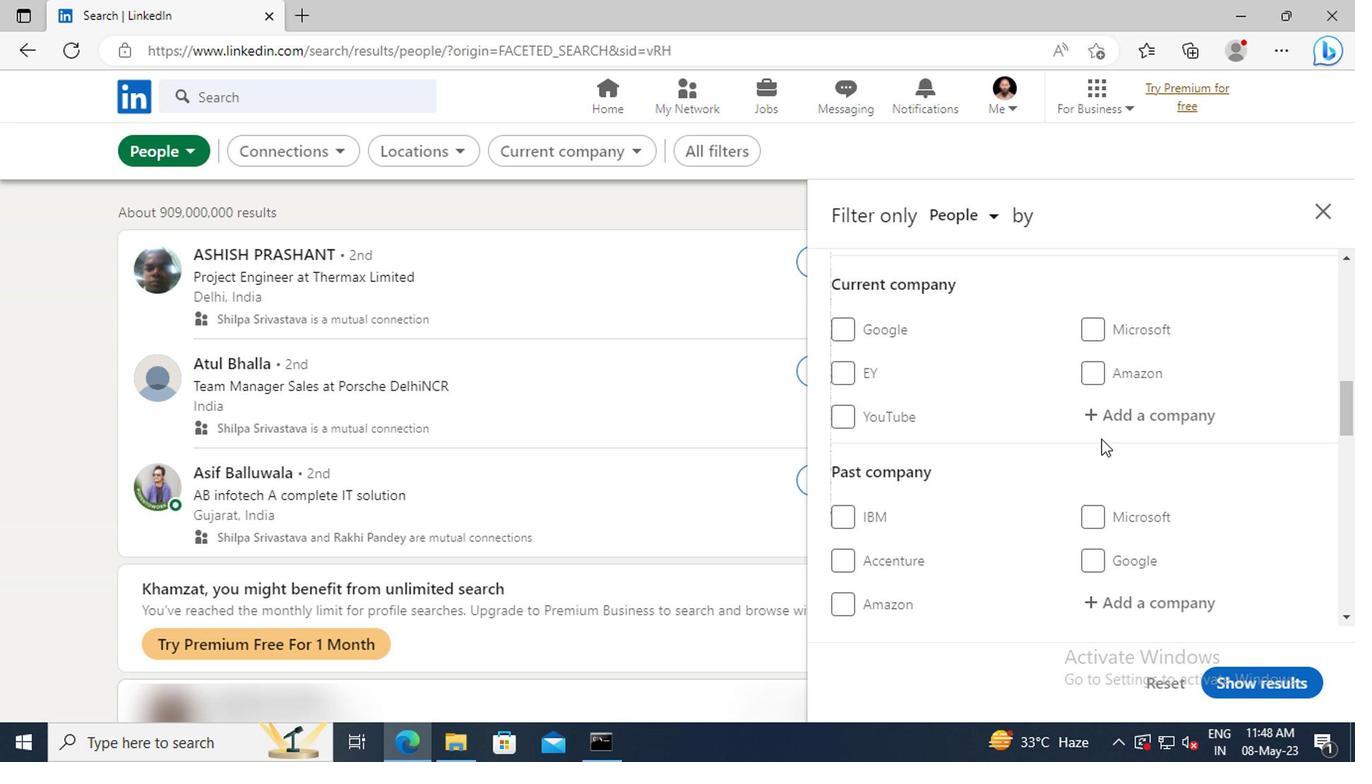 
Action: Mouse pressed left at (1105, 421)
Screenshot: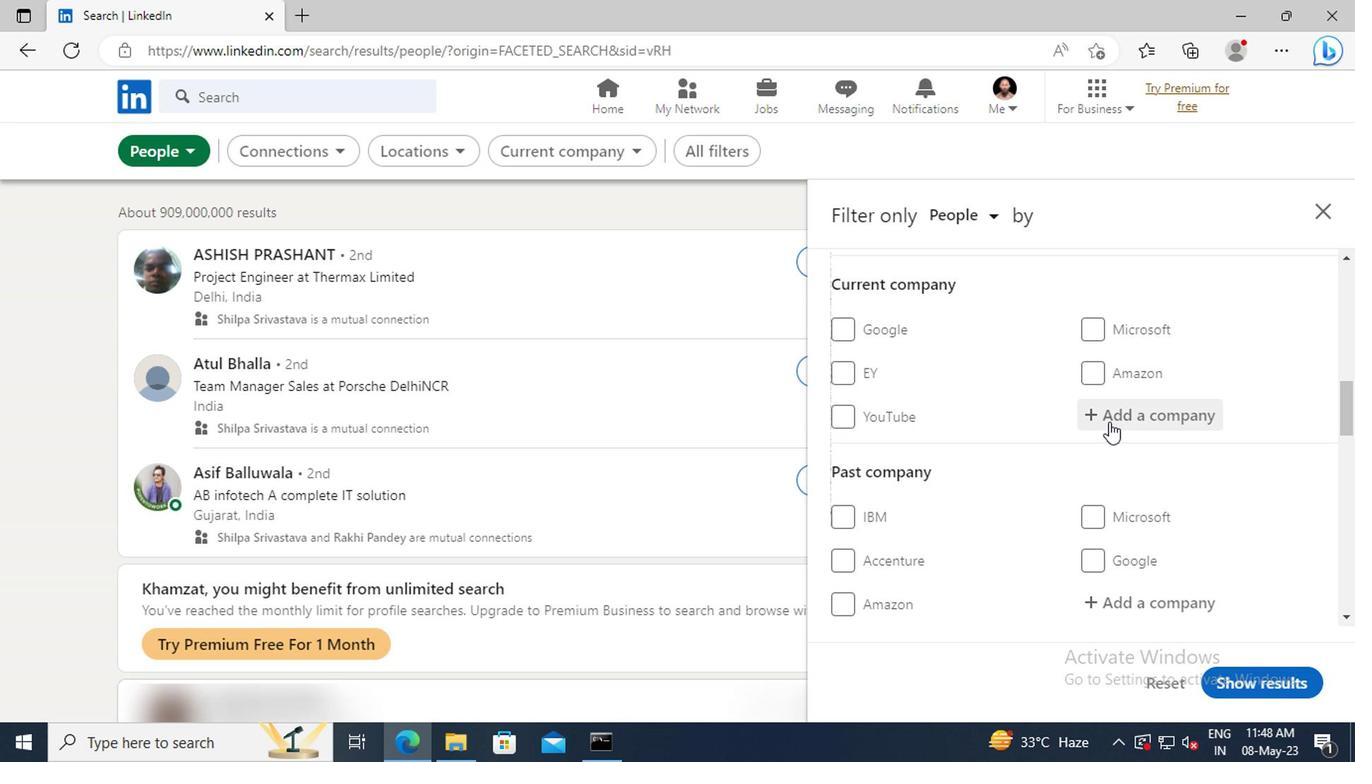 
Action: Key pressed <Key.shift>MAHINDRA<Key.space><Key.shift>GR
Screenshot: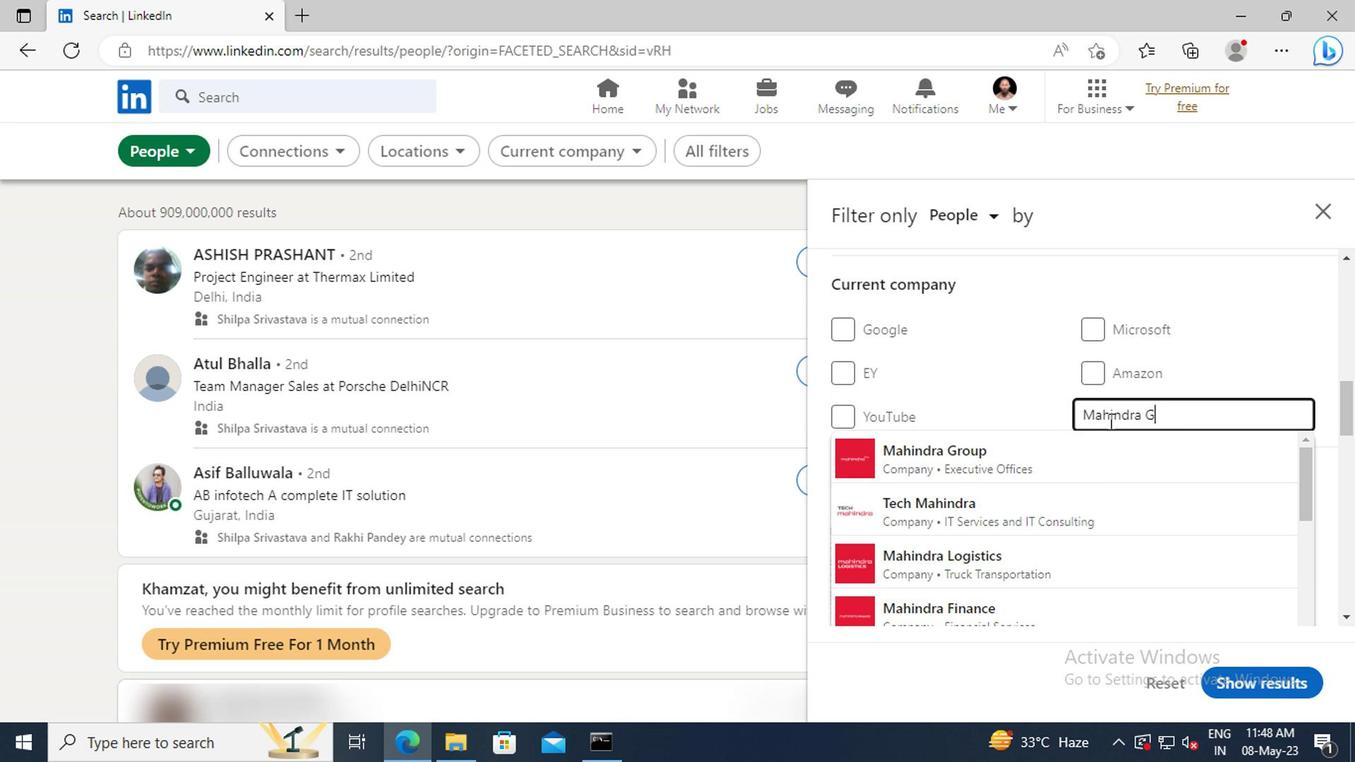
Action: Mouse moved to (1115, 447)
Screenshot: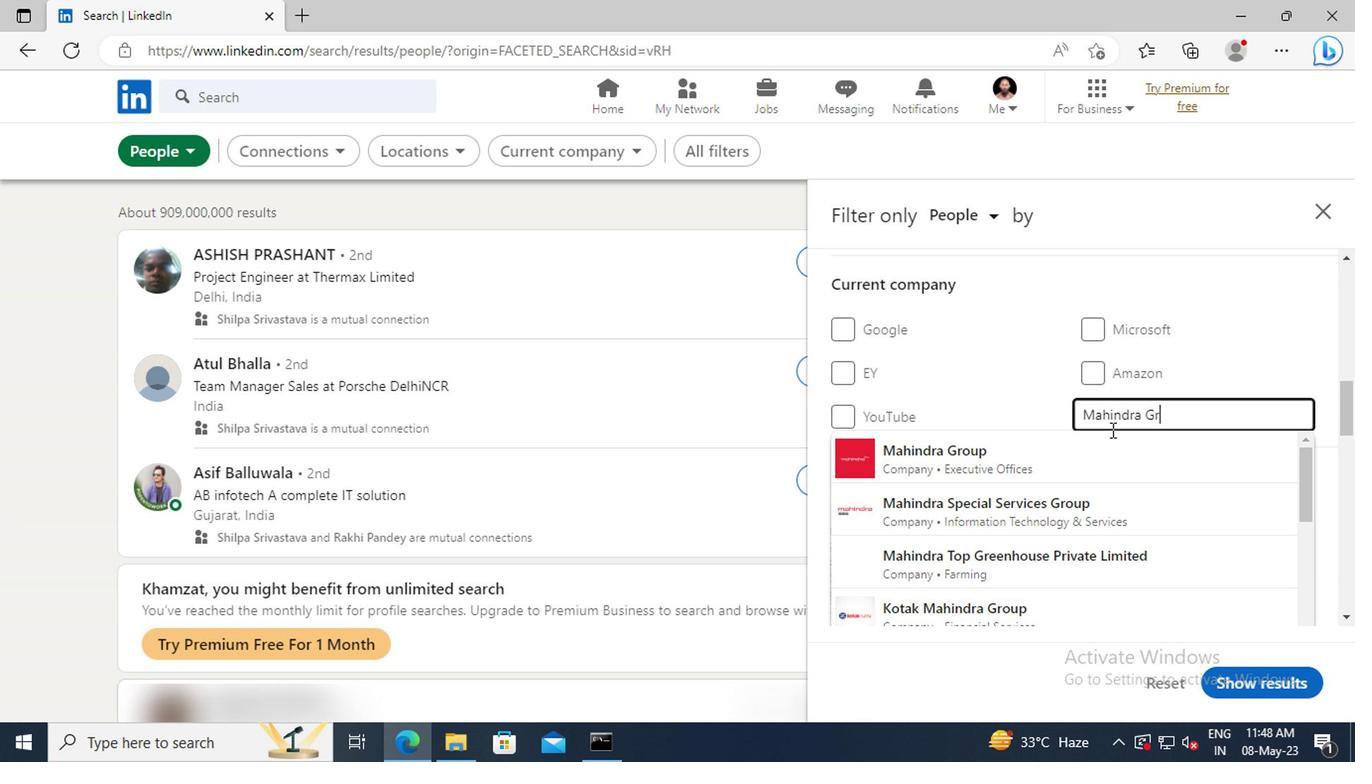 
Action: Mouse pressed left at (1115, 447)
Screenshot: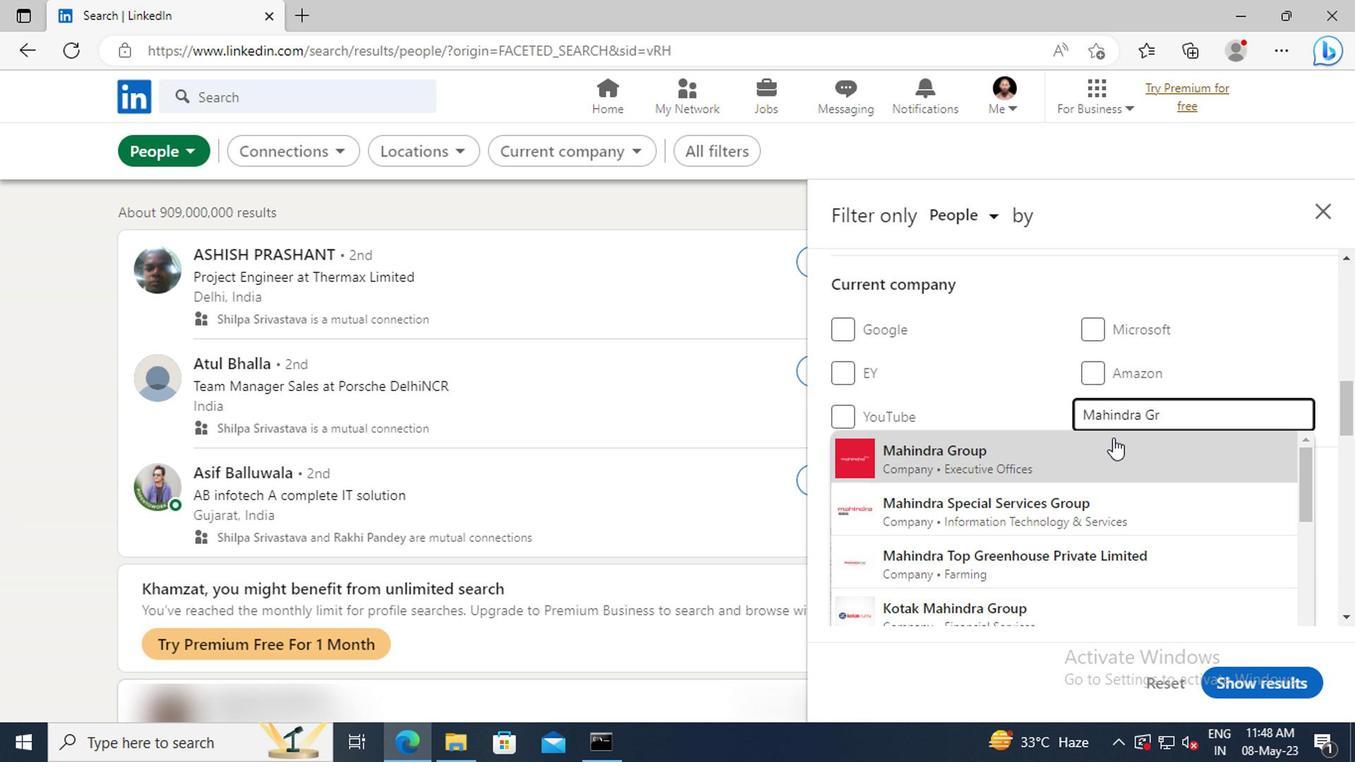 
Action: Mouse scrolled (1115, 446) with delta (0, -1)
Screenshot: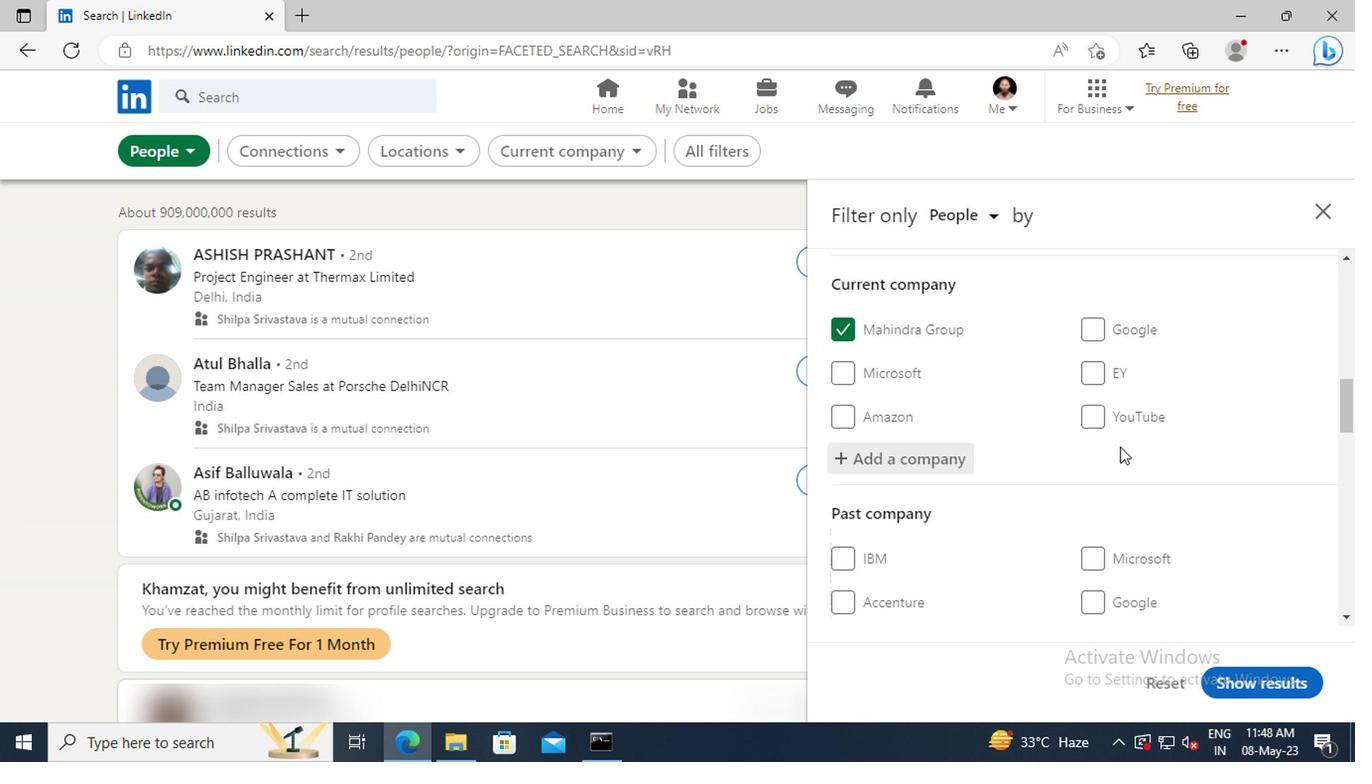 
Action: Mouse scrolled (1115, 446) with delta (0, -1)
Screenshot: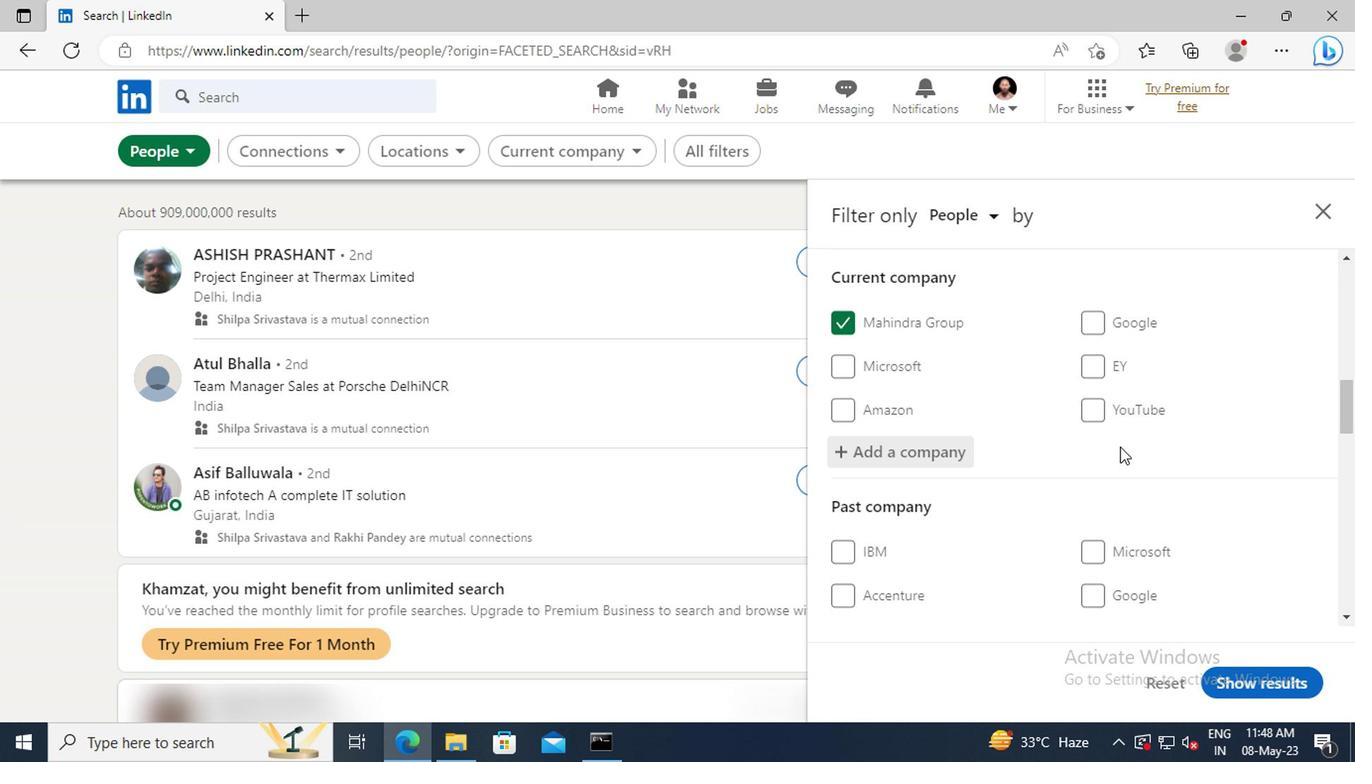 
Action: Mouse moved to (1114, 440)
Screenshot: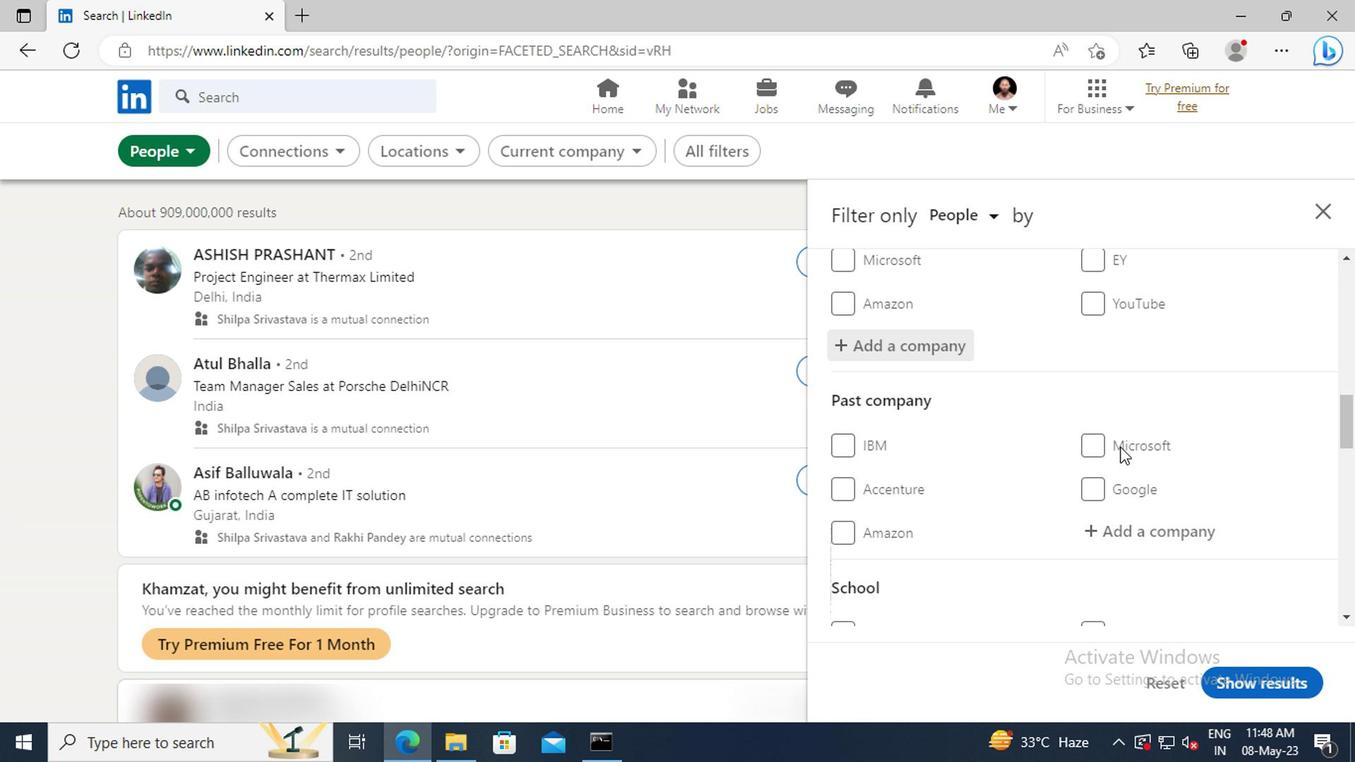 
Action: Mouse scrolled (1114, 439) with delta (0, -1)
Screenshot: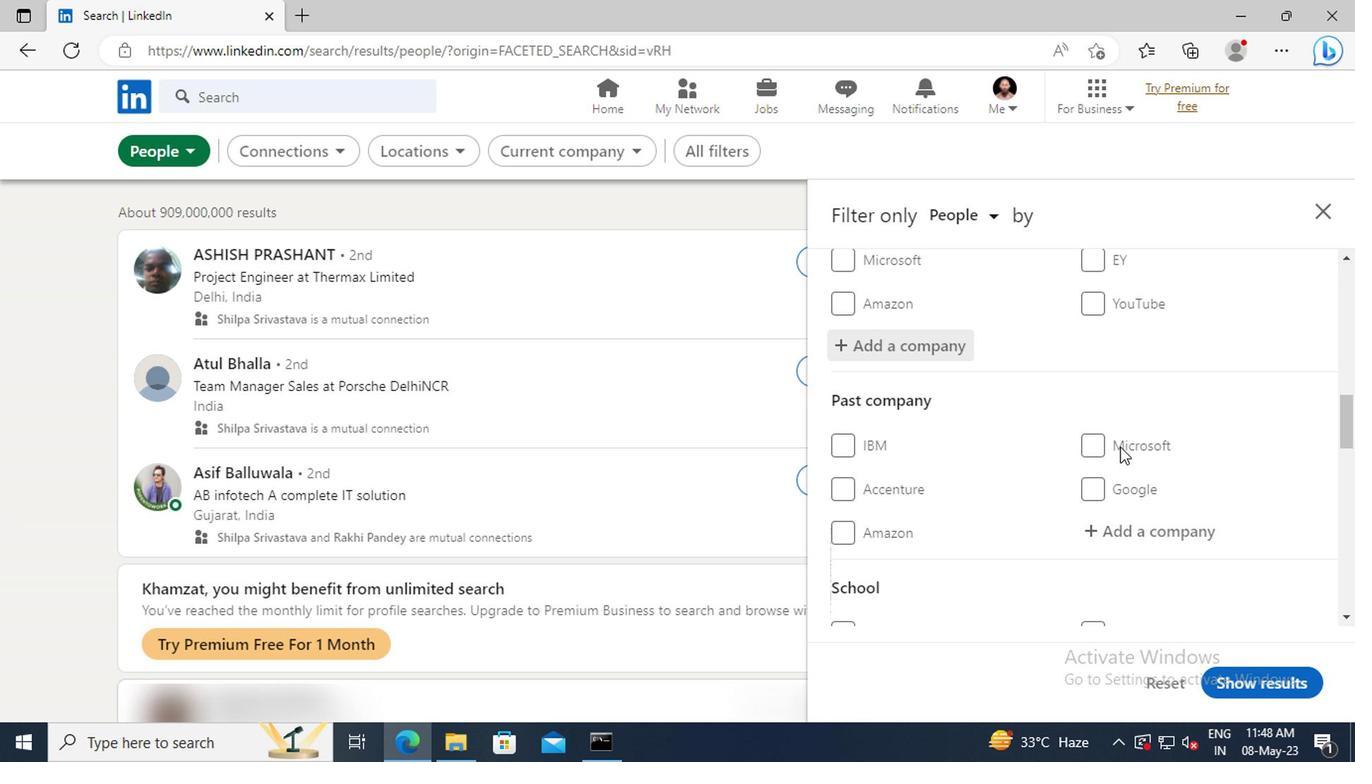 
Action: Mouse moved to (1112, 433)
Screenshot: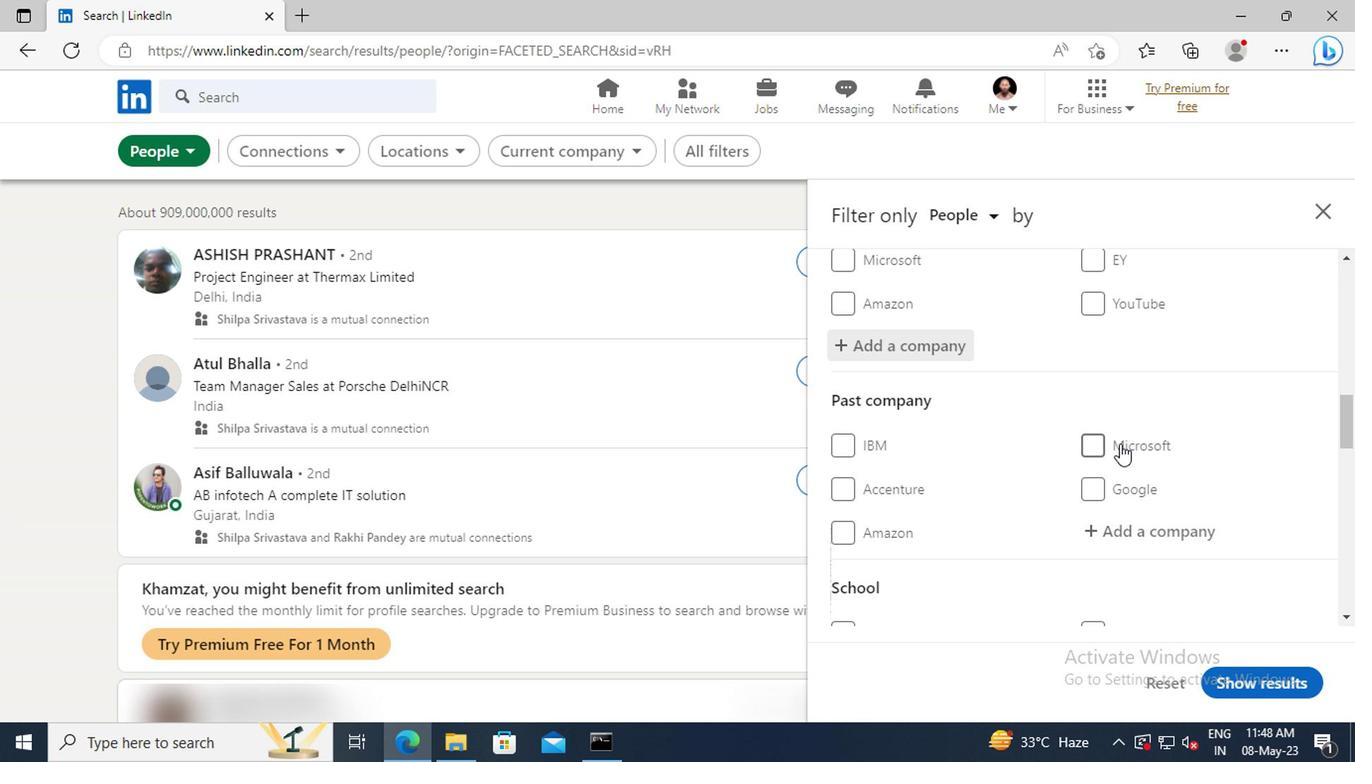 
Action: Mouse scrolled (1112, 432) with delta (0, 0)
Screenshot: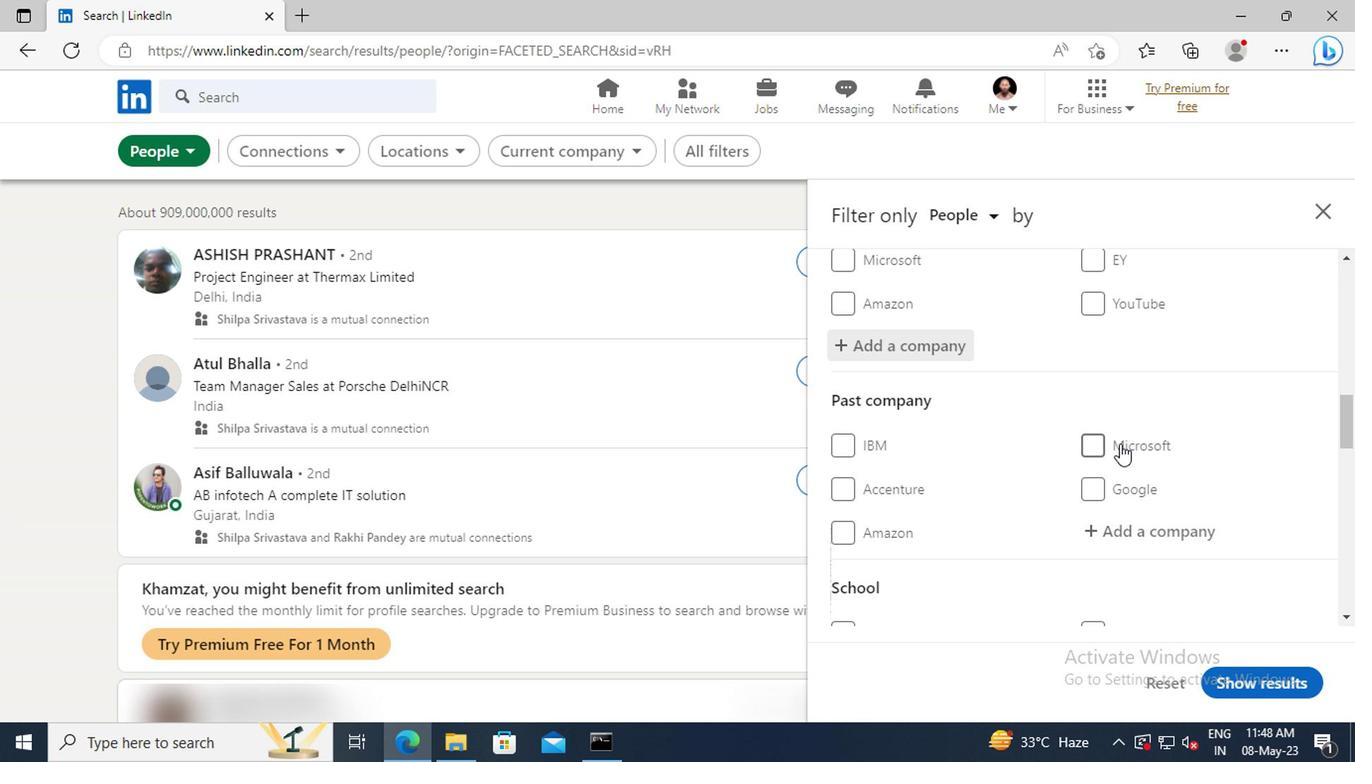 
Action: Mouse moved to (1108, 427)
Screenshot: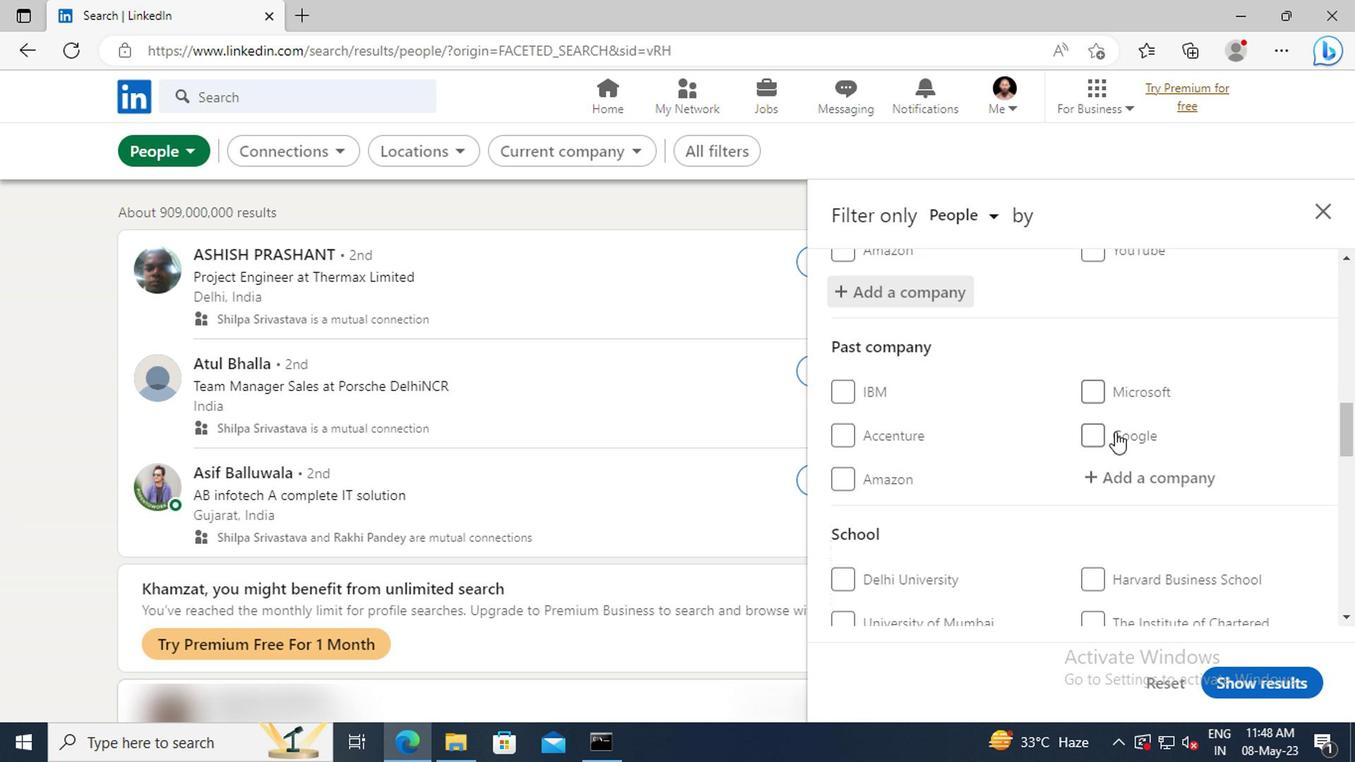 
Action: Mouse scrolled (1108, 426) with delta (0, -1)
Screenshot: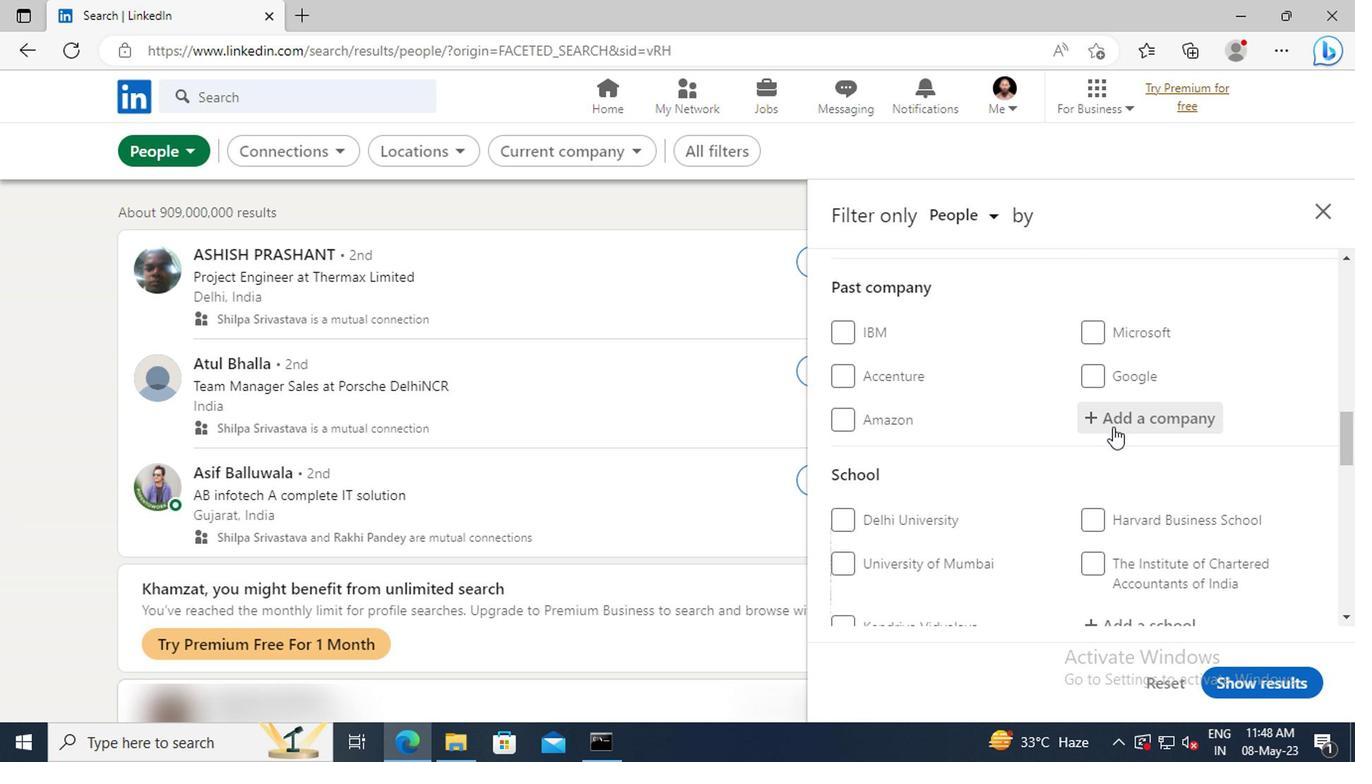 
Action: Mouse scrolled (1108, 426) with delta (0, -1)
Screenshot: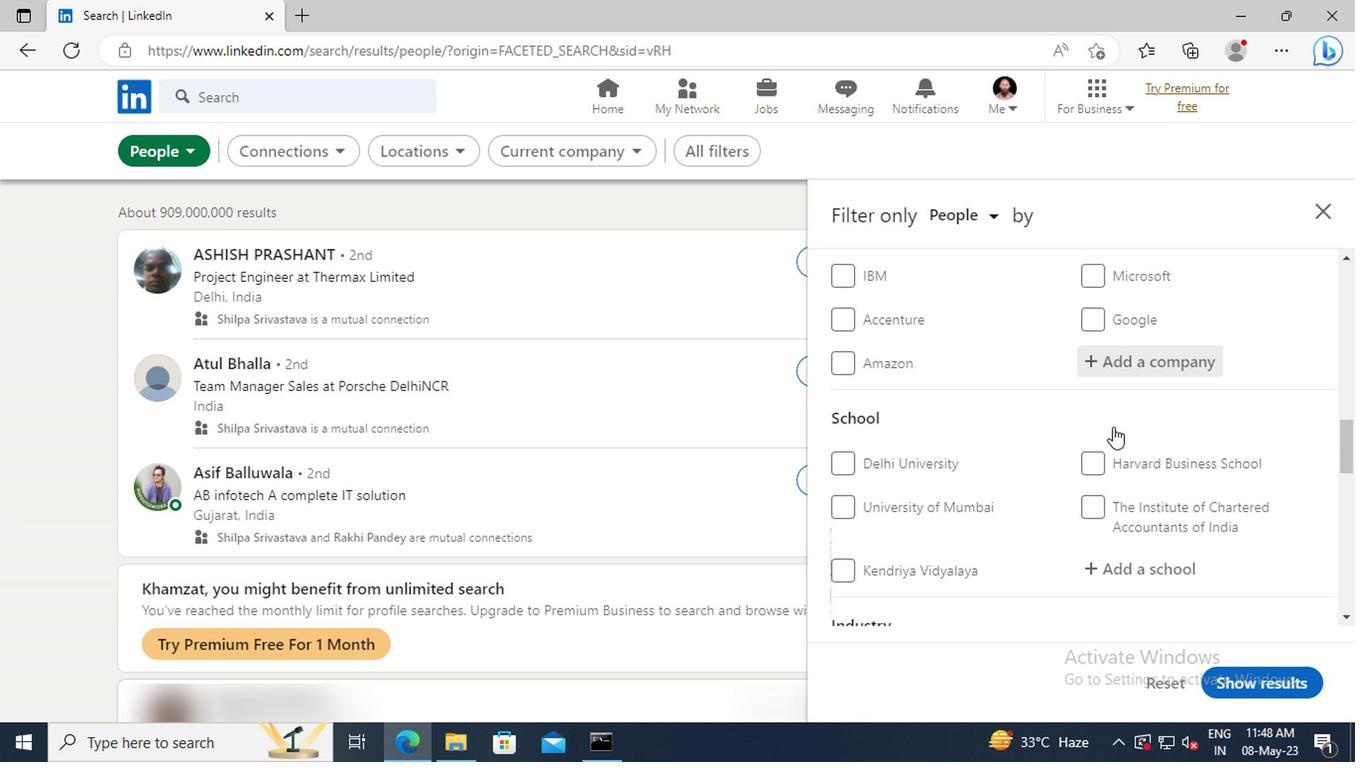 
Action: Mouse scrolled (1108, 426) with delta (0, -1)
Screenshot: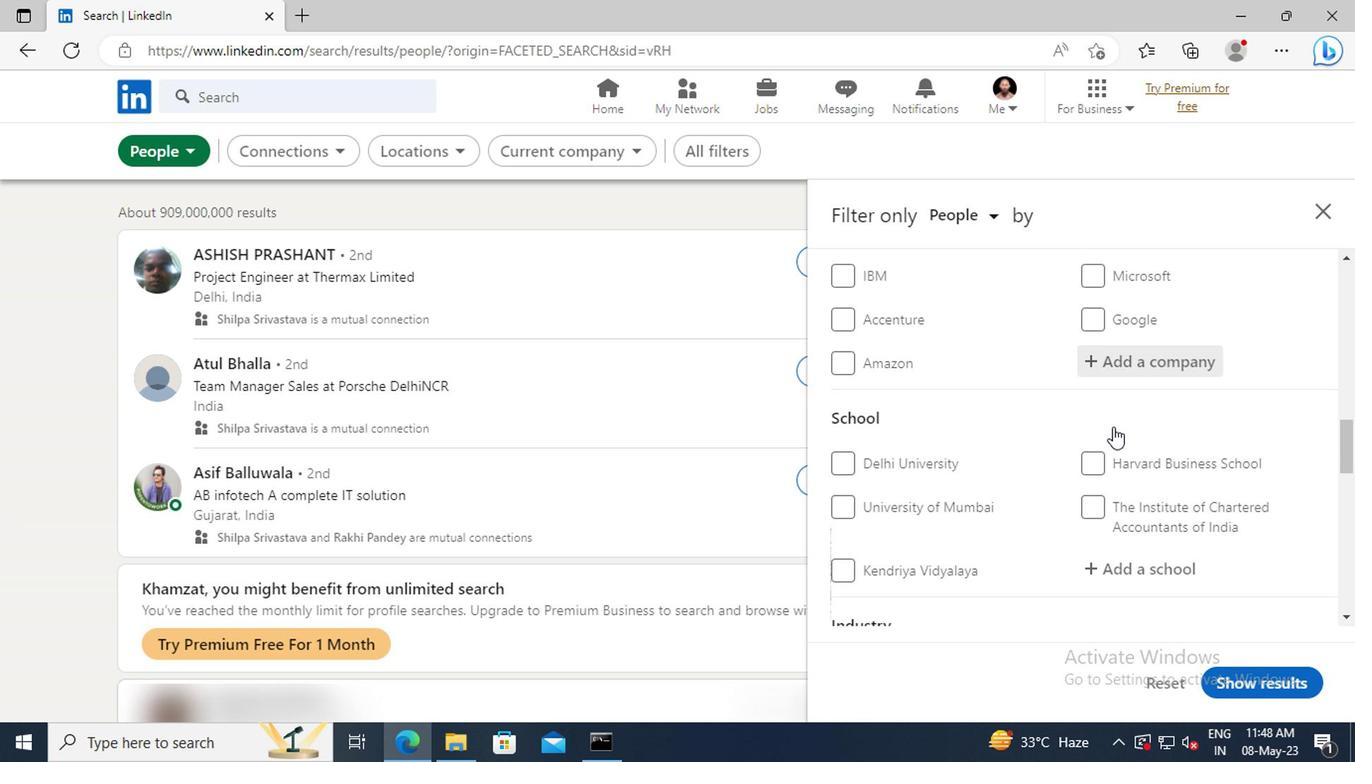 
Action: Mouse moved to (1108, 449)
Screenshot: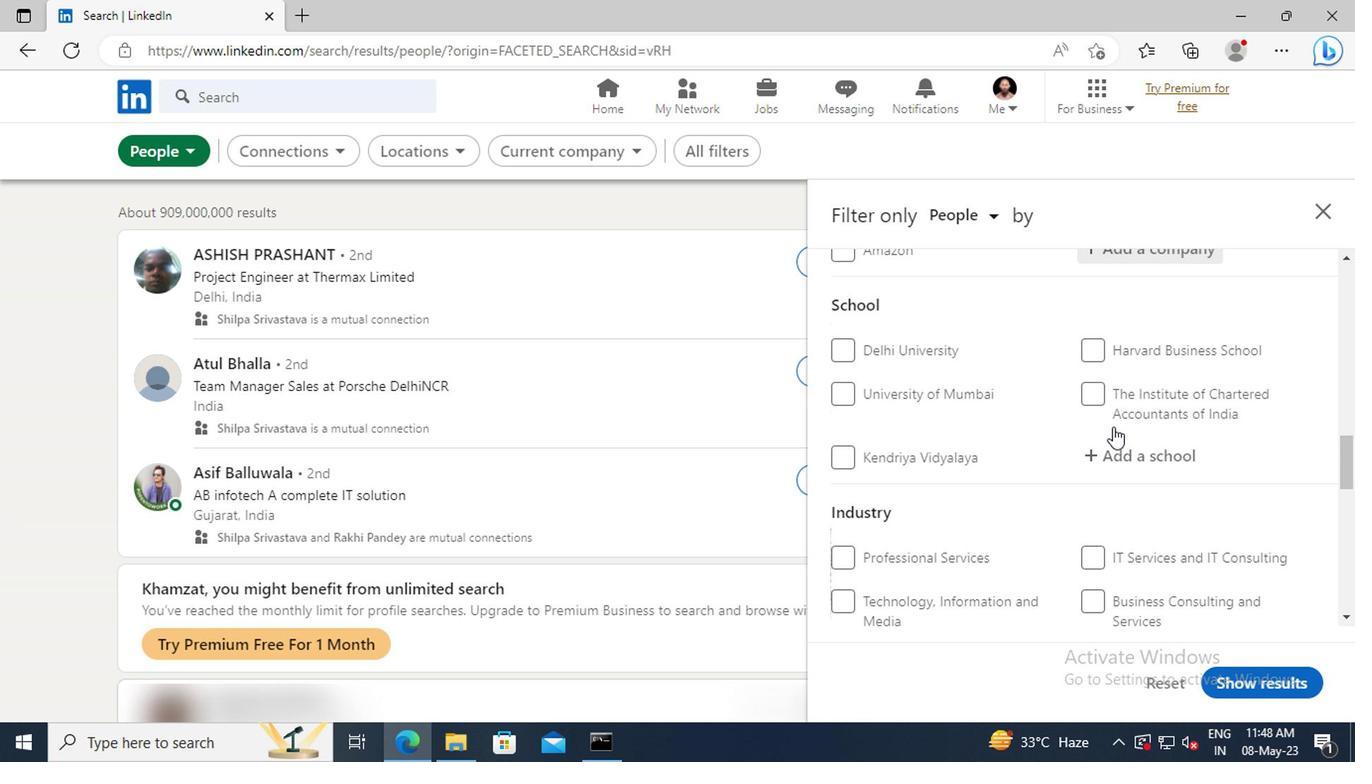 
Action: Mouse pressed left at (1108, 449)
Screenshot: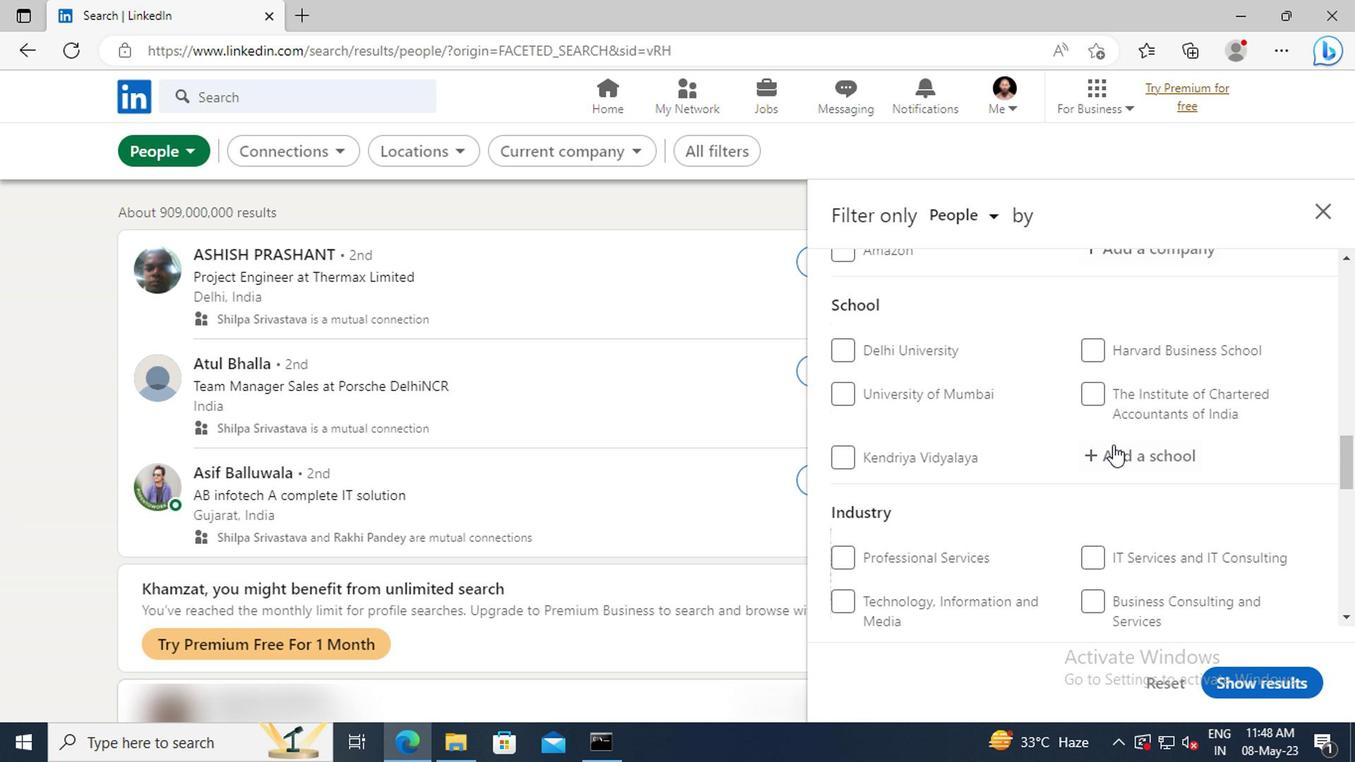 
Action: Key pressed <Key.shift>TECHNOLOGY<Key.space><Key.shift>JOBS
Screenshot: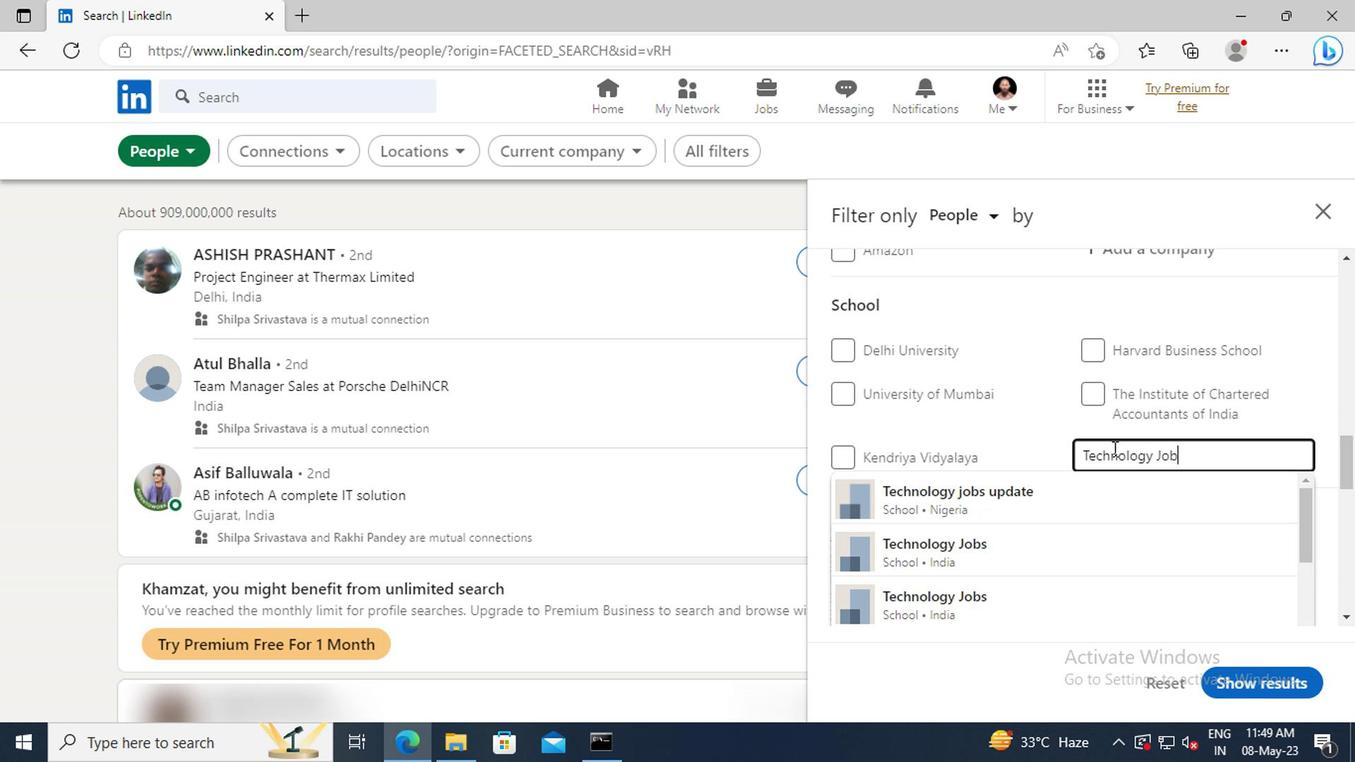 
Action: Mouse moved to (1103, 538)
Screenshot: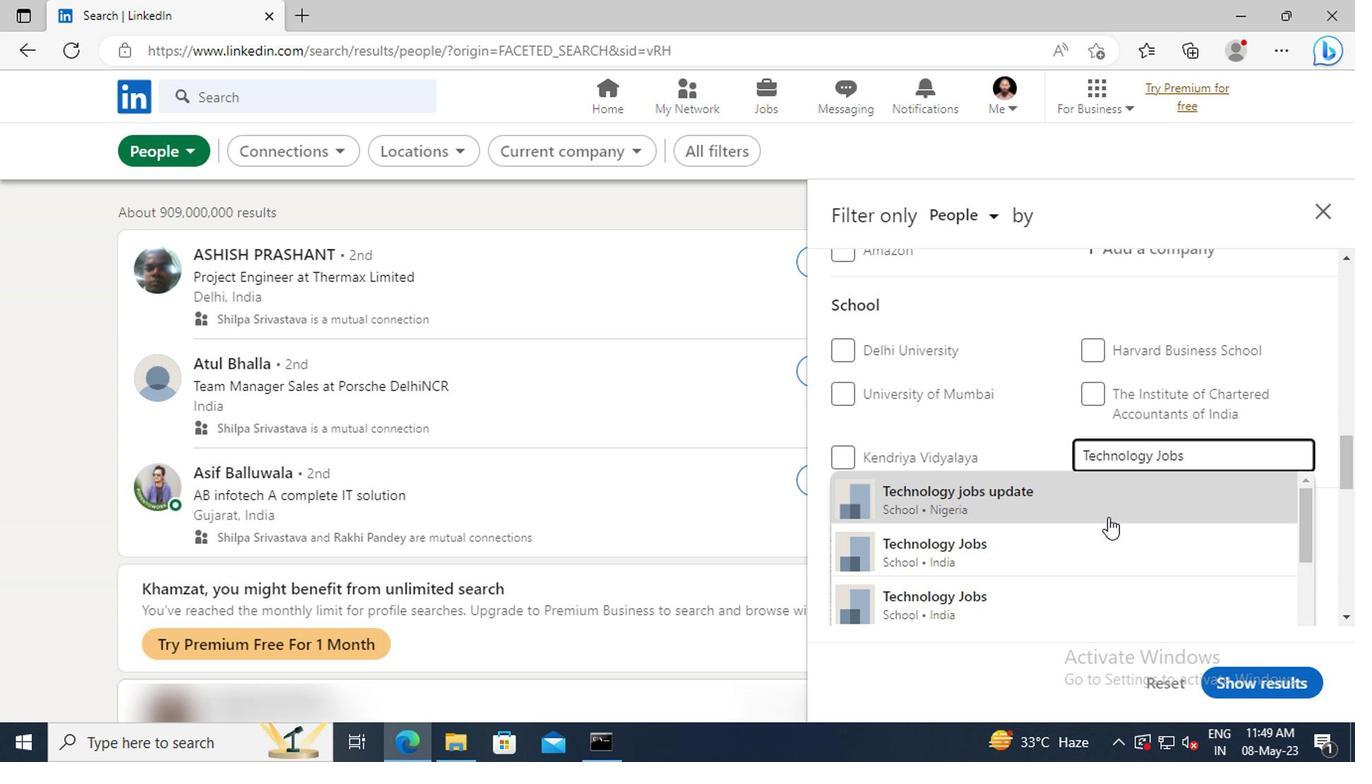 
Action: Mouse pressed left at (1103, 538)
Screenshot: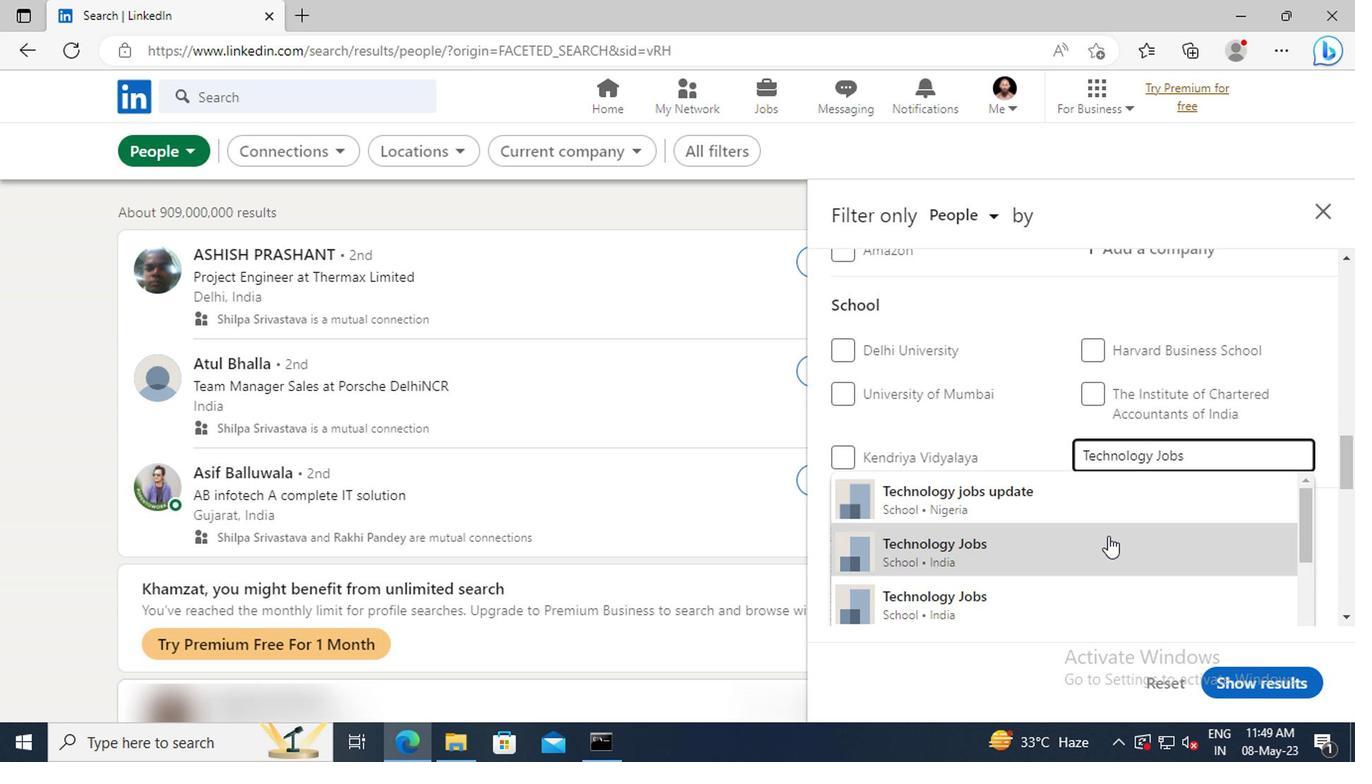 
Action: Mouse scrolled (1103, 537) with delta (0, -1)
Screenshot: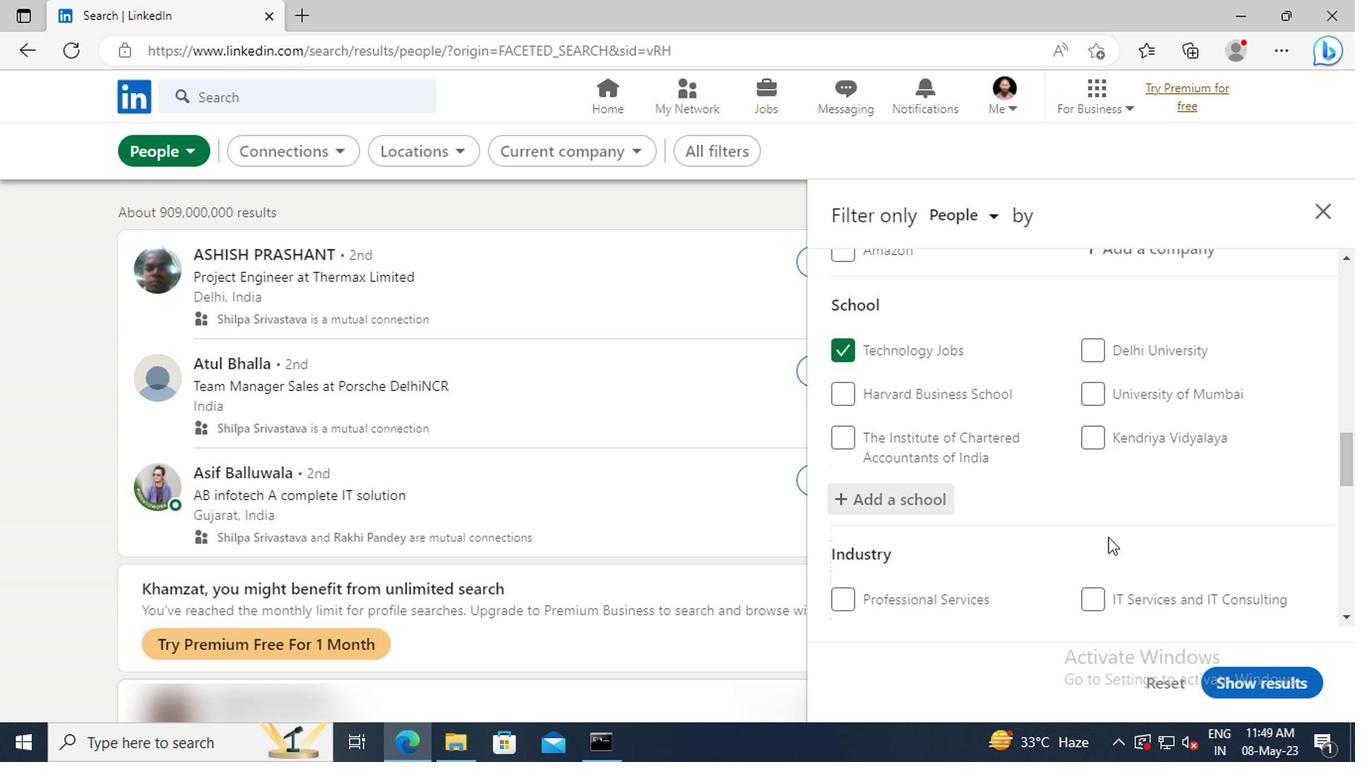
Action: Mouse scrolled (1103, 537) with delta (0, -1)
Screenshot: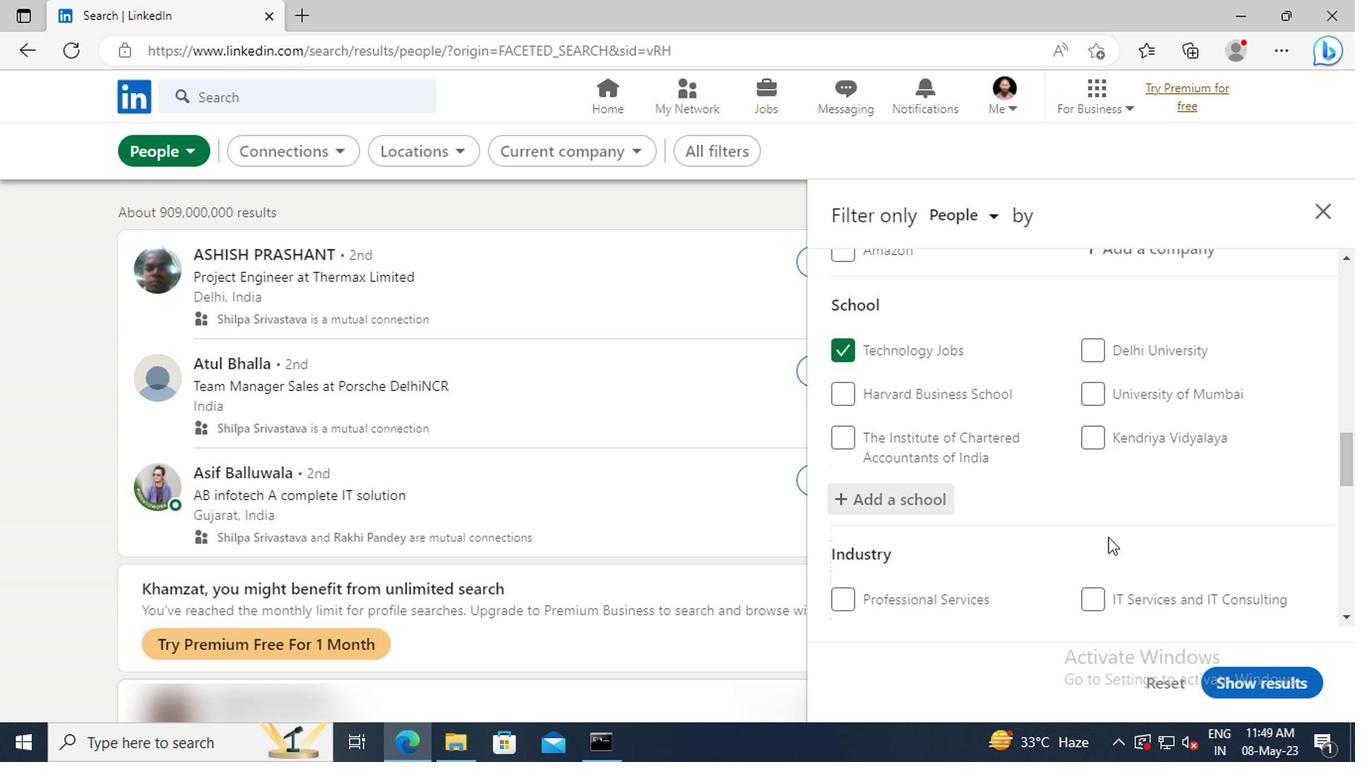 
Action: Mouse moved to (1101, 519)
Screenshot: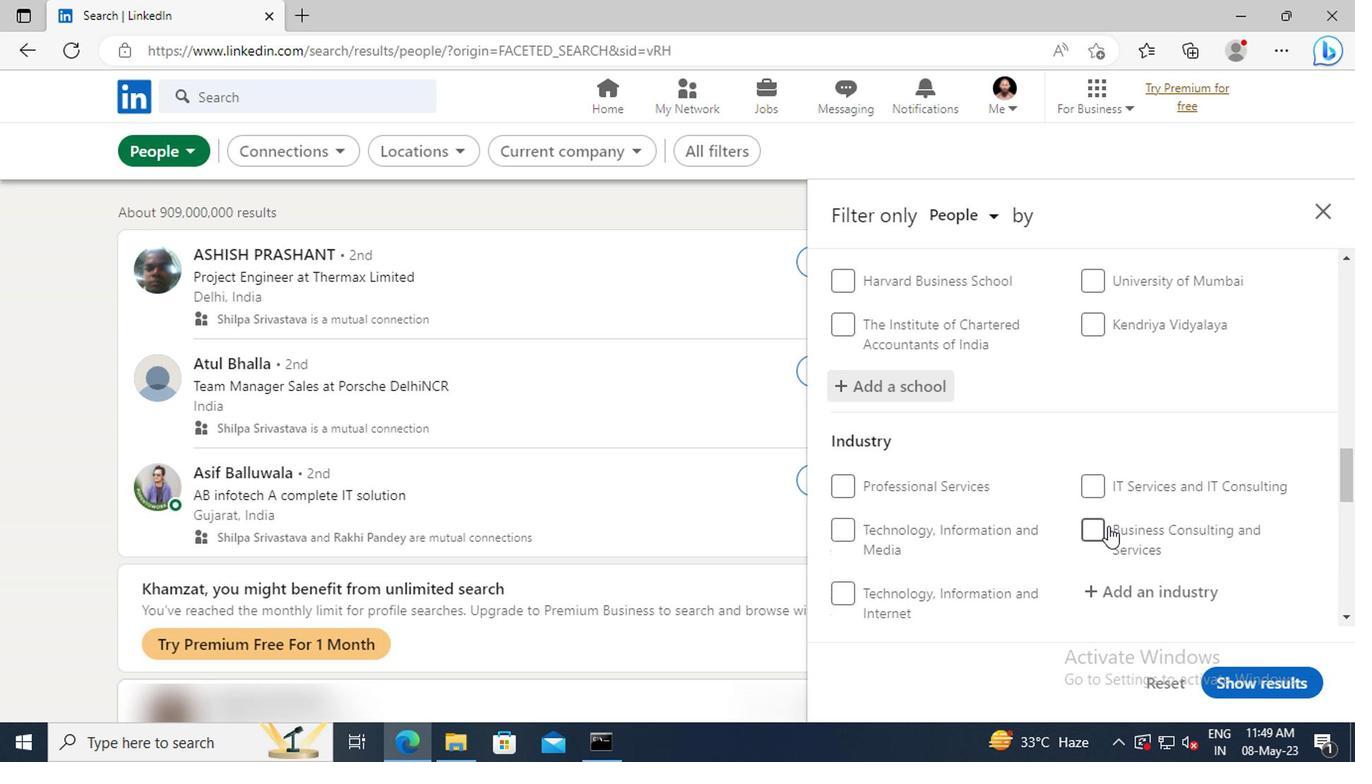 
Action: Mouse scrolled (1101, 518) with delta (0, -1)
Screenshot: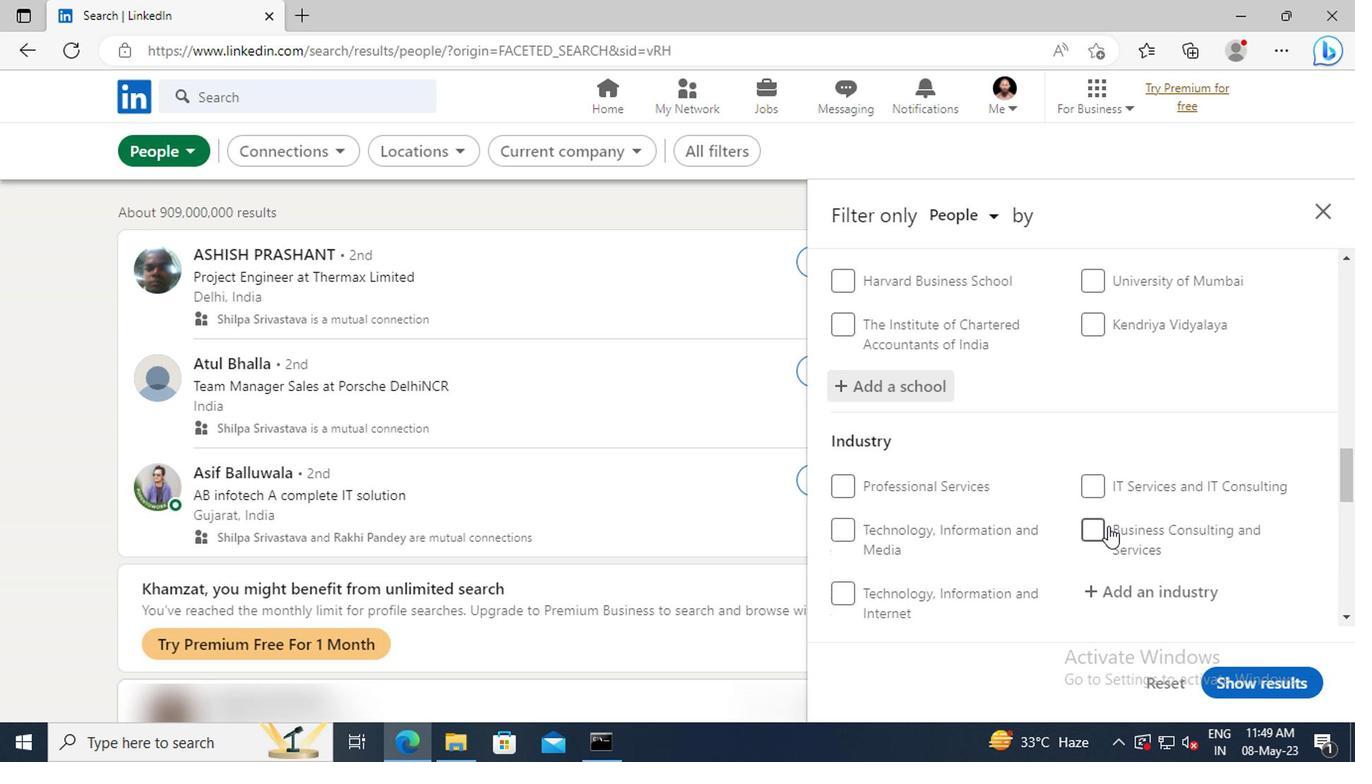 
Action: Mouse moved to (1112, 535)
Screenshot: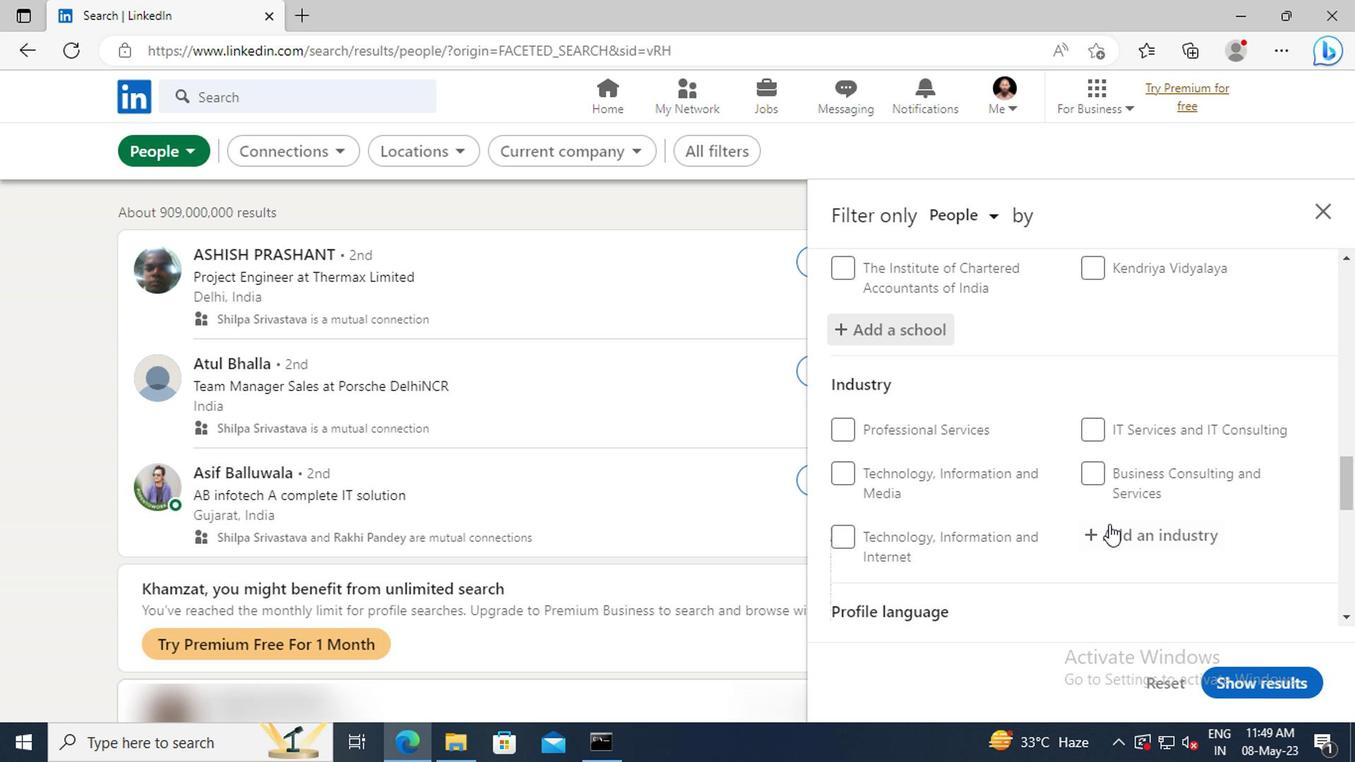 
Action: Mouse pressed left at (1112, 535)
Screenshot: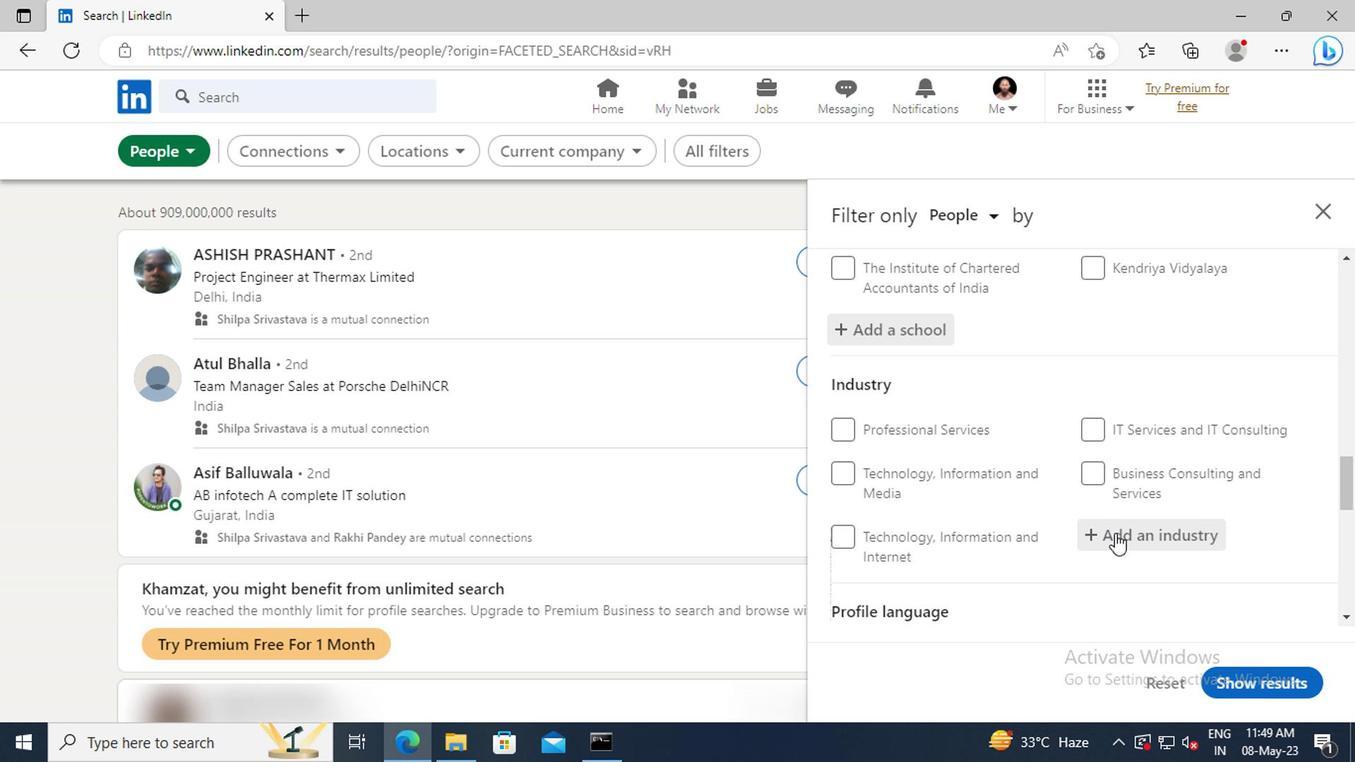 
Action: Key pressed <Key.shift>FURNITURE
Screenshot: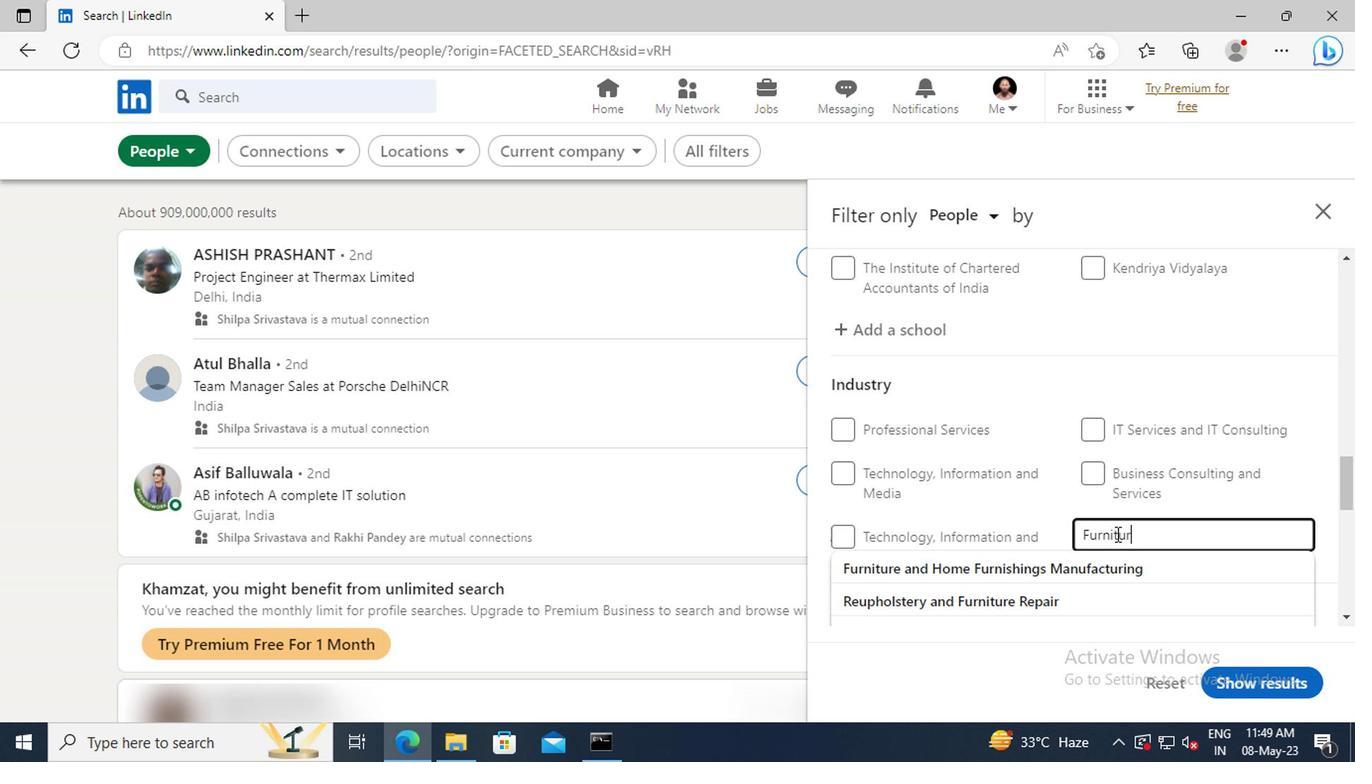 
Action: Mouse moved to (1119, 563)
Screenshot: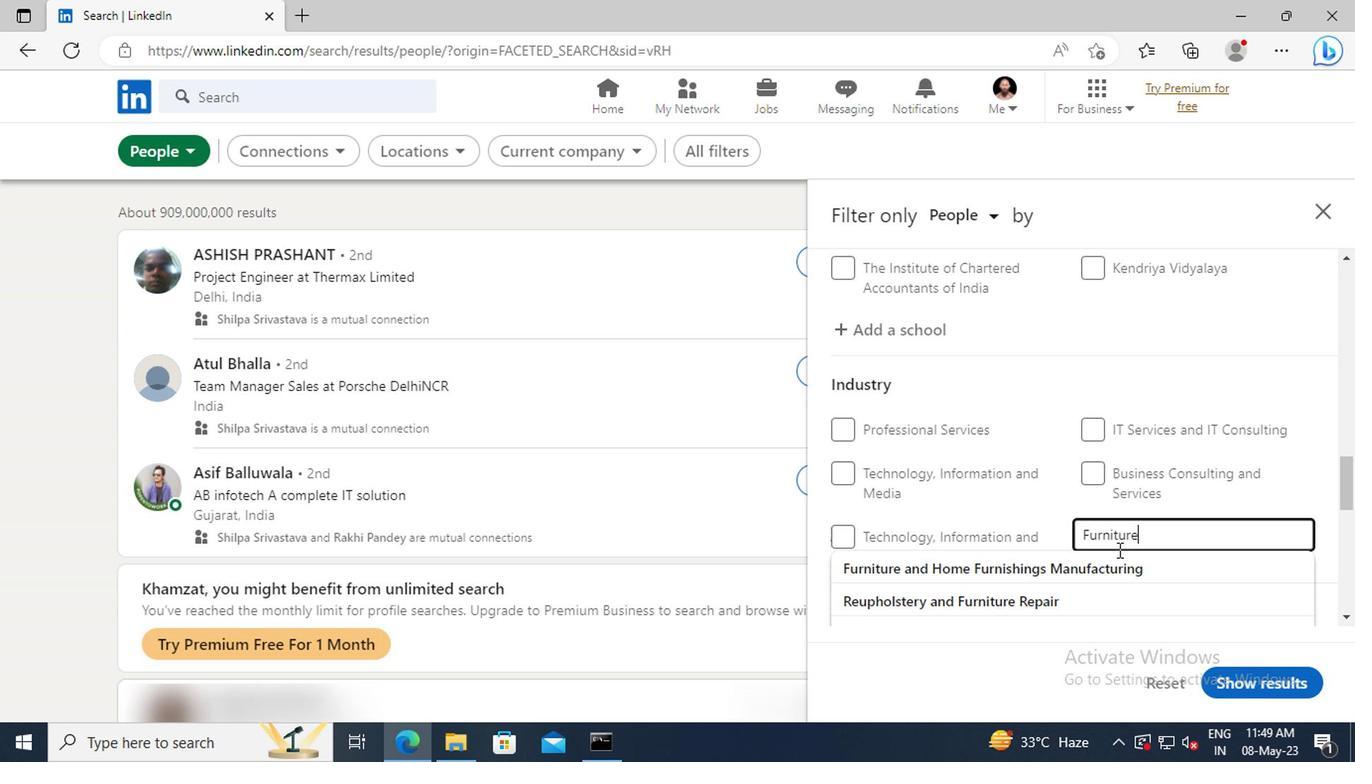 
Action: Mouse pressed left at (1119, 563)
Screenshot: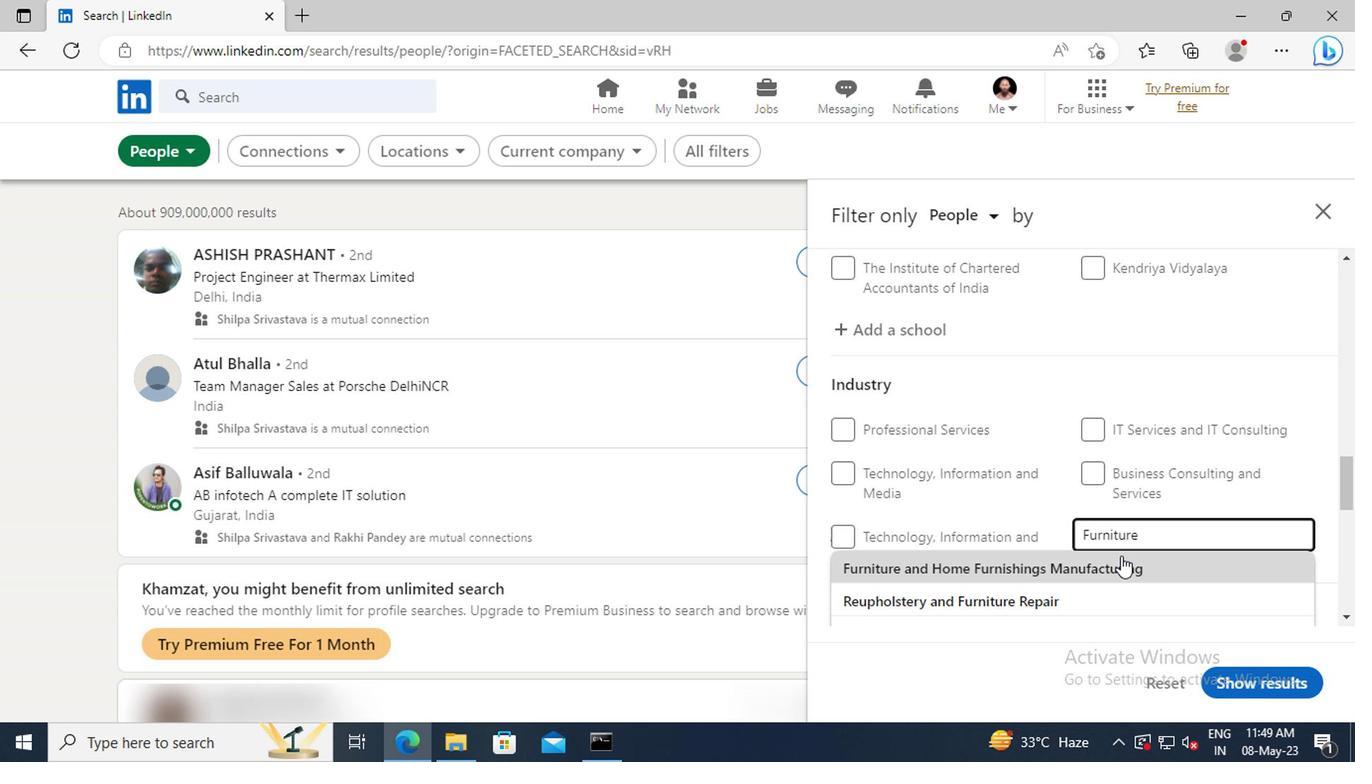 
Action: Mouse scrolled (1119, 562) with delta (0, 0)
Screenshot: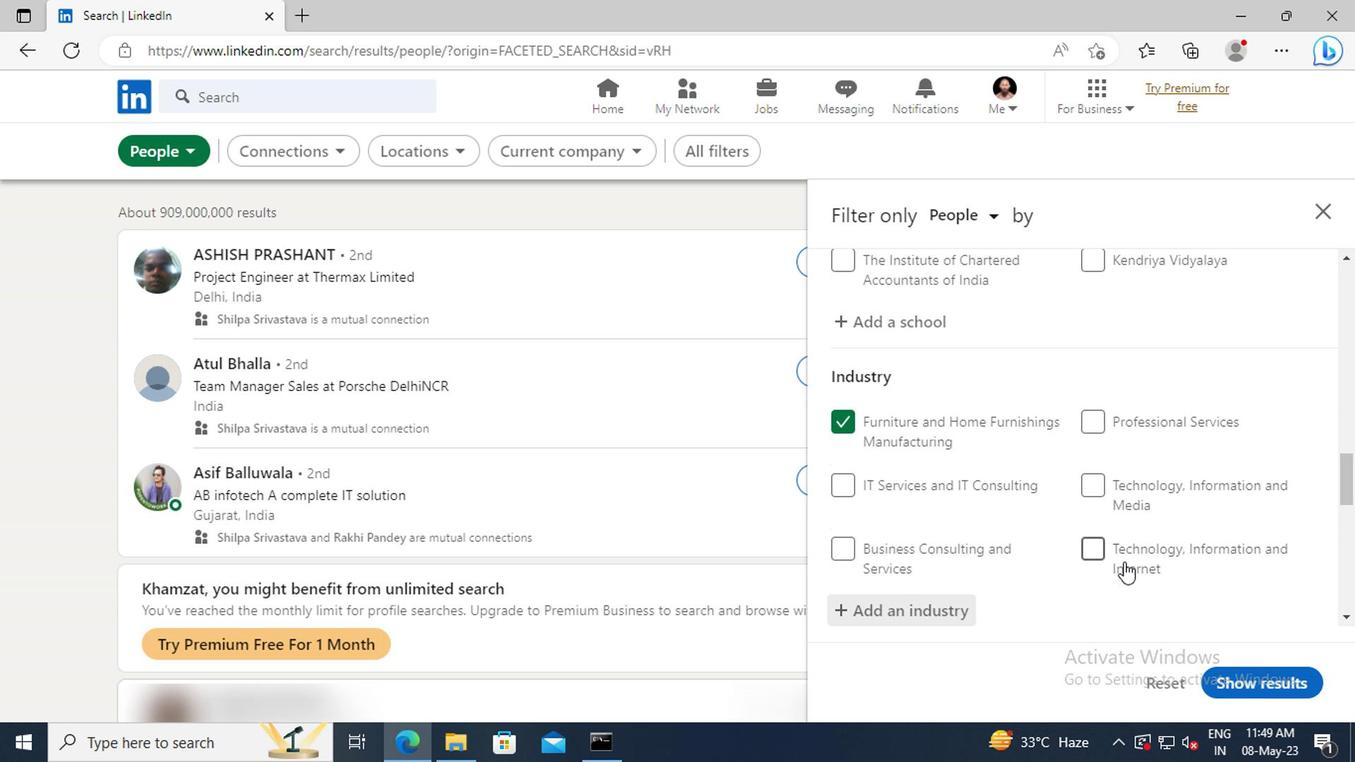
Action: Mouse scrolled (1119, 562) with delta (0, 0)
Screenshot: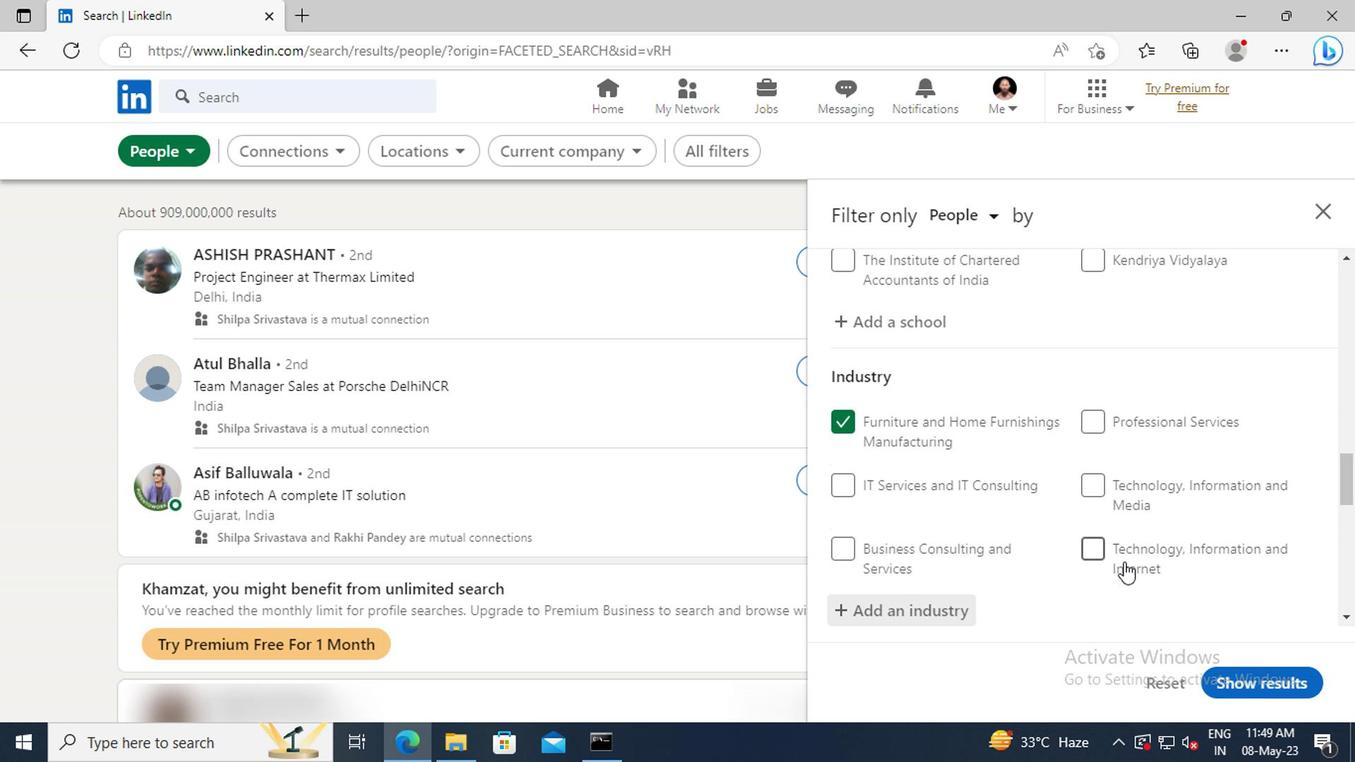 
Action: Mouse moved to (1115, 559)
Screenshot: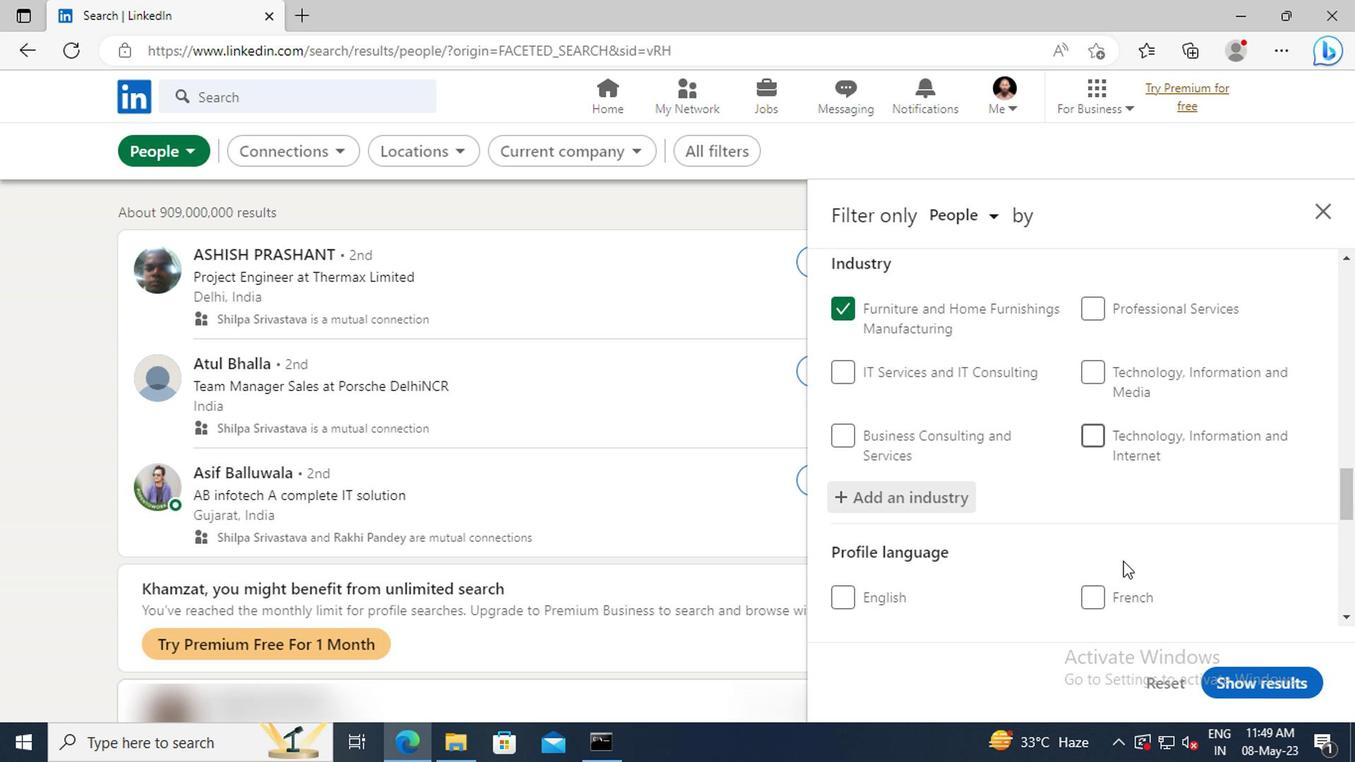 
Action: Mouse scrolled (1115, 558) with delta (0, 0)
Screenshot: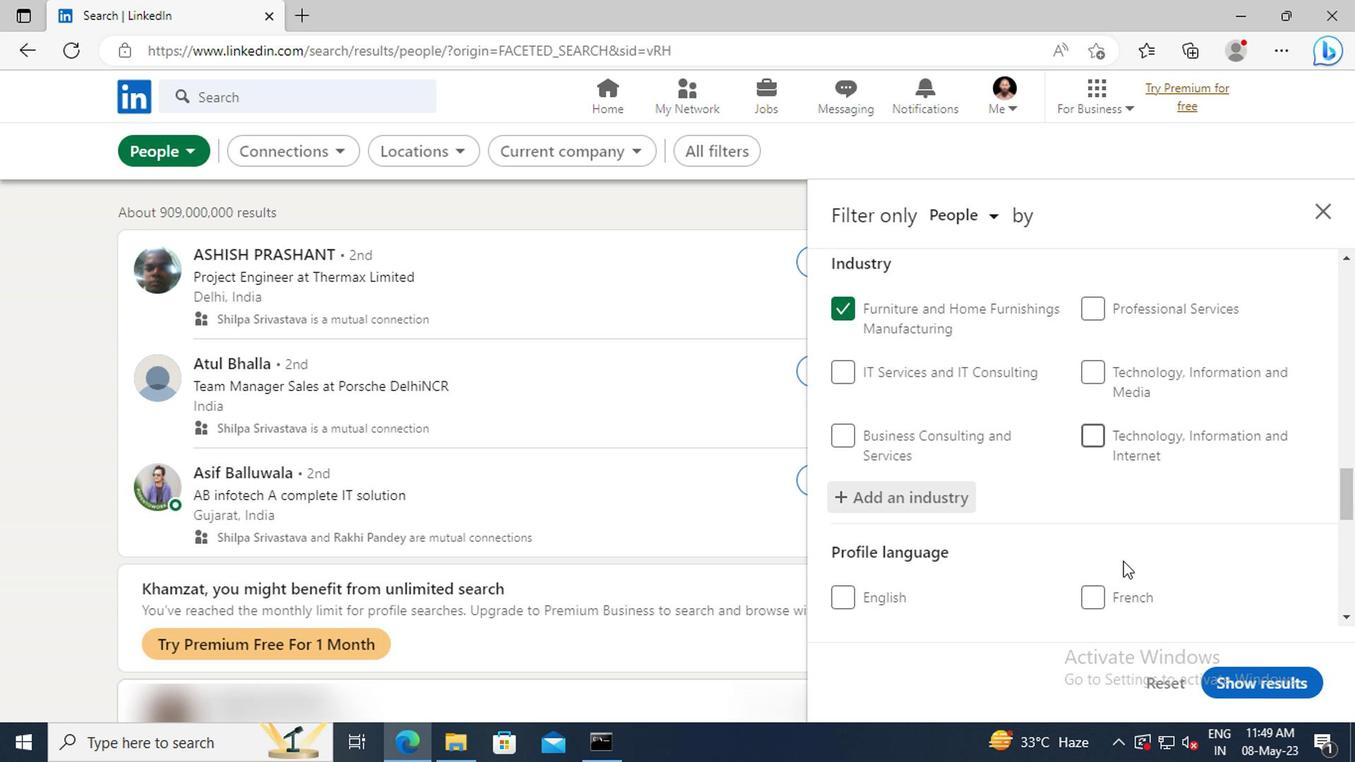 
Action: Mouse moved to (1114, 553)
Screenshot: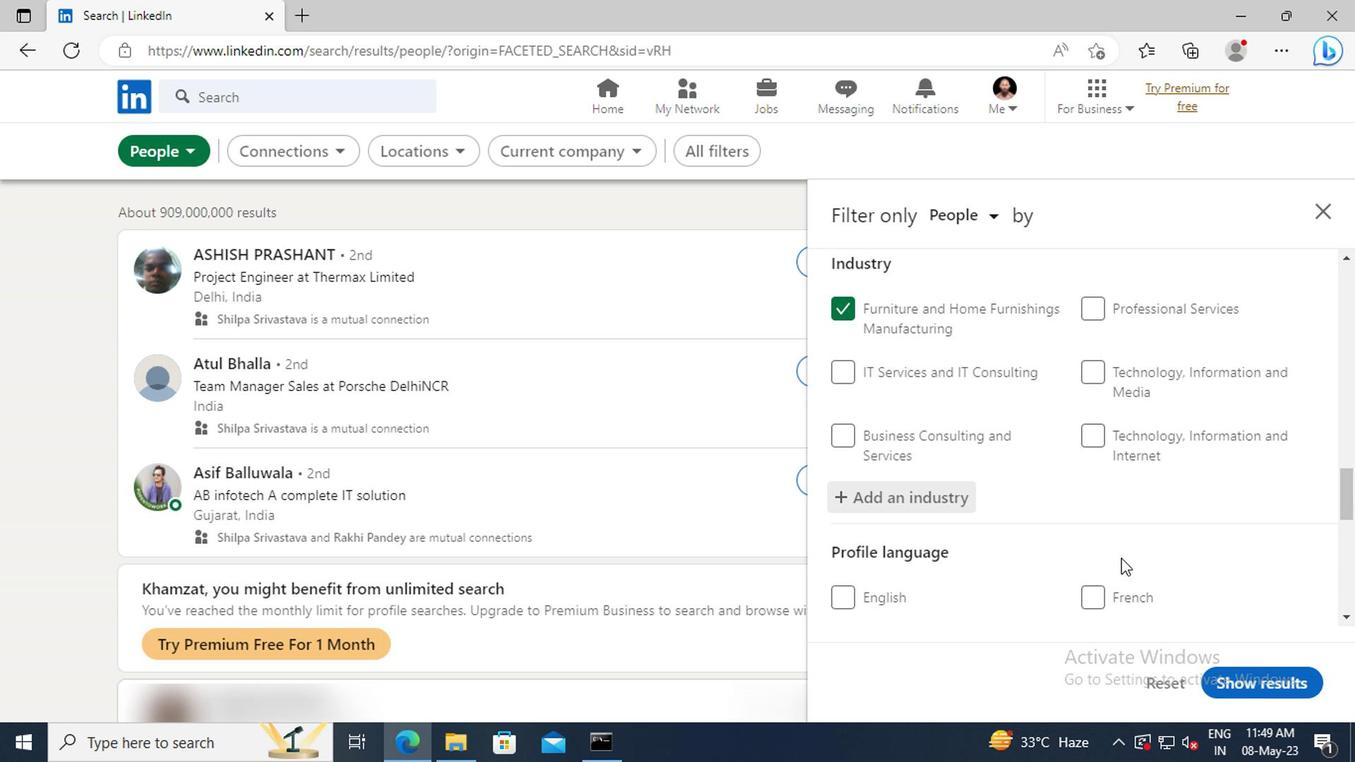 
Action: Mouse scrolled (1114, 552) with delta (0, -1)
Screenshot: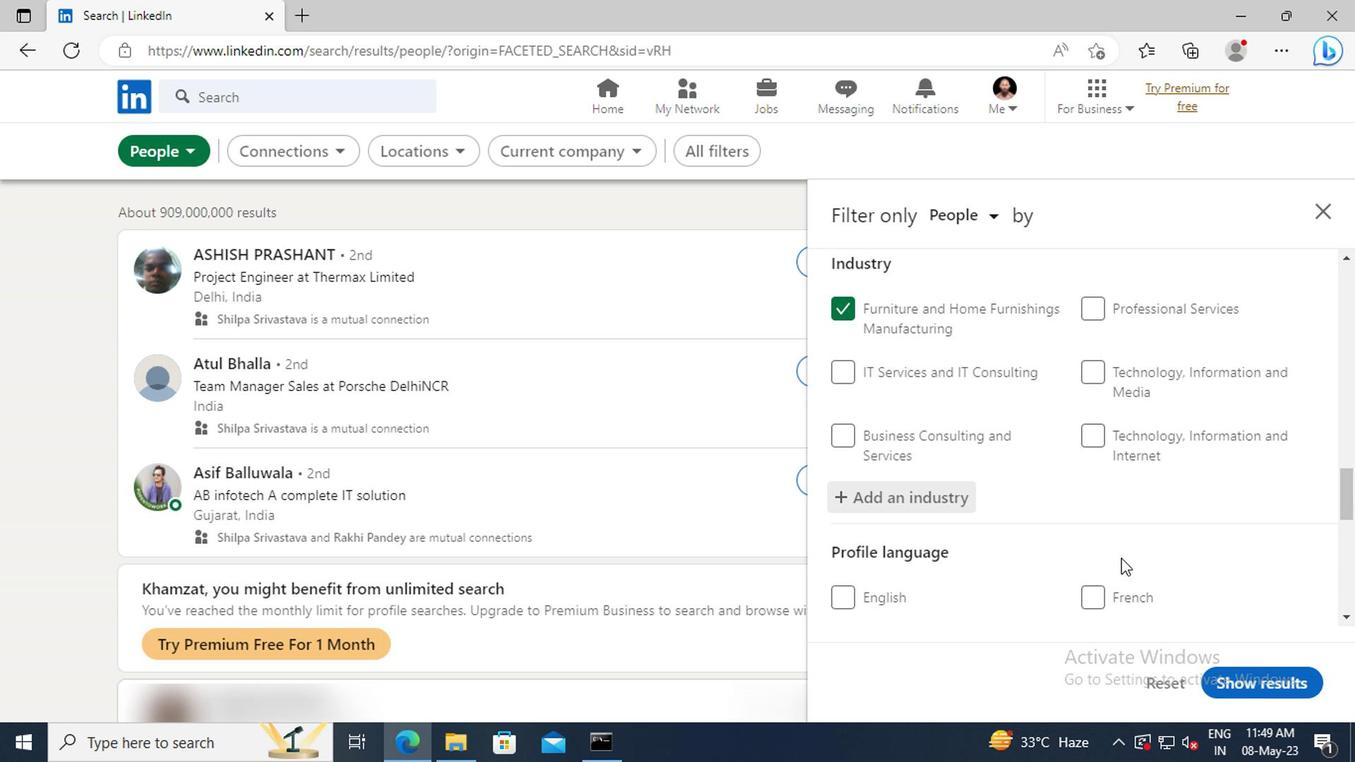 
Action: Mouse moved to (1101, 515)
Screenshot: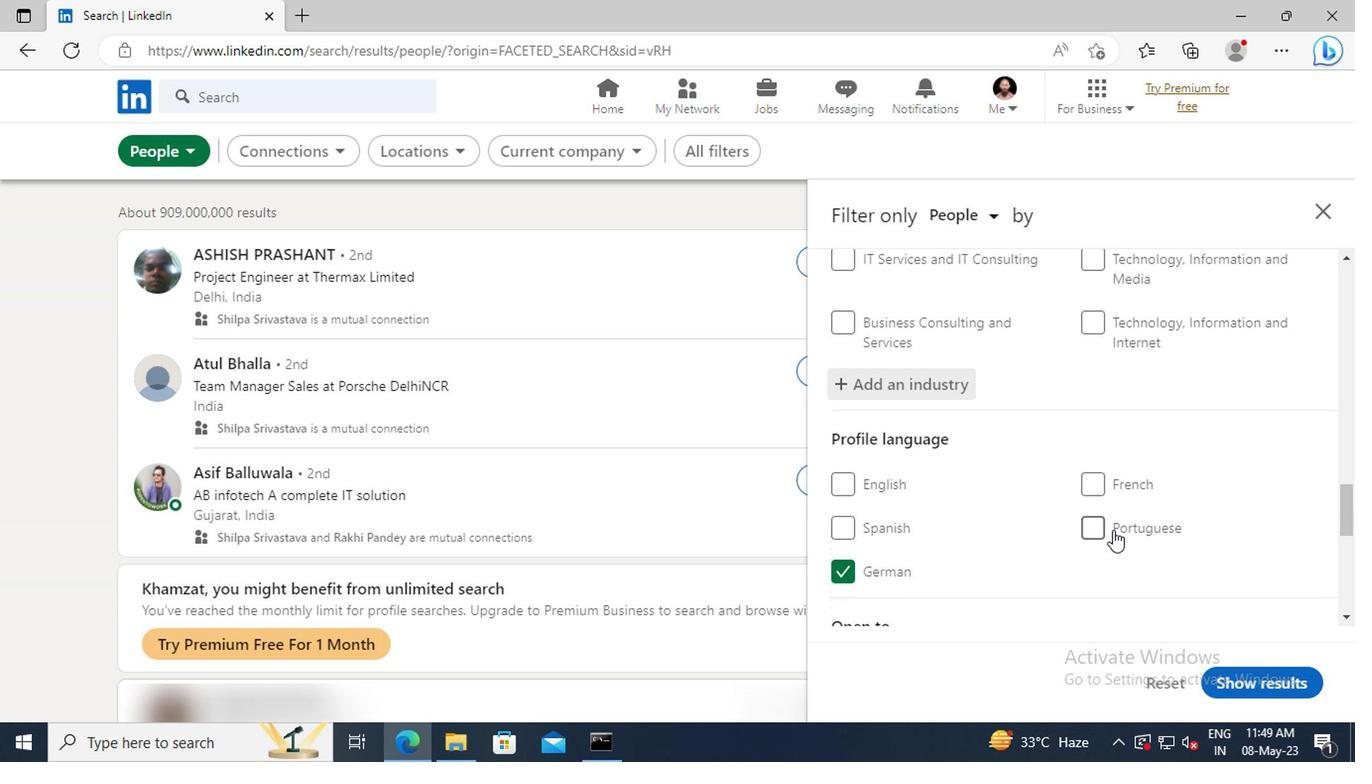 
Action: Mouse scrolled (1101, 514) with delta (0, 0)
Screenshot: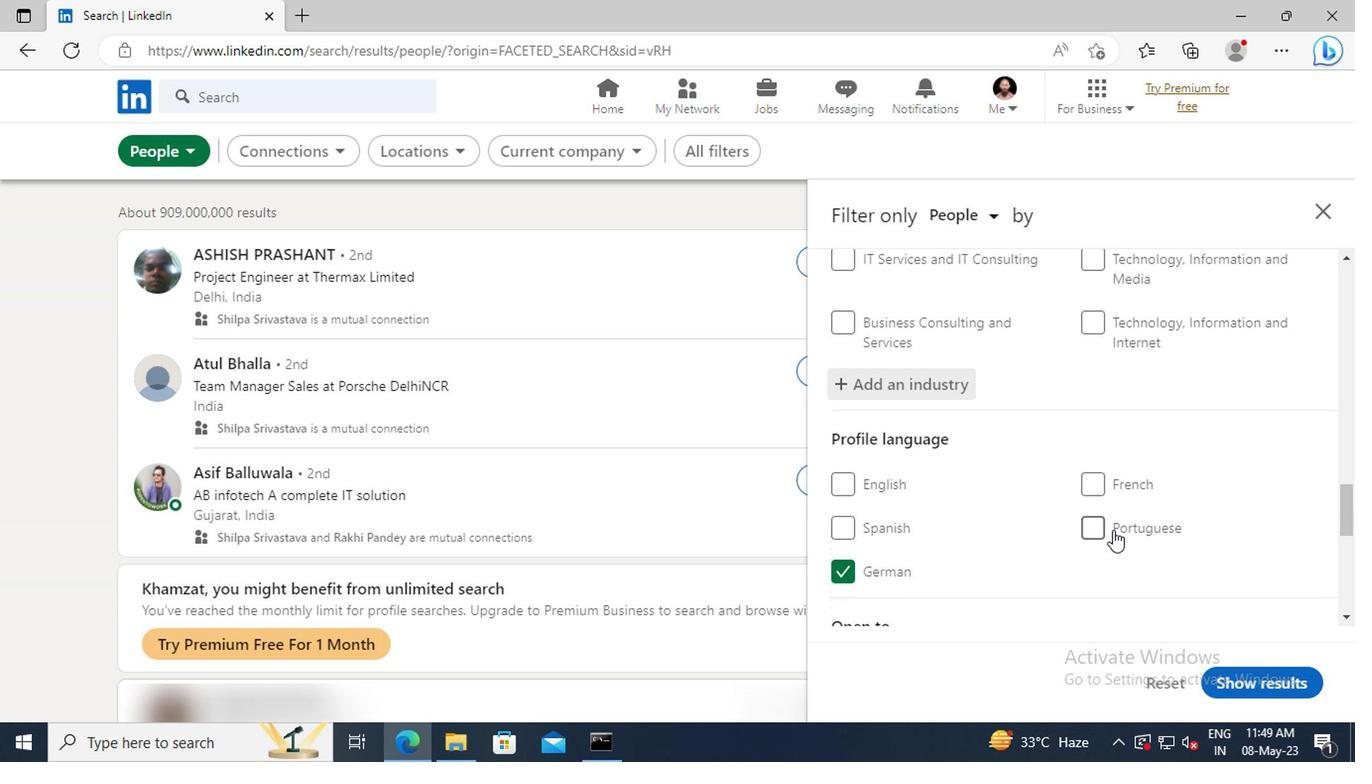 
Action: Mouse moved to (1100, 508)
Screenshot: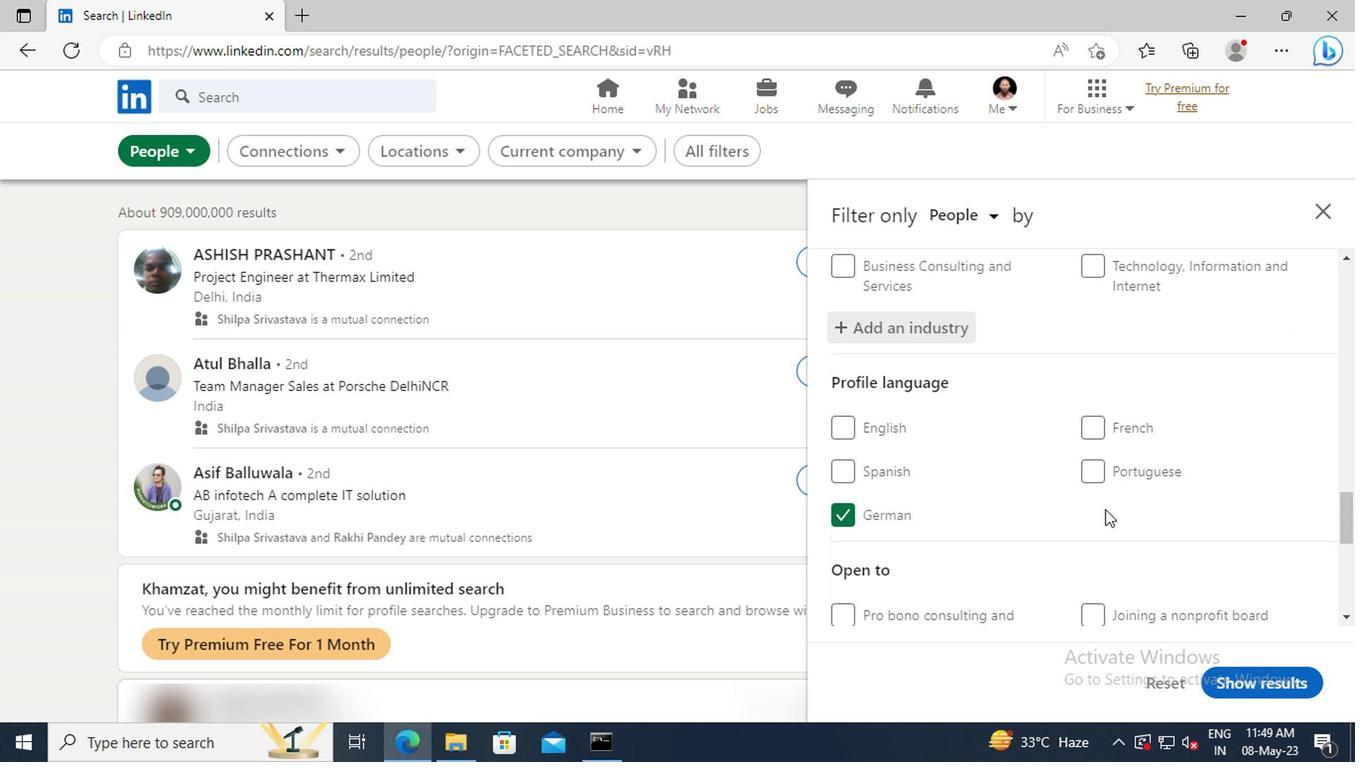 
Action: Mouse scrolled (1100, 507) with delta (0, 0)
Screenshot: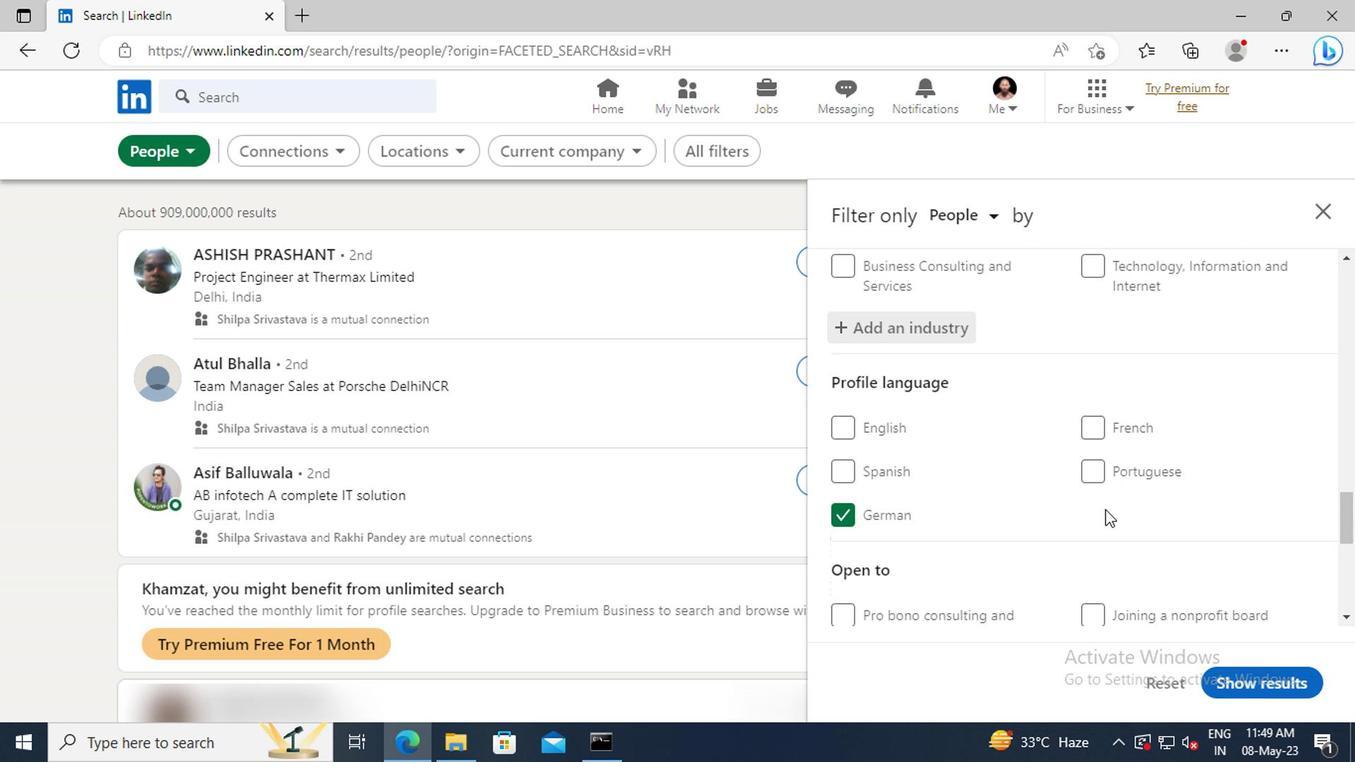 
Action: Mouse moved to (1100, 507)
Screenshot: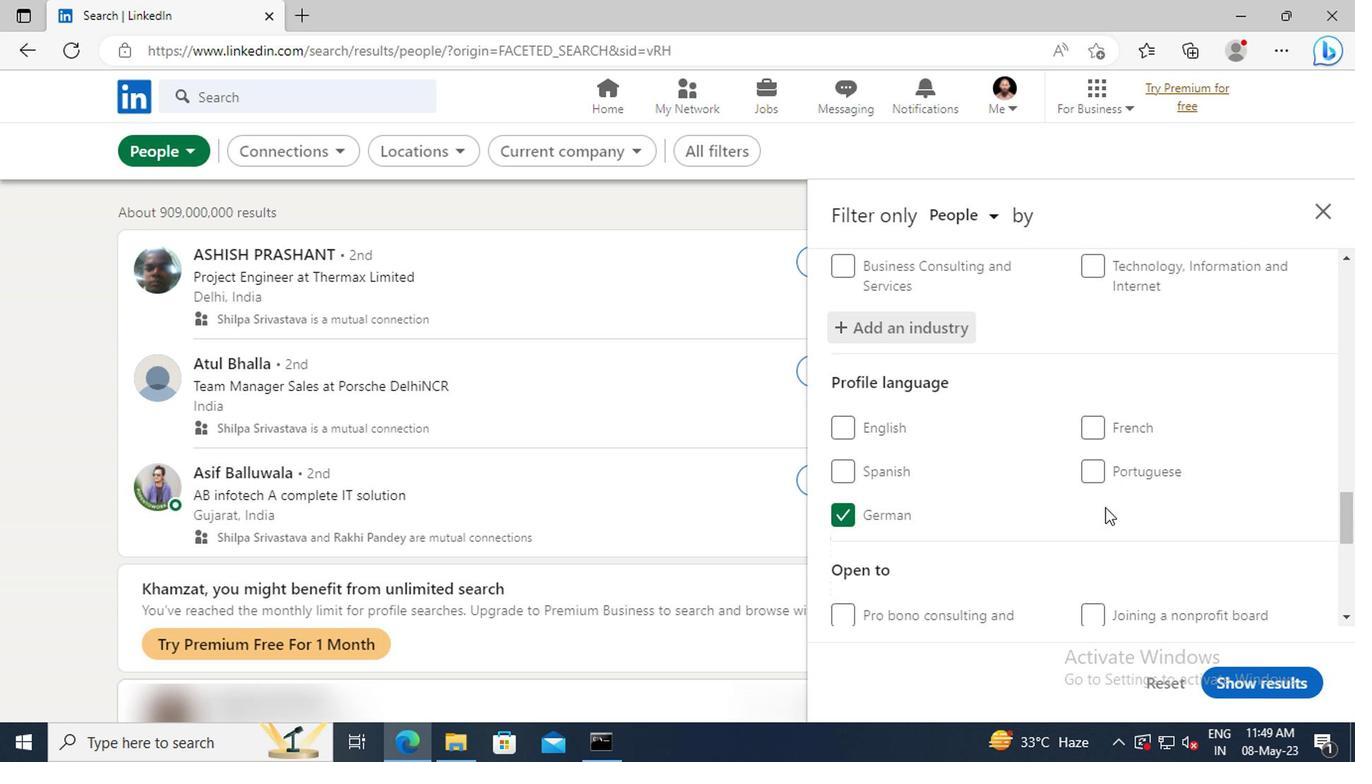 
Action: Mouse scrolled (1100, 506) with delta (0, -1)
Screenshot: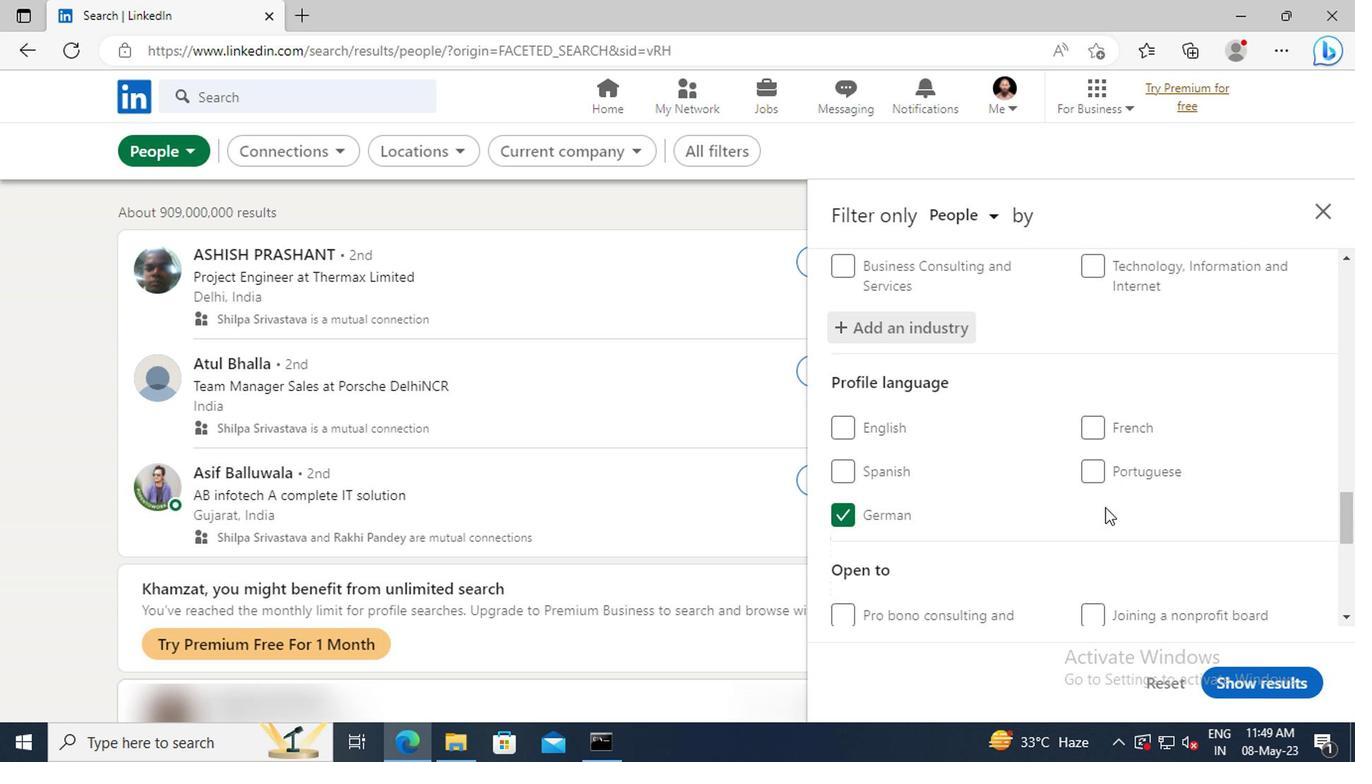 
Action: Mouse moved to (1098, 488)
Screenshot: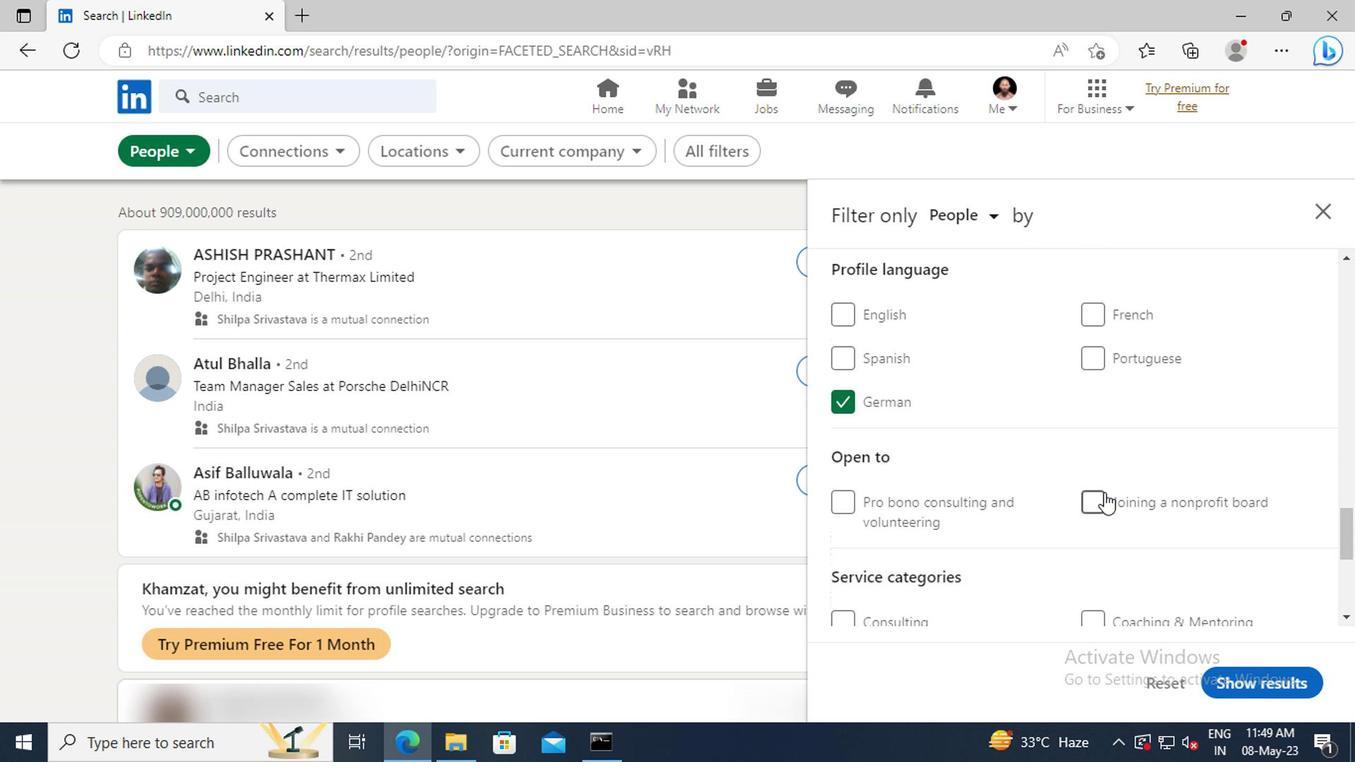 
Action: Mouse scrolled (1098, 487) with delta (0, -1)
Screenshot: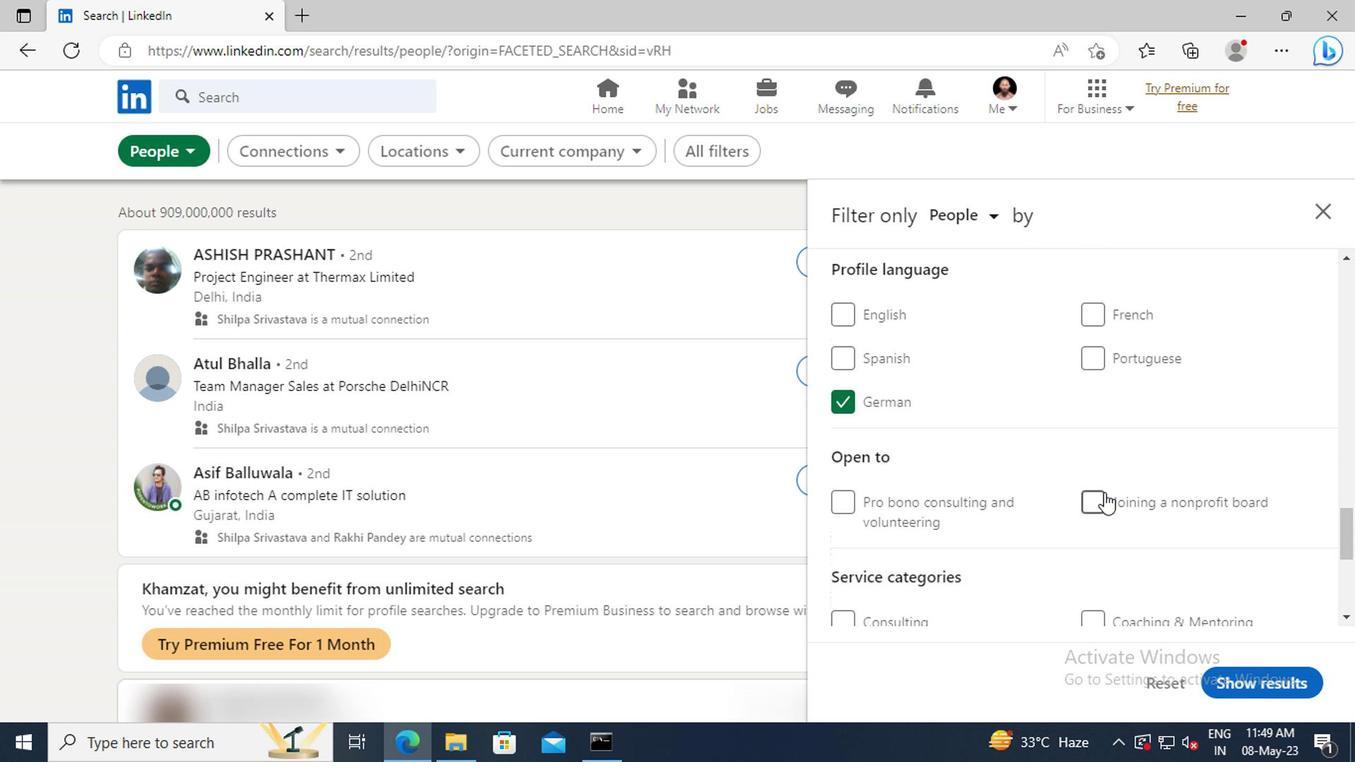 
Action: Mouse moved to (1098, 481)
Screenshot: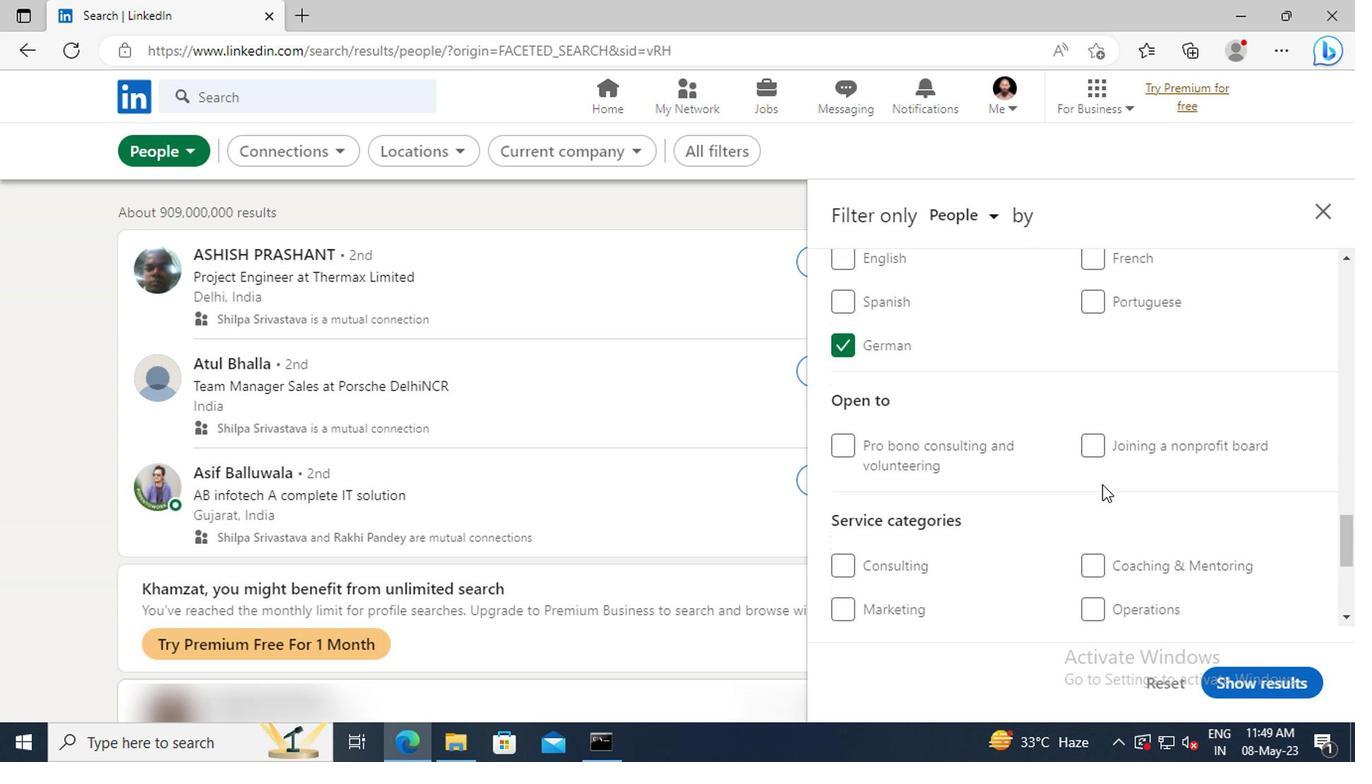 
Action: Mouse scrolled (1098, 480) with delta (0, 0)
Screenshot: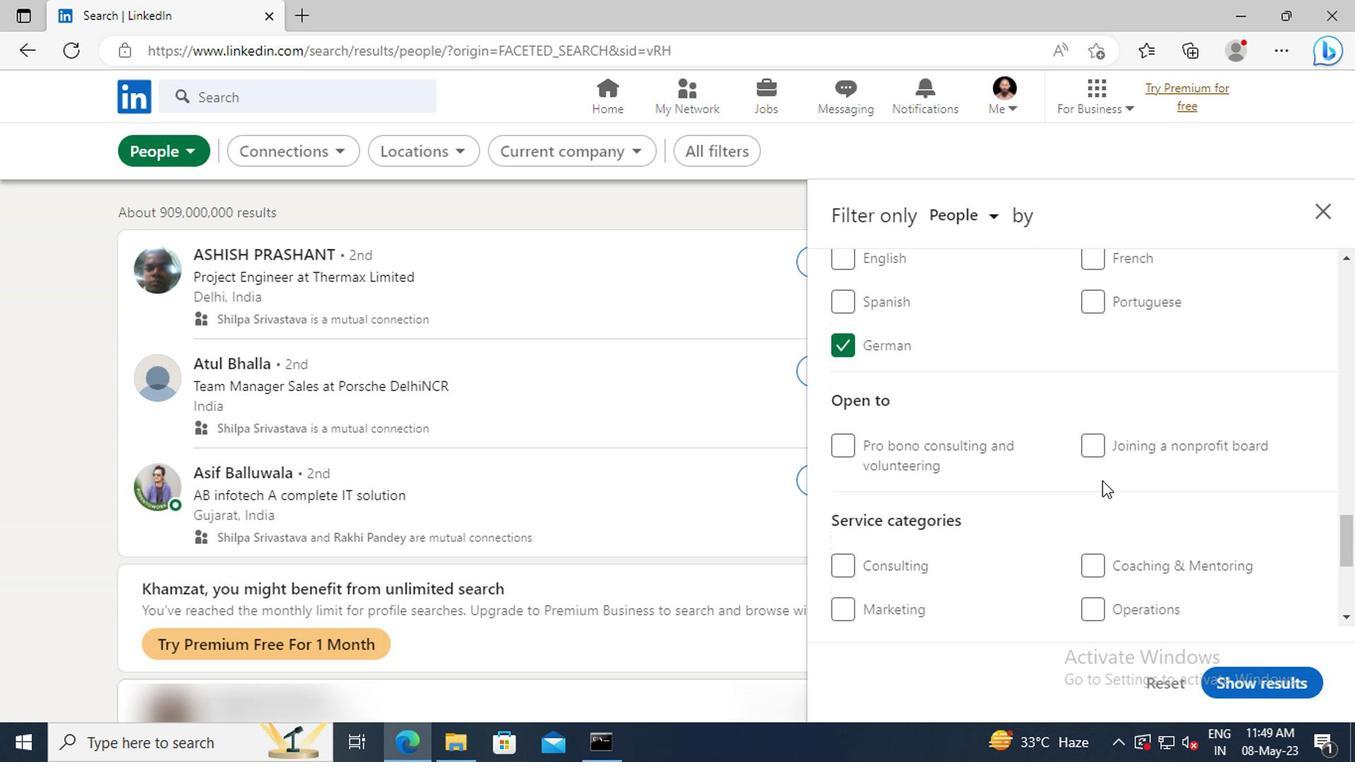 
Action: Mouse scrolled (1098, 480) with delta (0, 0)
Screenshot: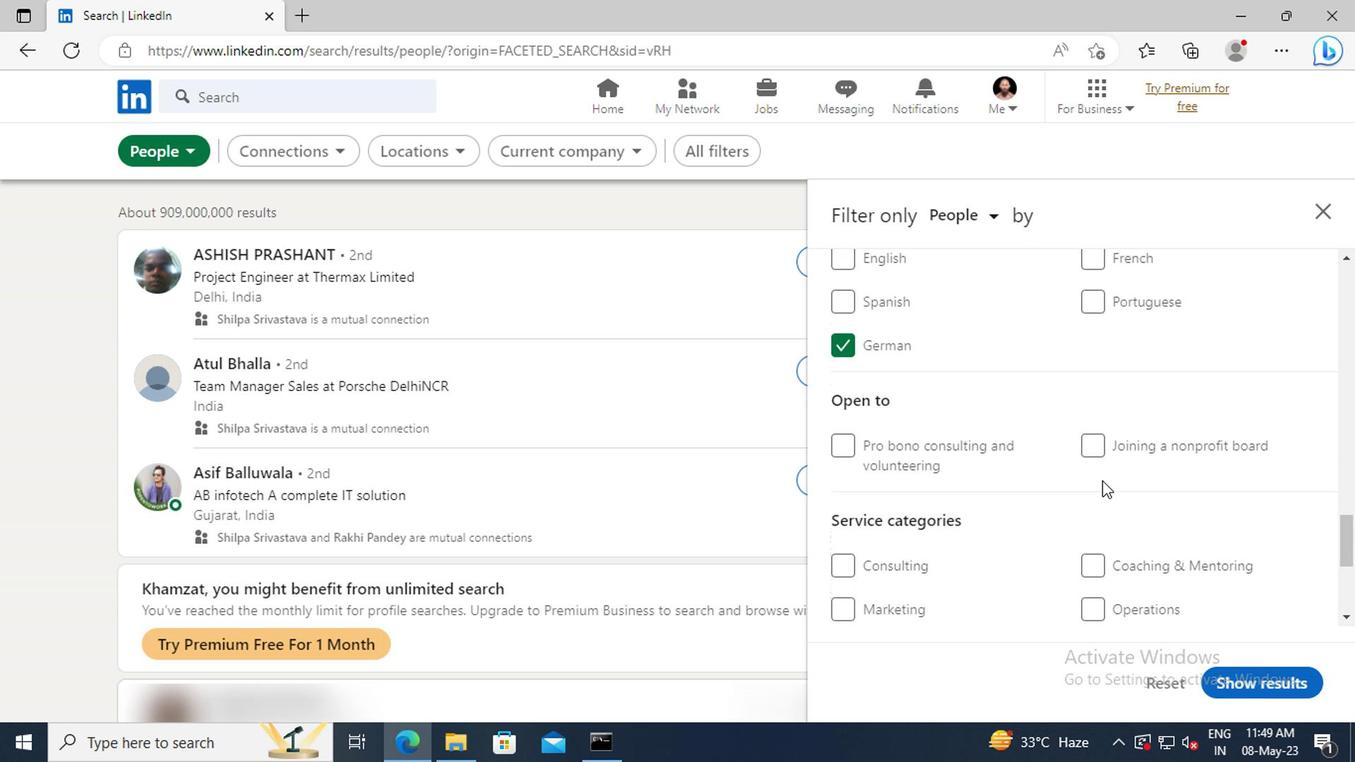 
Action: Mouse moved to (1098, 479)
Screenshot: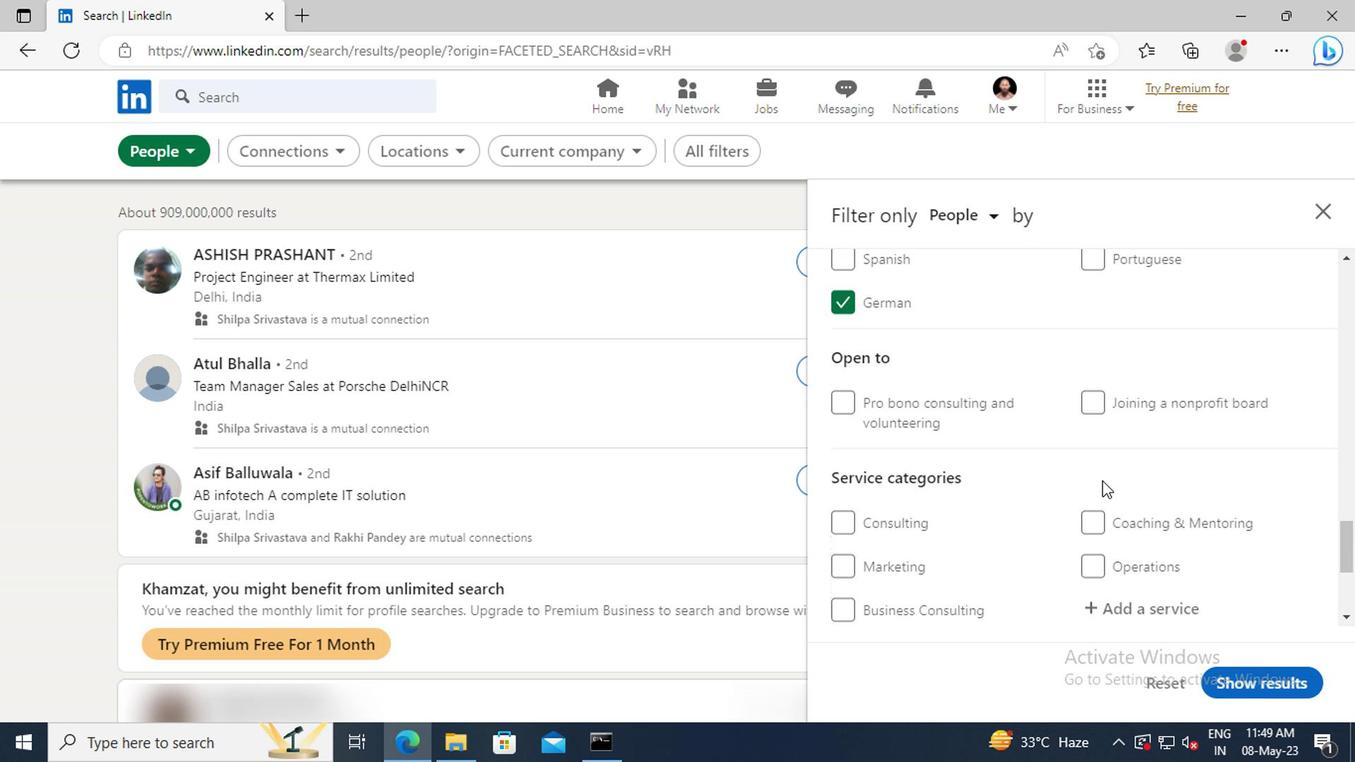 
Action: Mouse scrolled (1098, 478) with delta (0, 0)
Screenshot: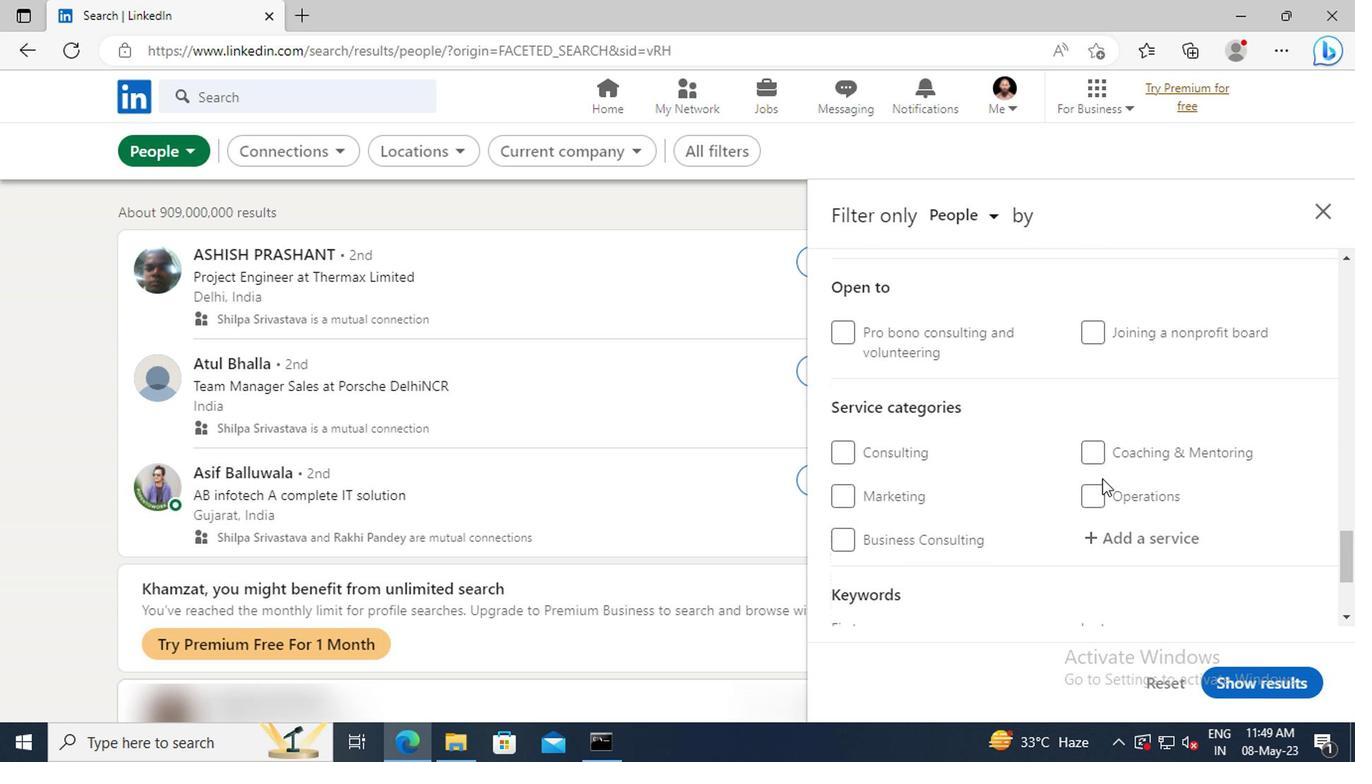 
Action: Mouse moved to (1110, 480)
Screenshot: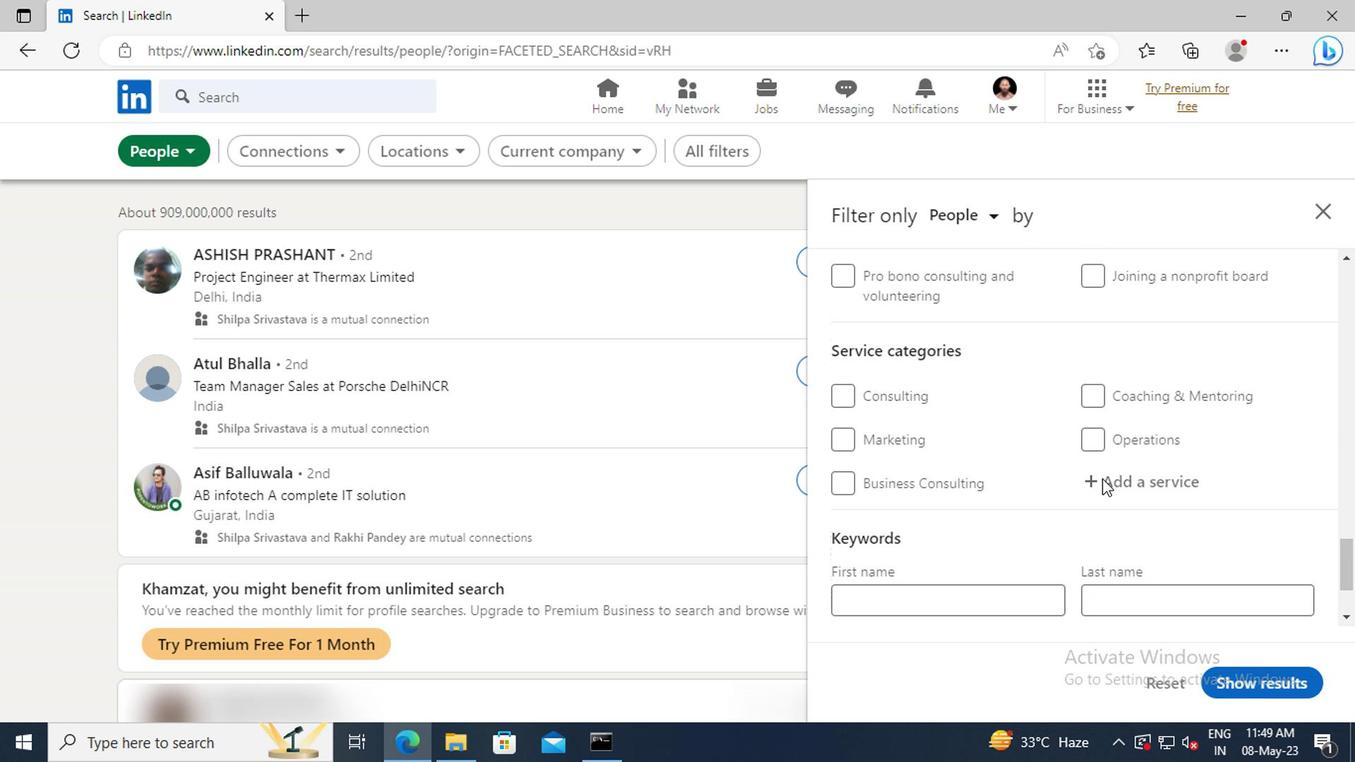 
Action: Mouse pressed left at (1110, 480)
Screenshot: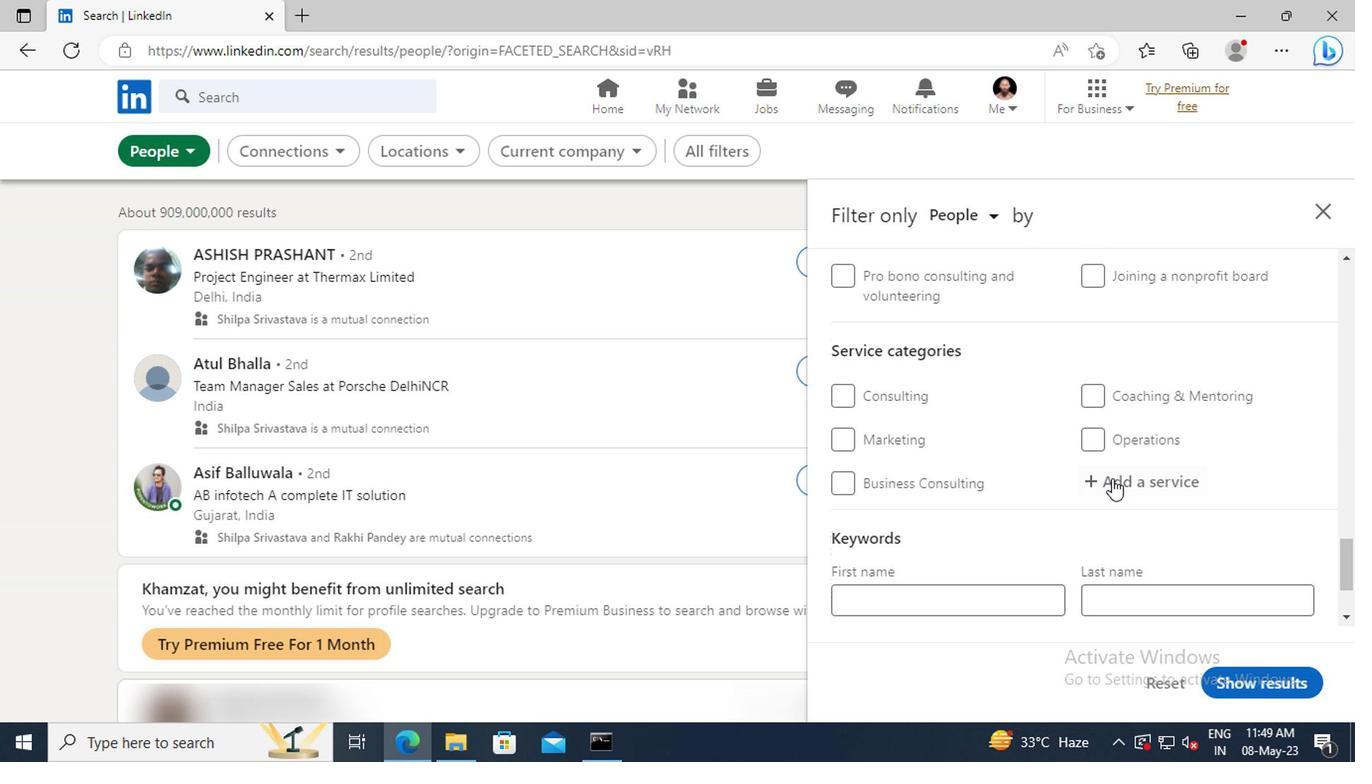 
Action: Key pressed <Key.shift>WEDDI
Screenshot: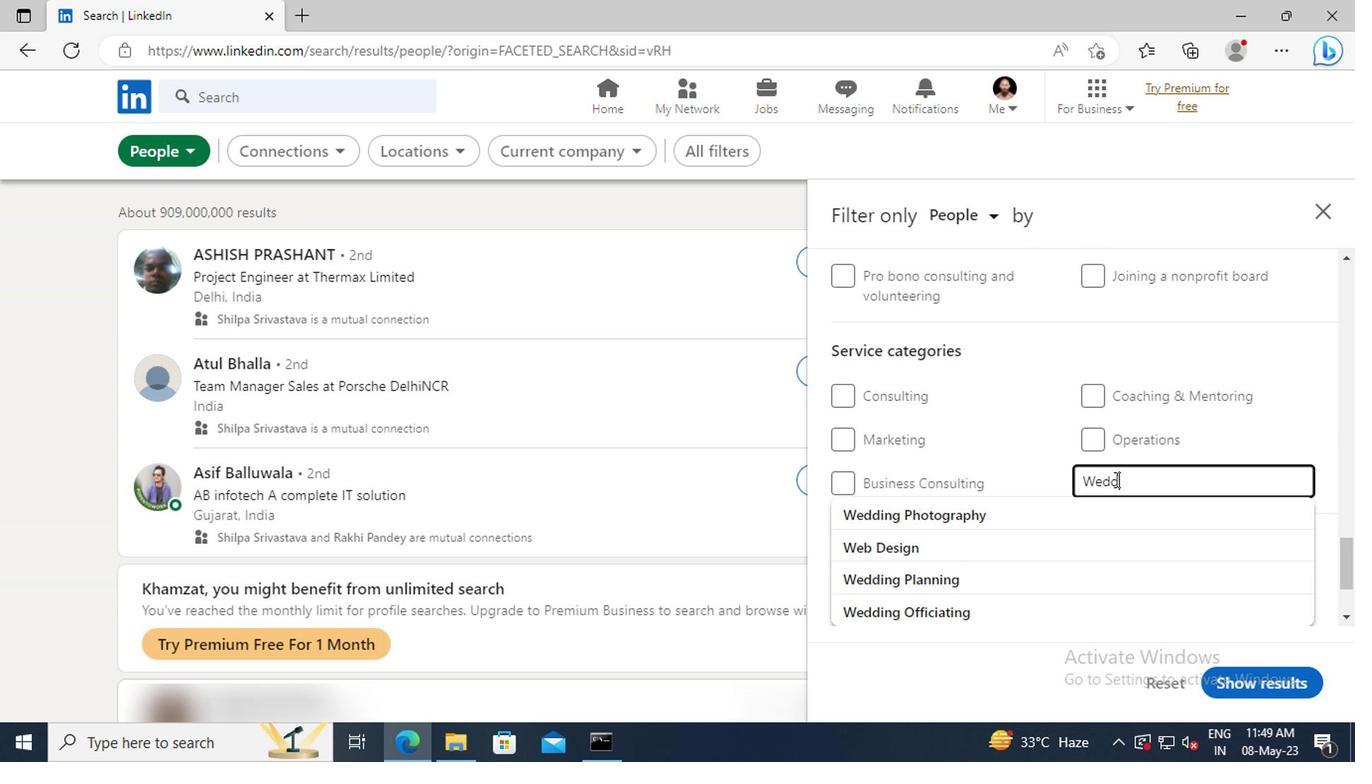 
Action: Mouse moved to (1117, 514)
Screenshot: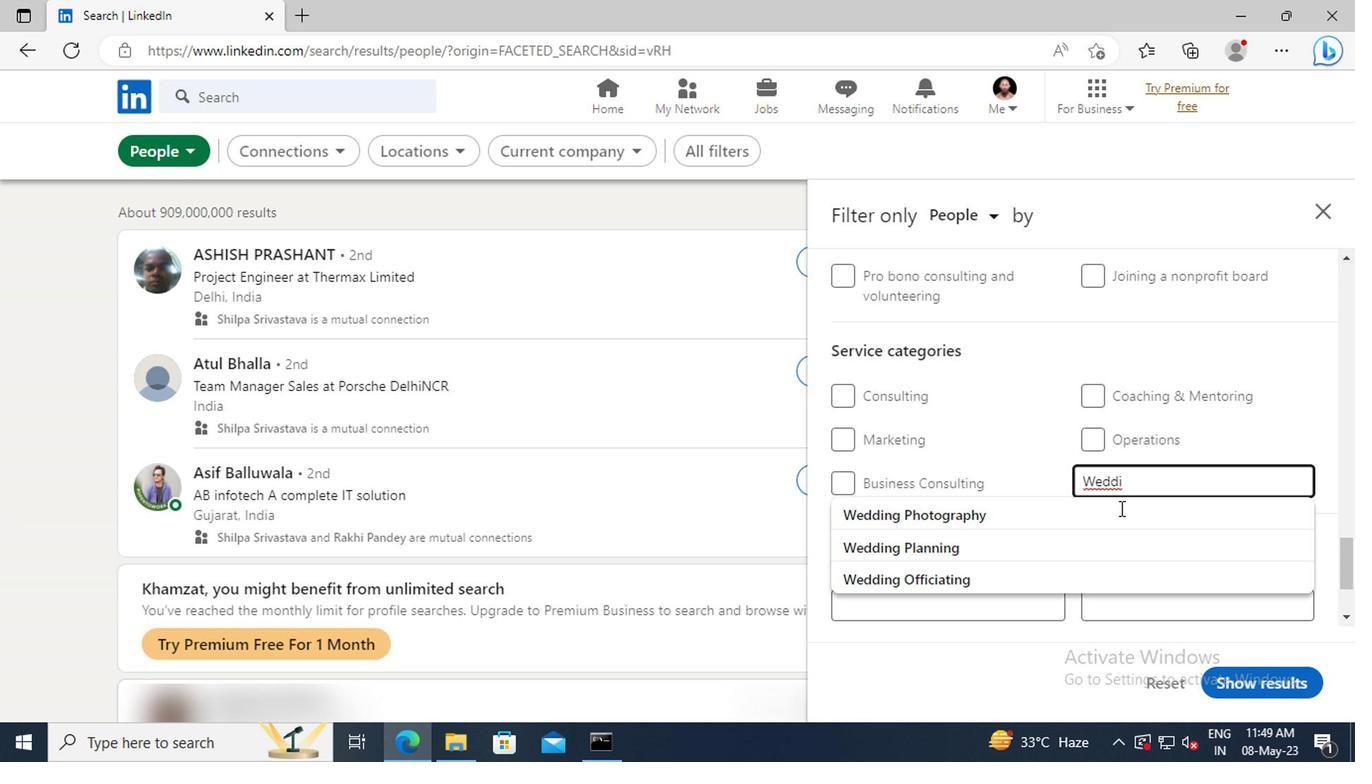 
Action: Mouse pressed left at (1117, 514)
Screenshot: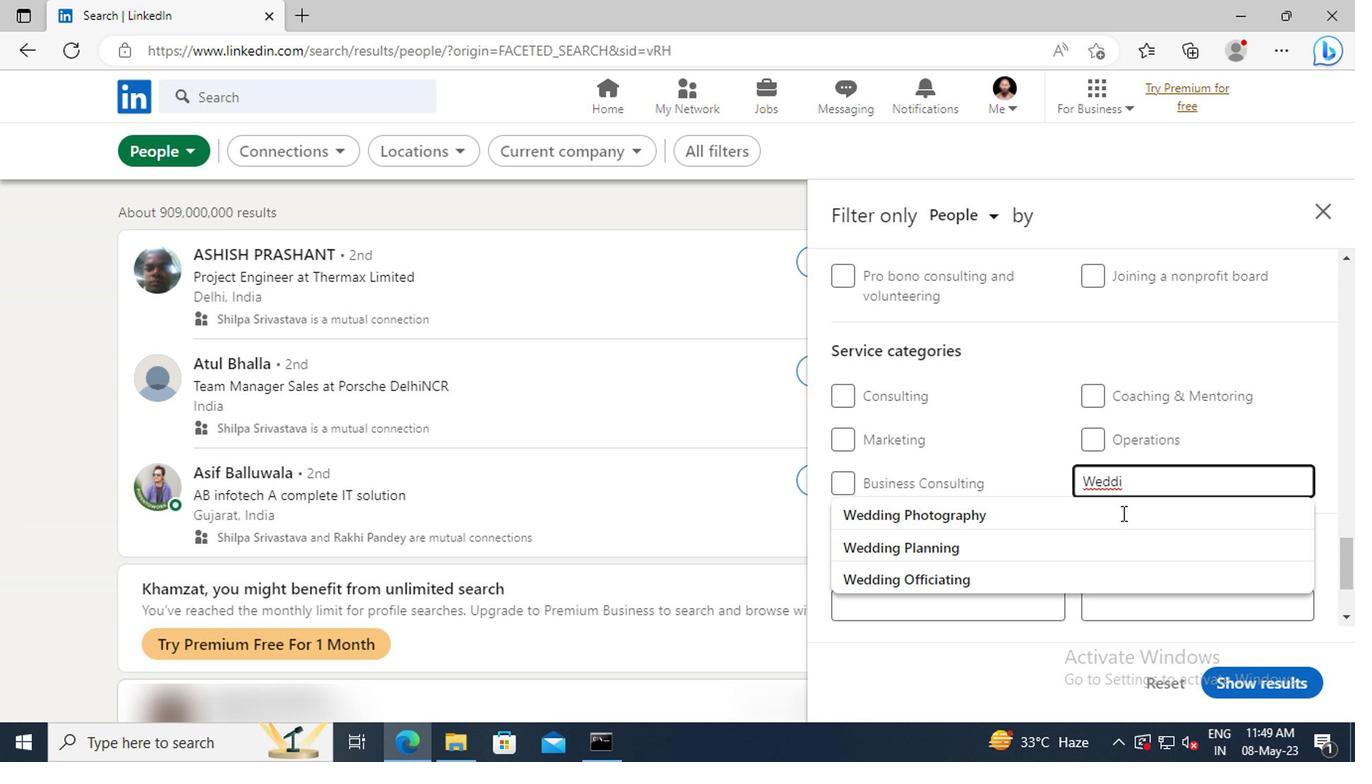 
Action: Mouse scrolled (1117, 513) with delta (0, -1)
Screenshot: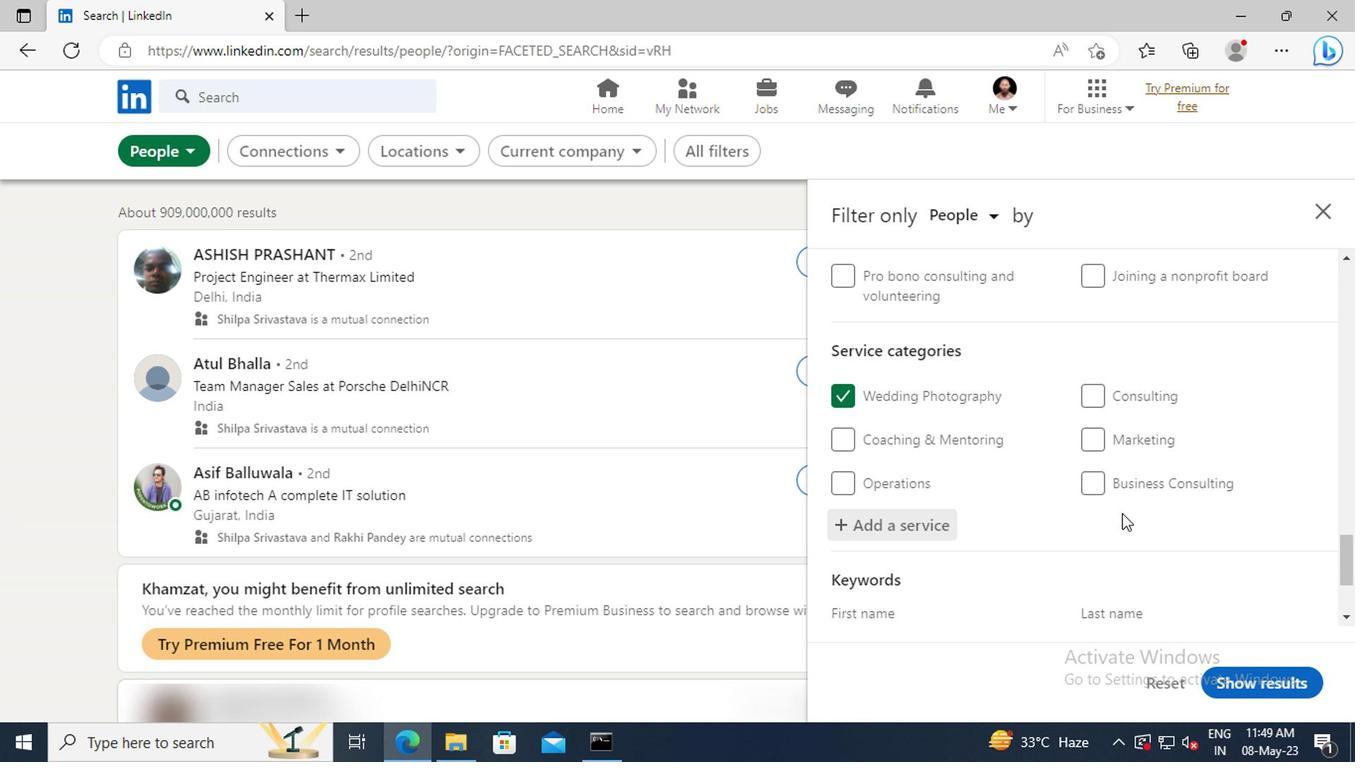 
Action: Mouse scrolled (1117, 513) with delta (0, -1)
Screenshot: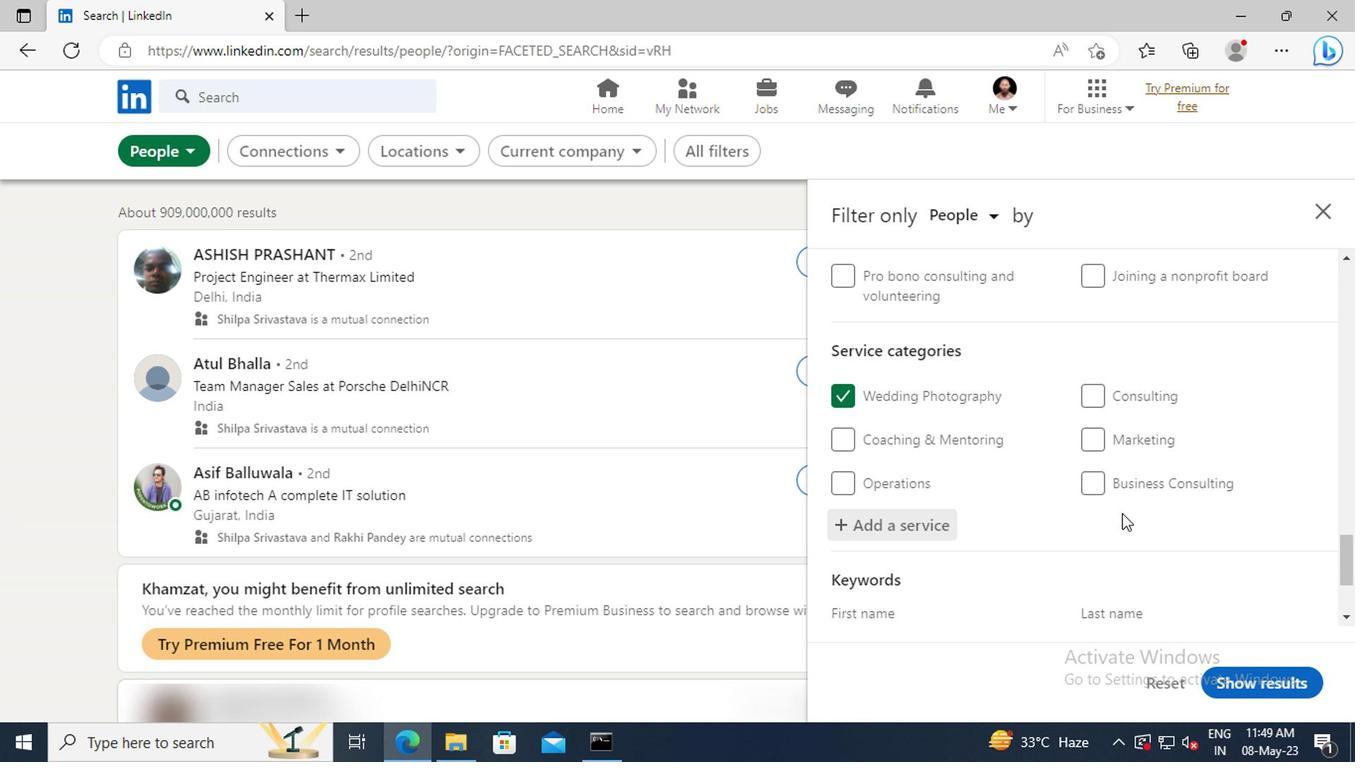 
Action: Mouse scrolled (1117, 513) with delta (0, -1)
Screenshot: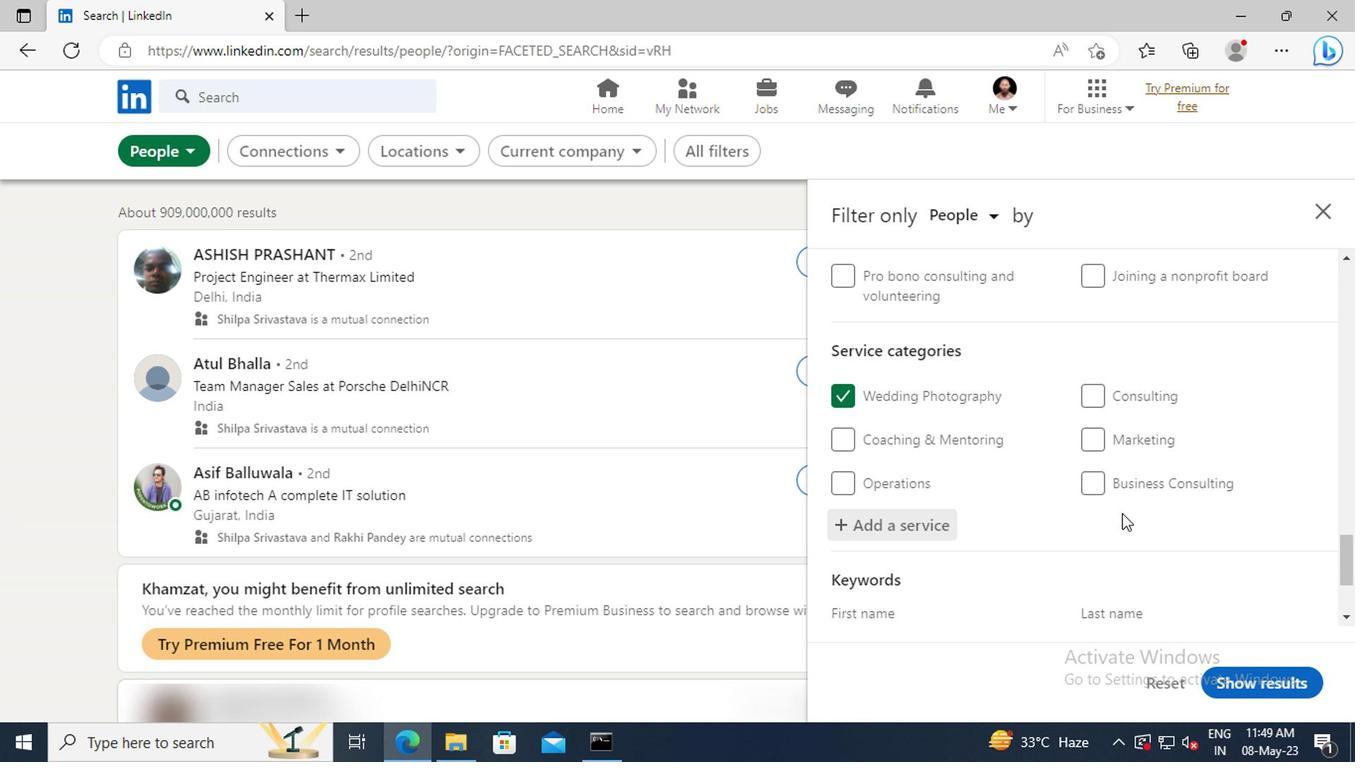 
Action: Mouse scrolled (1117, 513) with delta (0, -1)
Screenshot: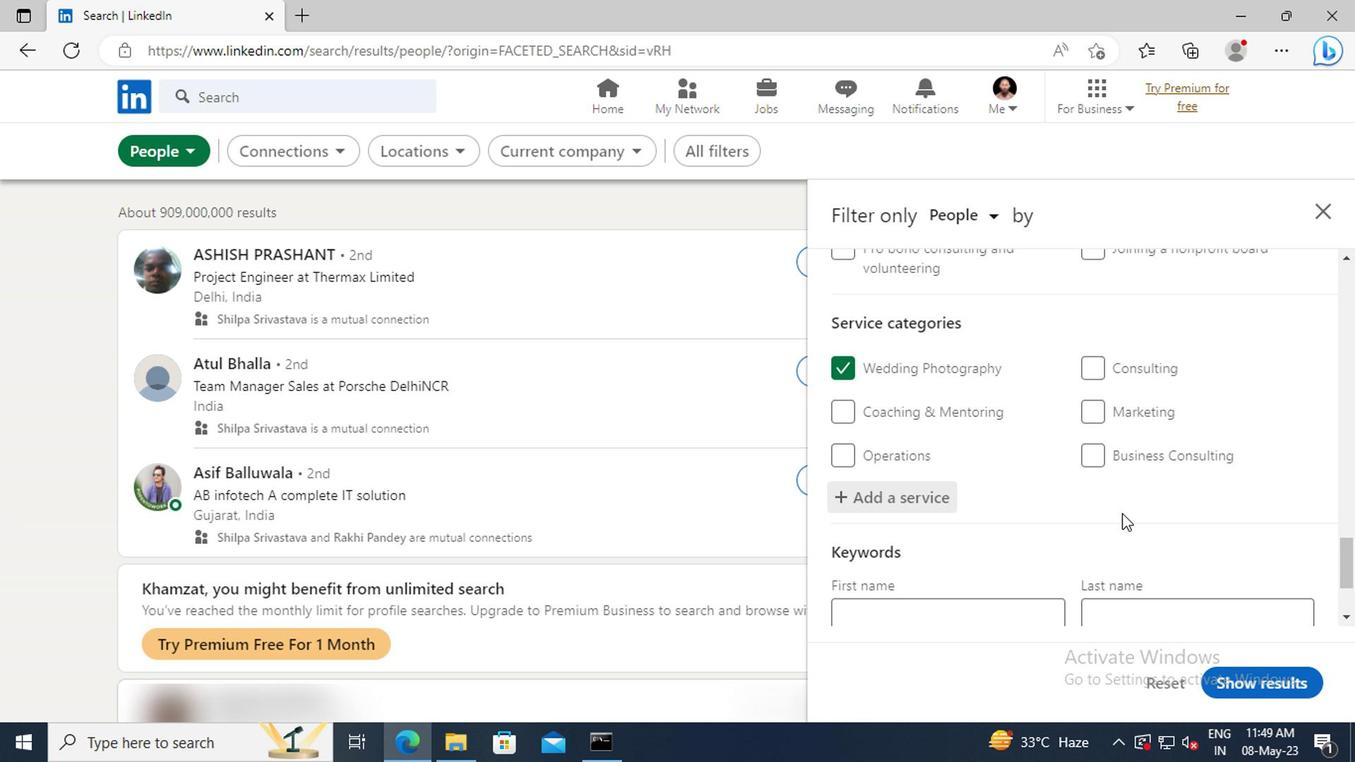 
Action: Mouse moved to (953, 533)
Screenshot: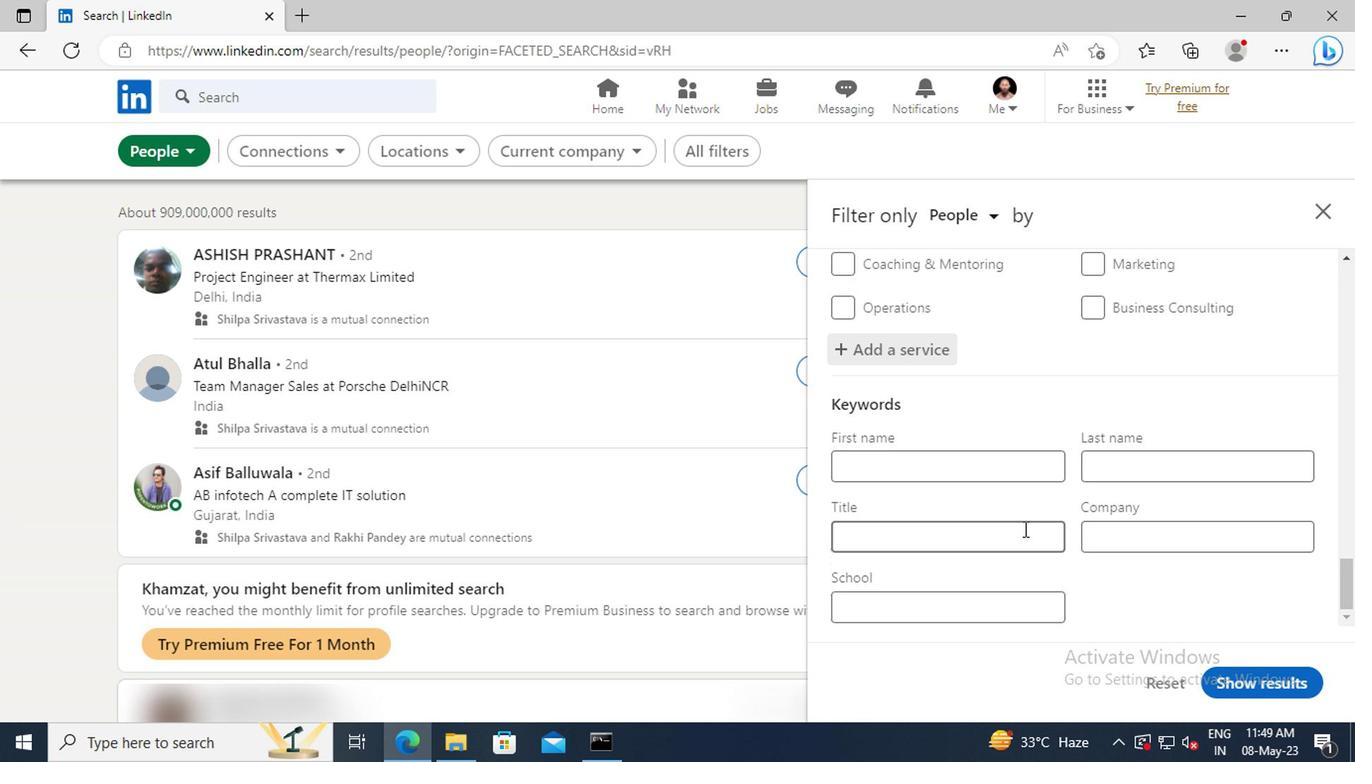 
Action: Mouse pressed left at (953, 533)
Screenshot: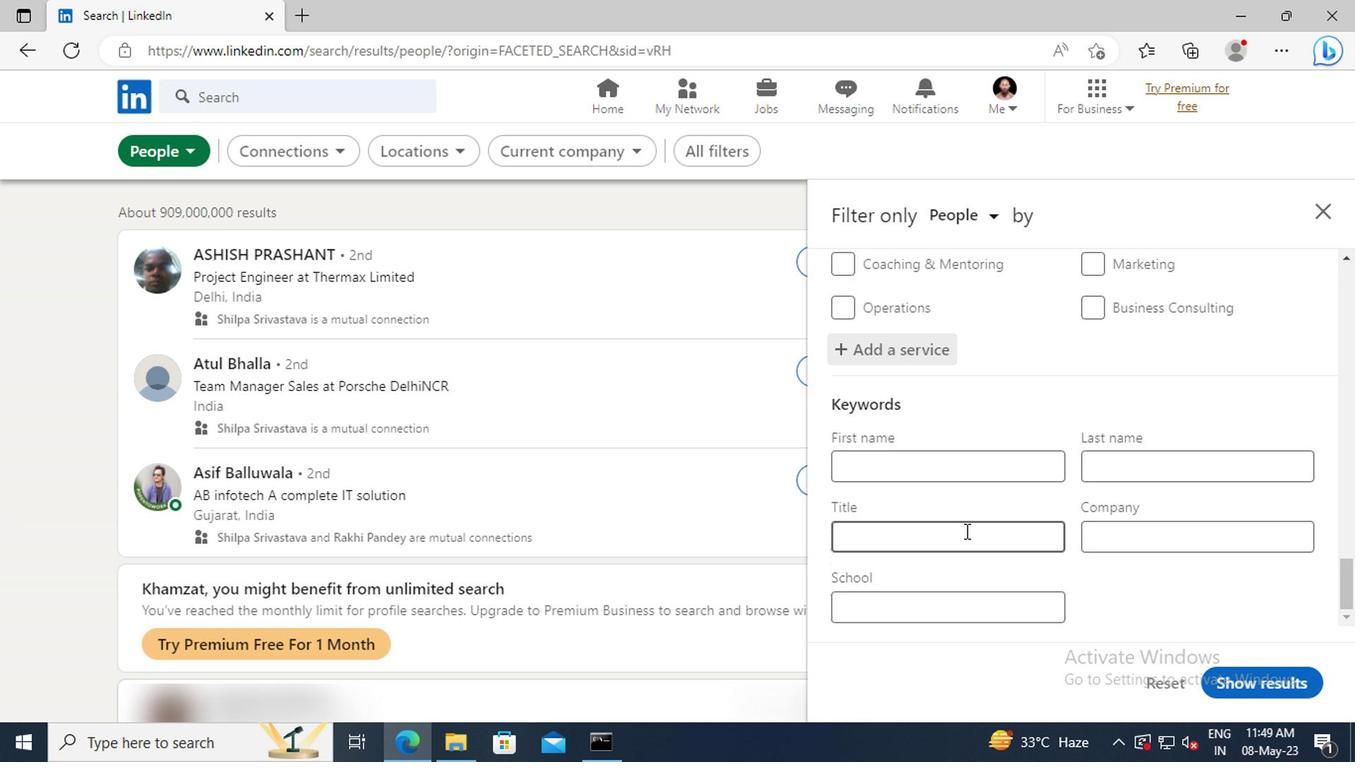 
Action: Key pressed <Key.shift>FINANCIAL<Key.space><Key.shift>ANALYST<Key.enter>
Screenshot: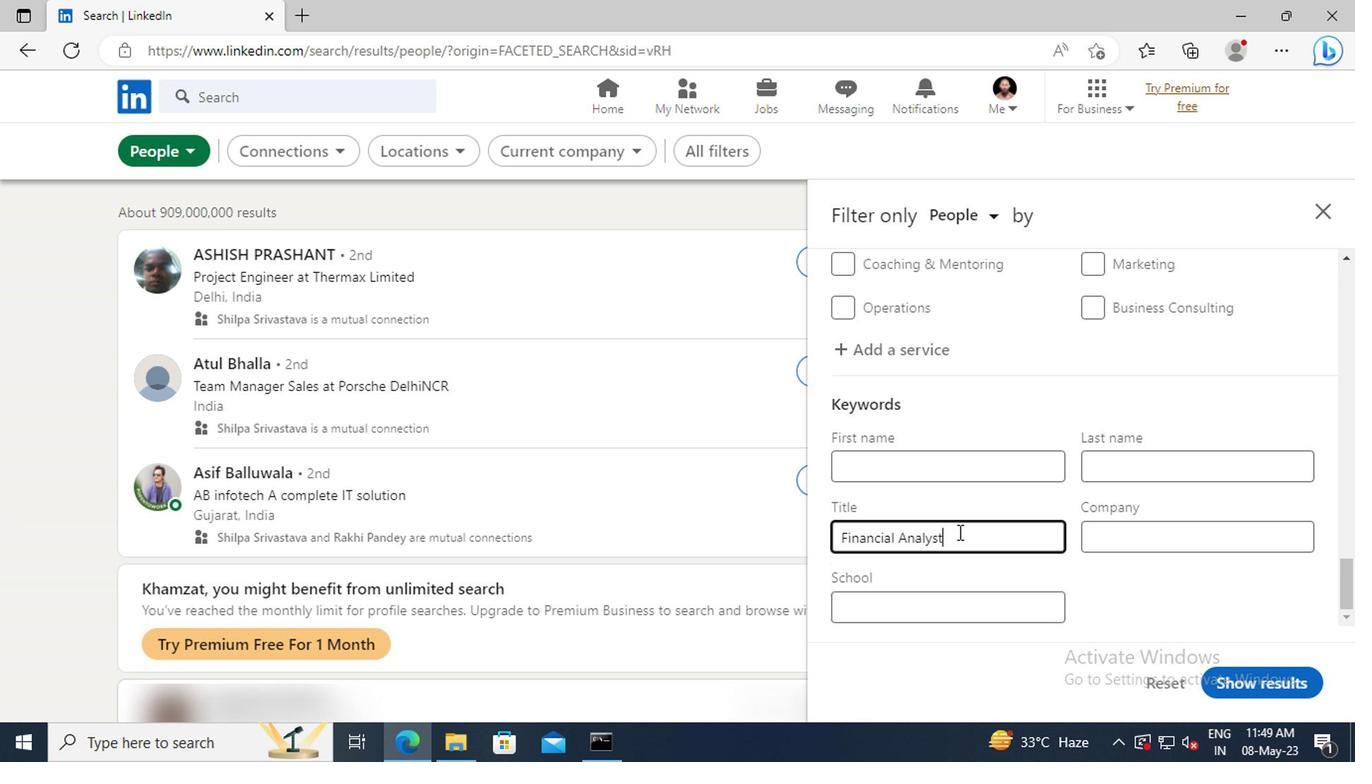 
Action: Mouse moved to (1214, 681)
Screenshot: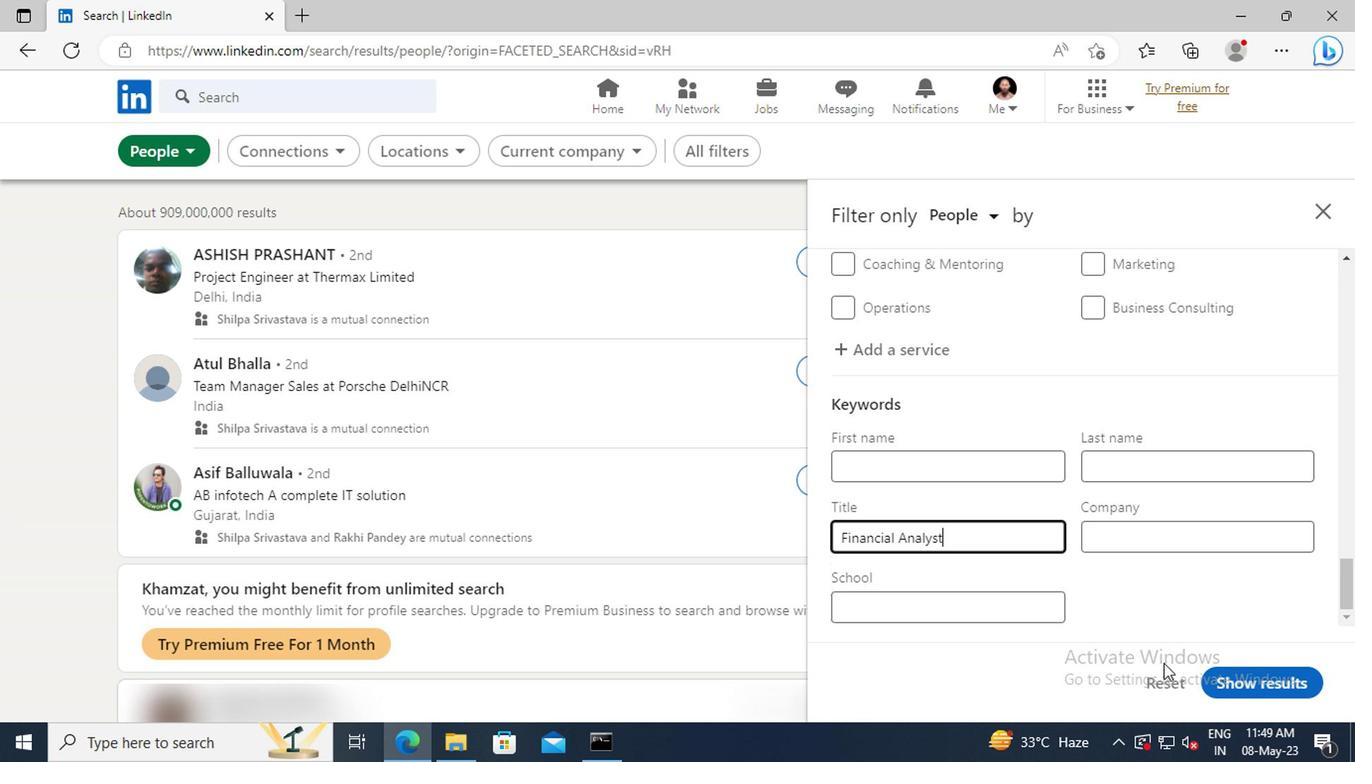 
Action: Mouse pressed left at (1214, 681)
Screenshot: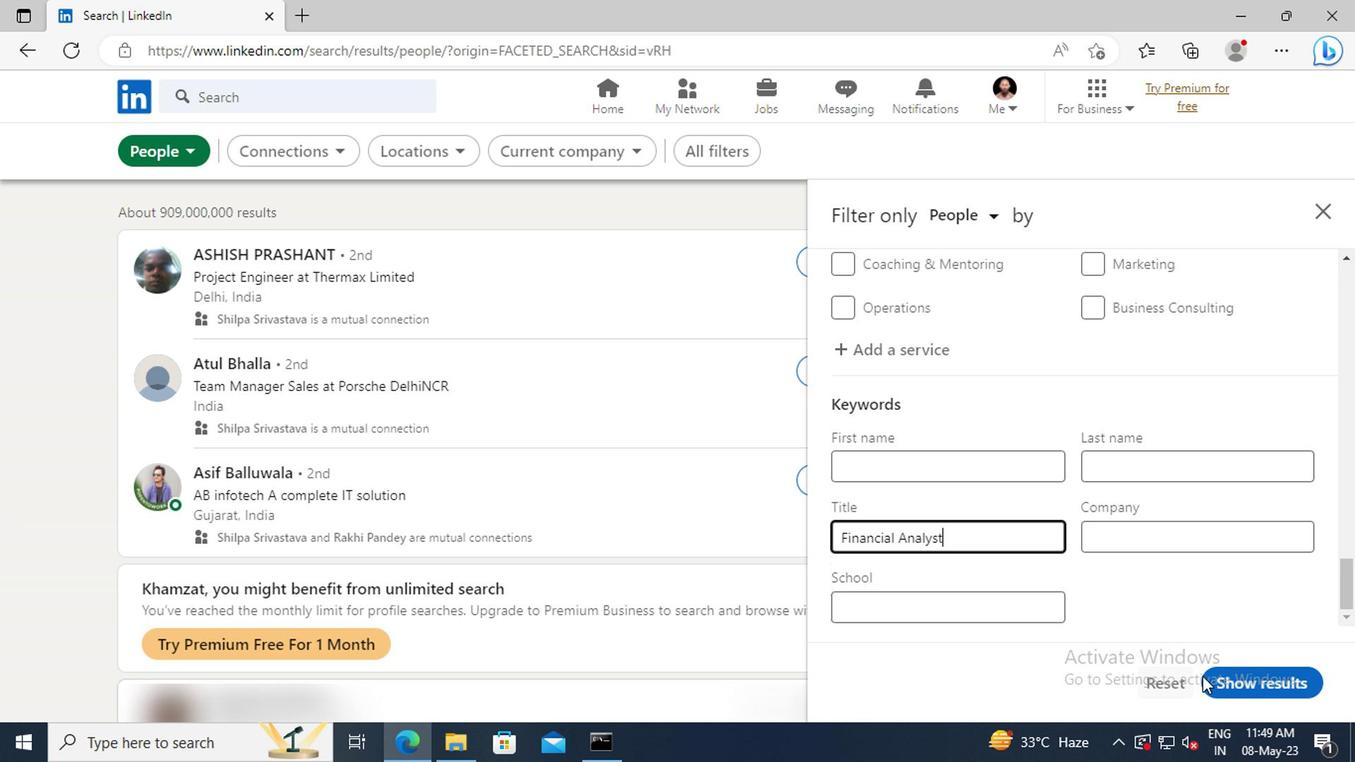 
